 Task: Find the shortest route from Idaho Falls to Grand Teton National Park.
Action: Mouse moved to (258, 76)
Screenshot: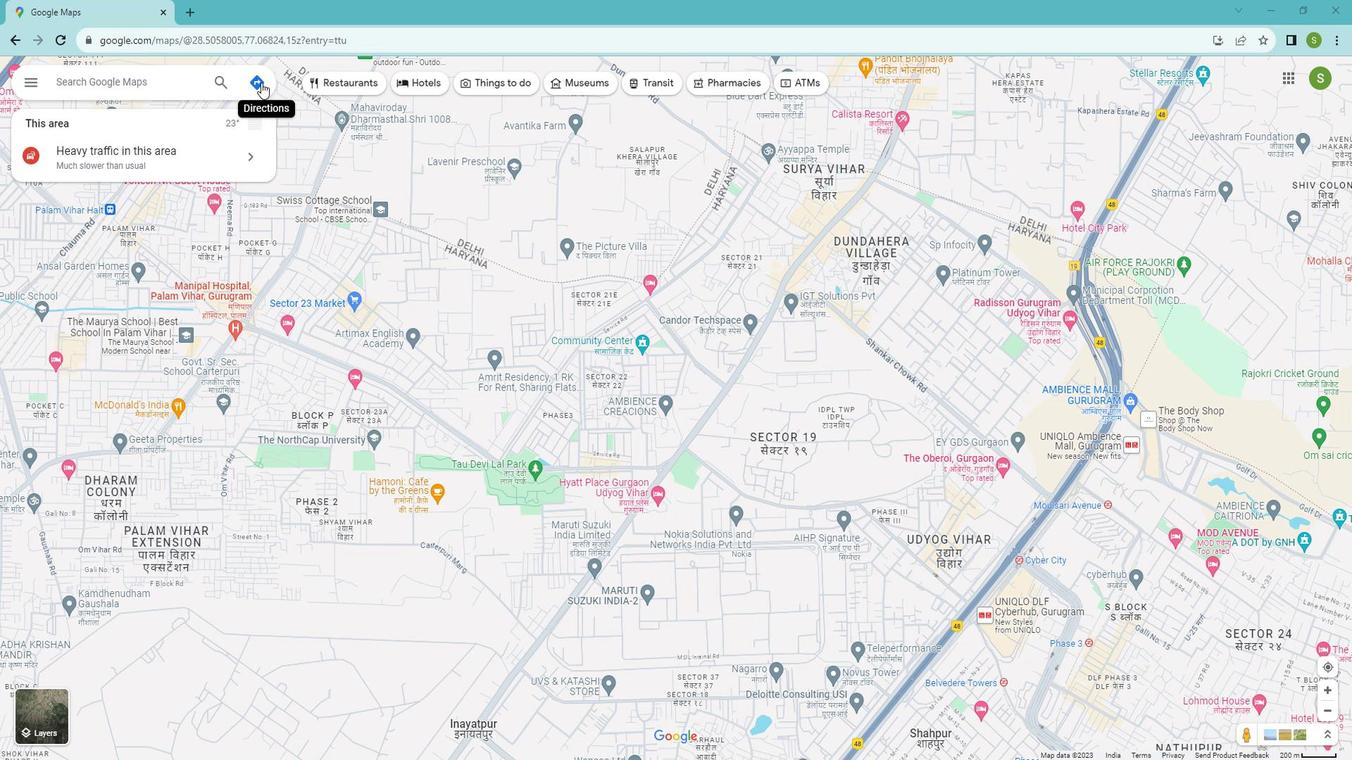 
Action: Mouse pressed left at (258, 76)
Screenshot: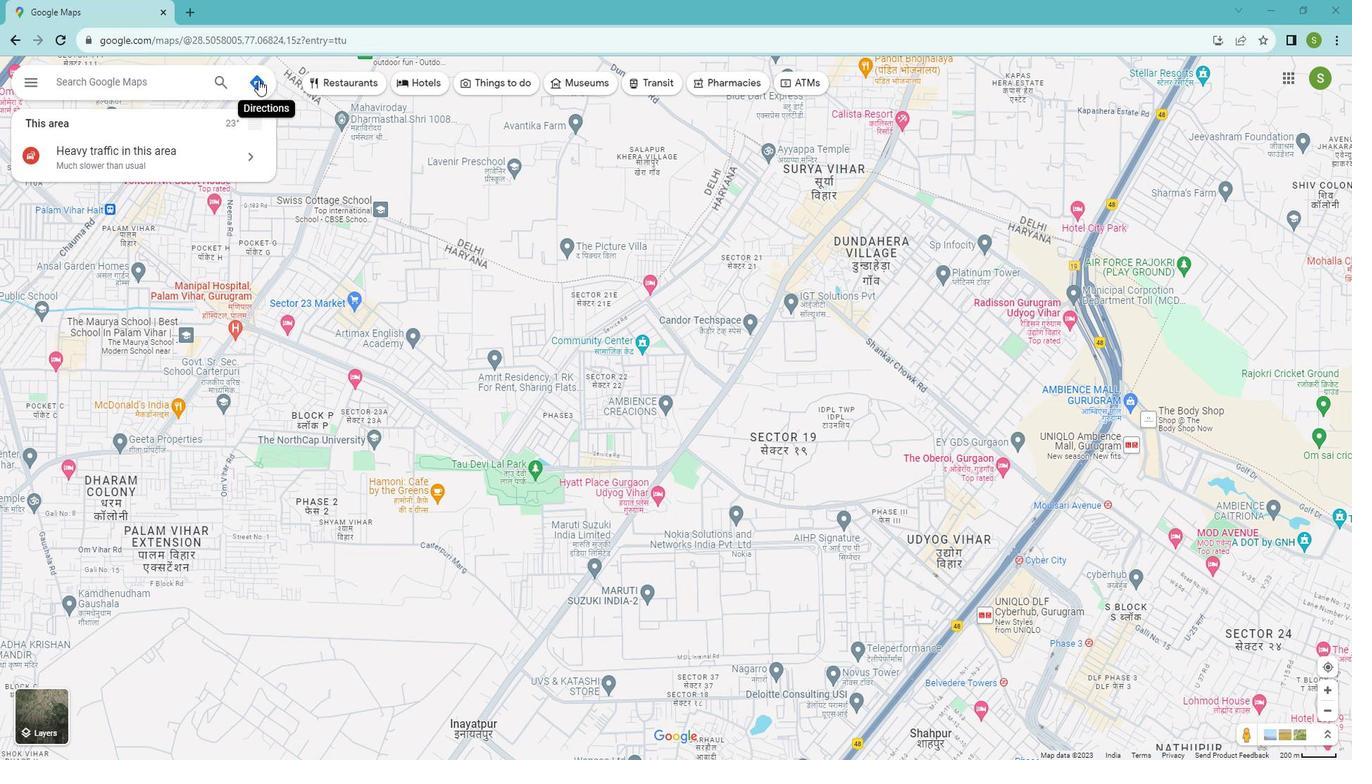 
Action: Mouse moved to (155, 121)
Screenshot: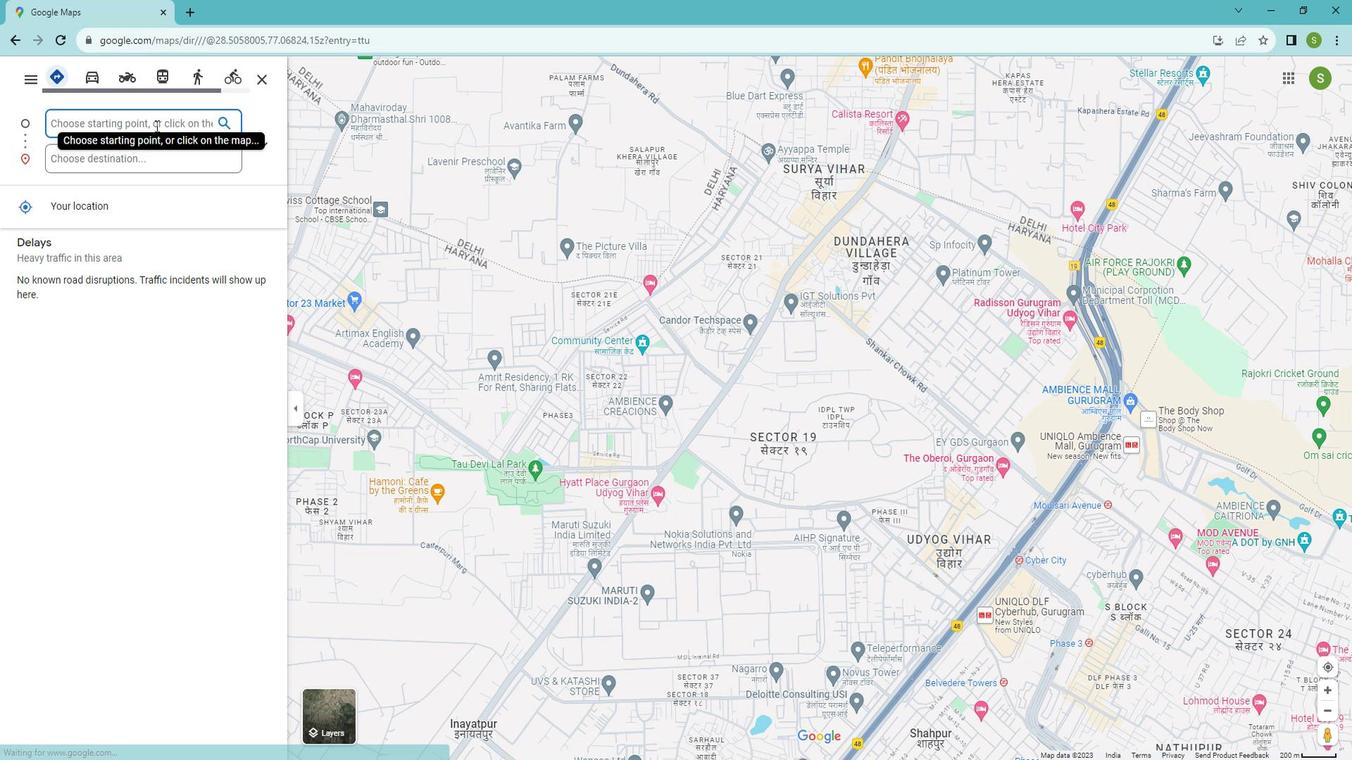
Action: Mouse pressed left at (155, 121)
Screenshot: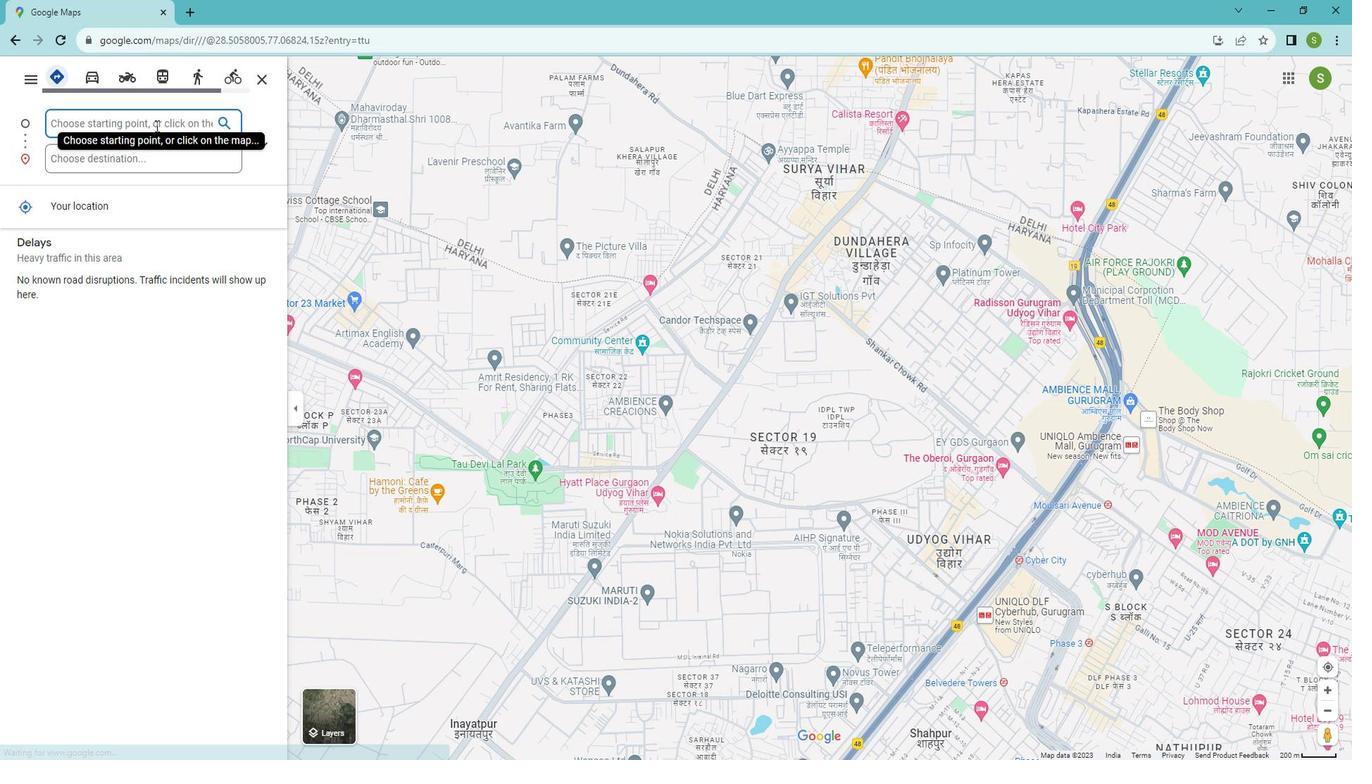 
Action: Mouse moved to (403, 44)
Screenshot: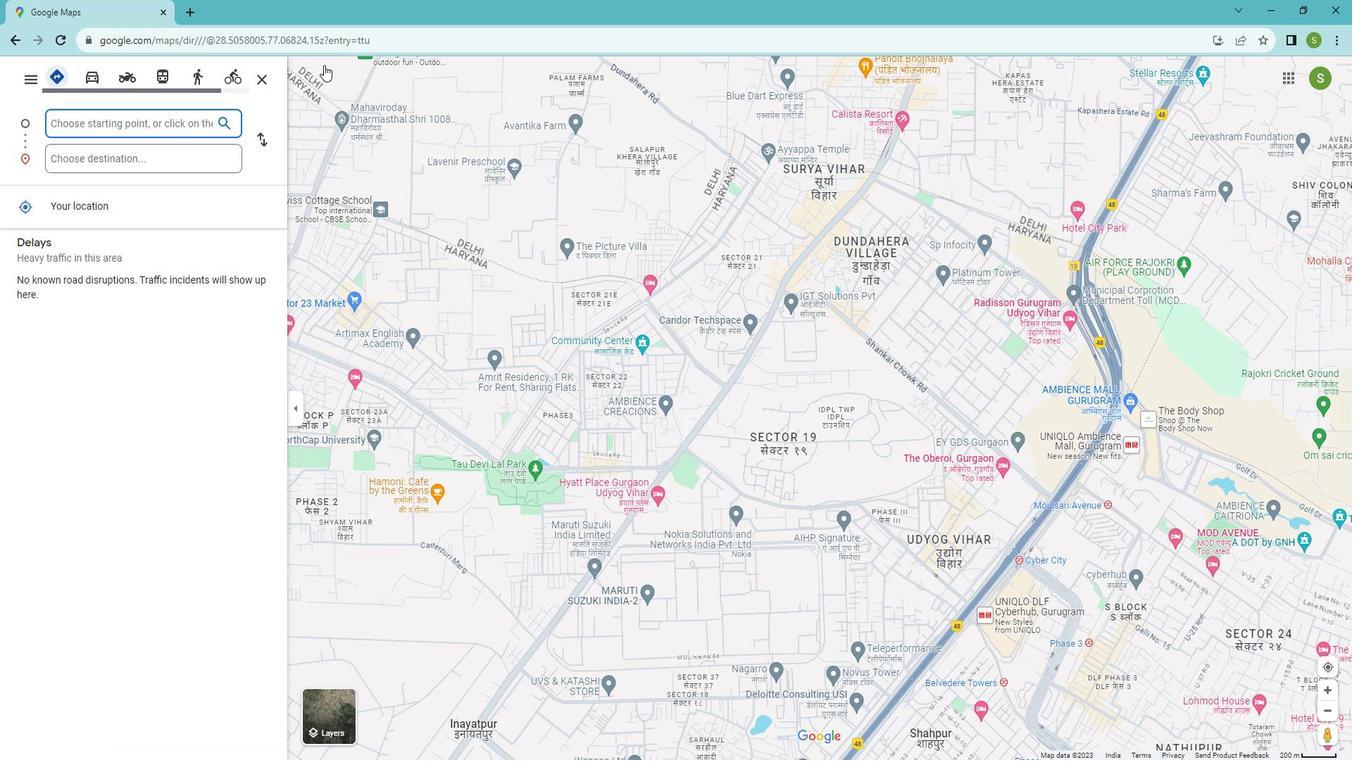 
Action: Key pressed <Key.shift><Key.shift><Key.shift><Key.shift><Key.shift><Key.shift><Key.shift><Key.shift><Key.shift><Key.shift><Key.shift>Ldaho
Screenshot: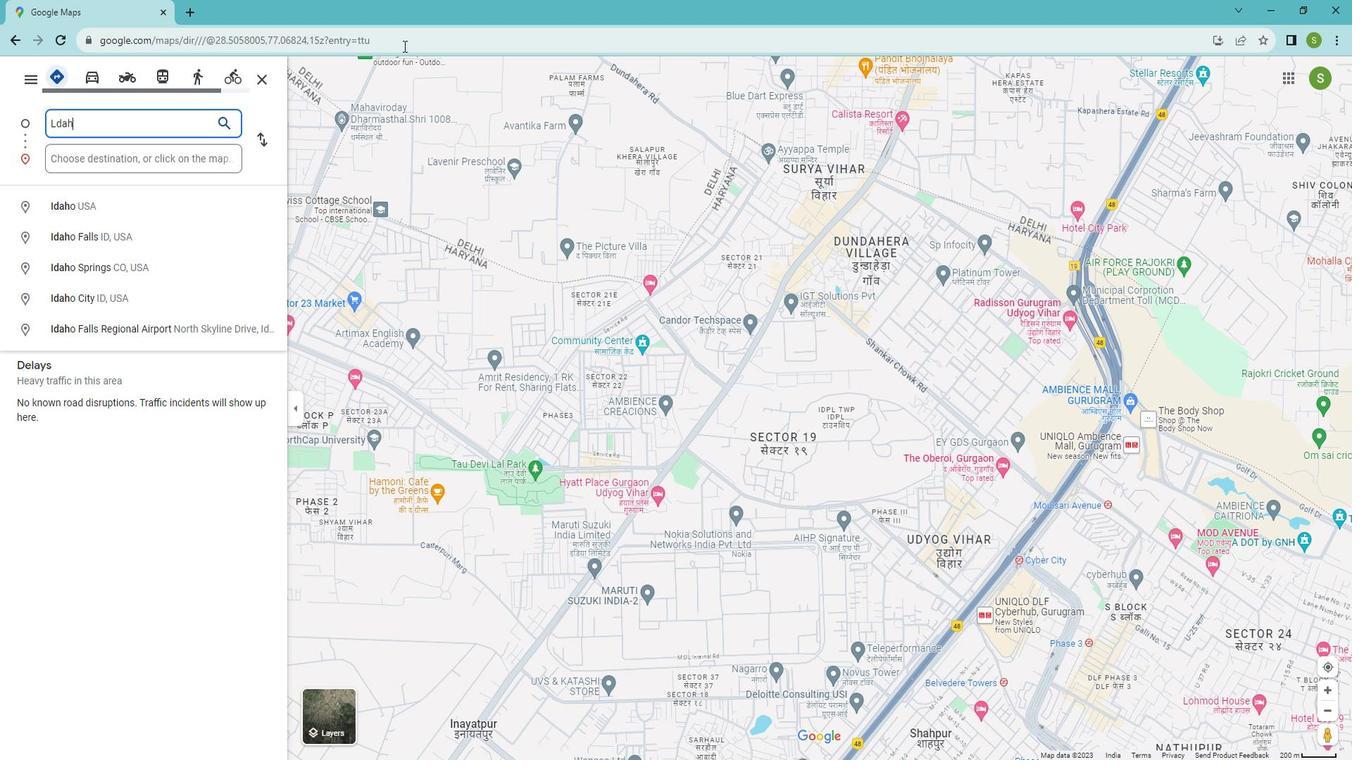 
Action: Mouse moved to (83, 192)
Screenshot: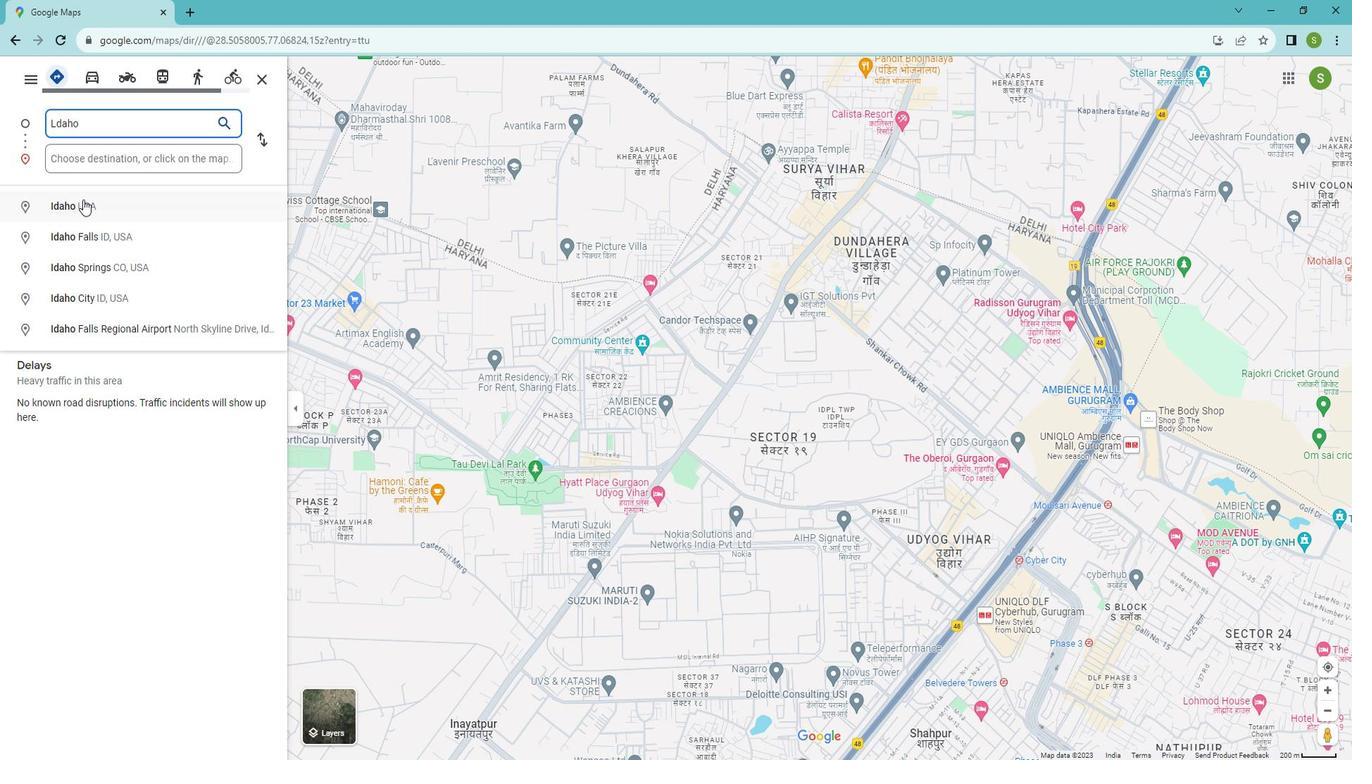 
Action: Mouse pressed left at (83, 192)
Screenshot: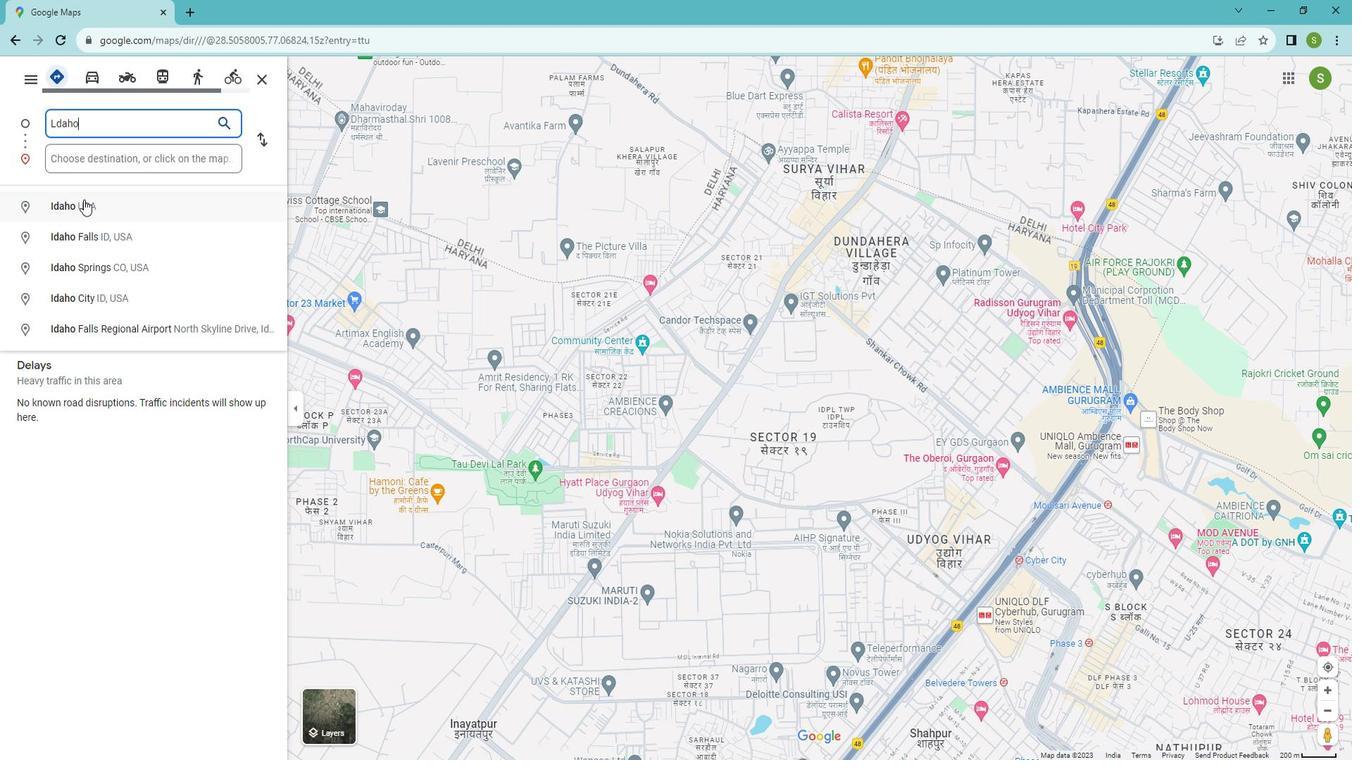 
Action: Mouse moved to (102, 155)
Screenshot: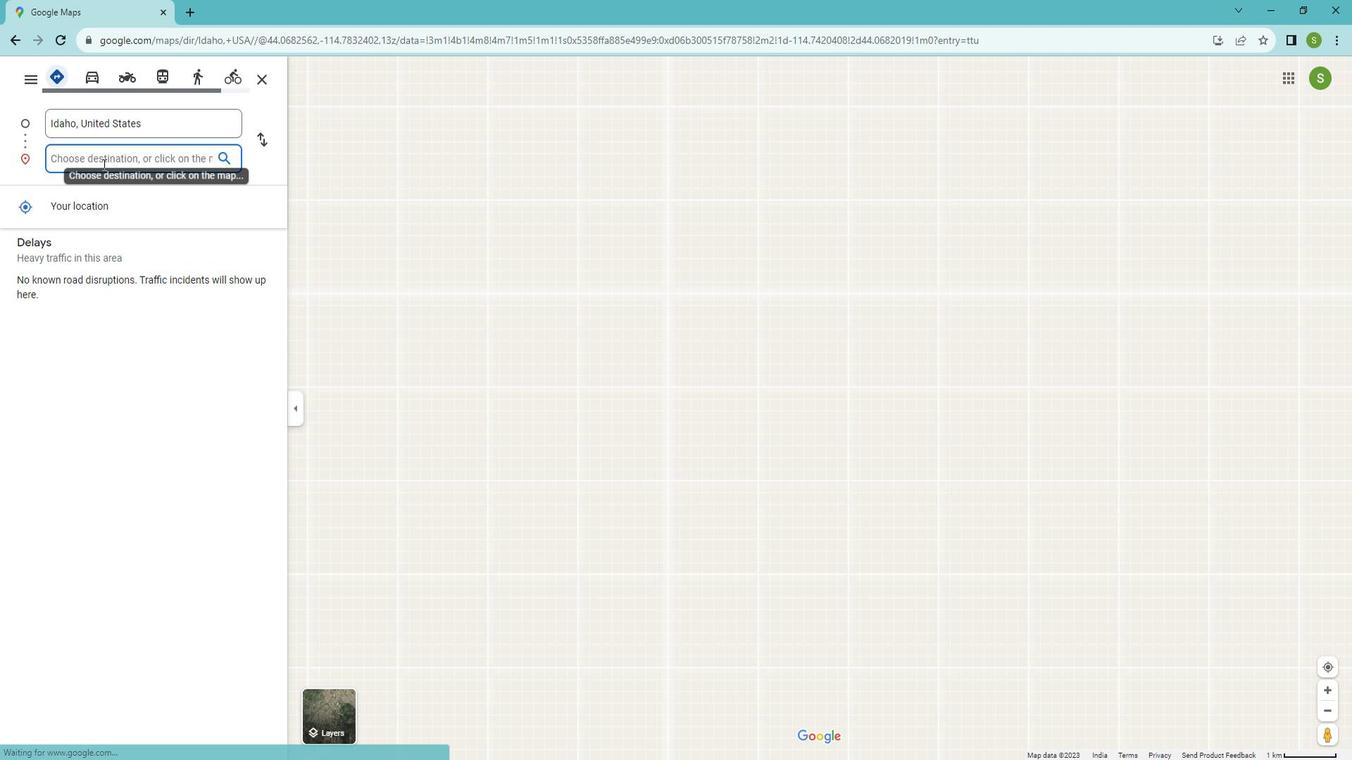 
Action: Mouse pressed left at (102, 155)
Screenshot: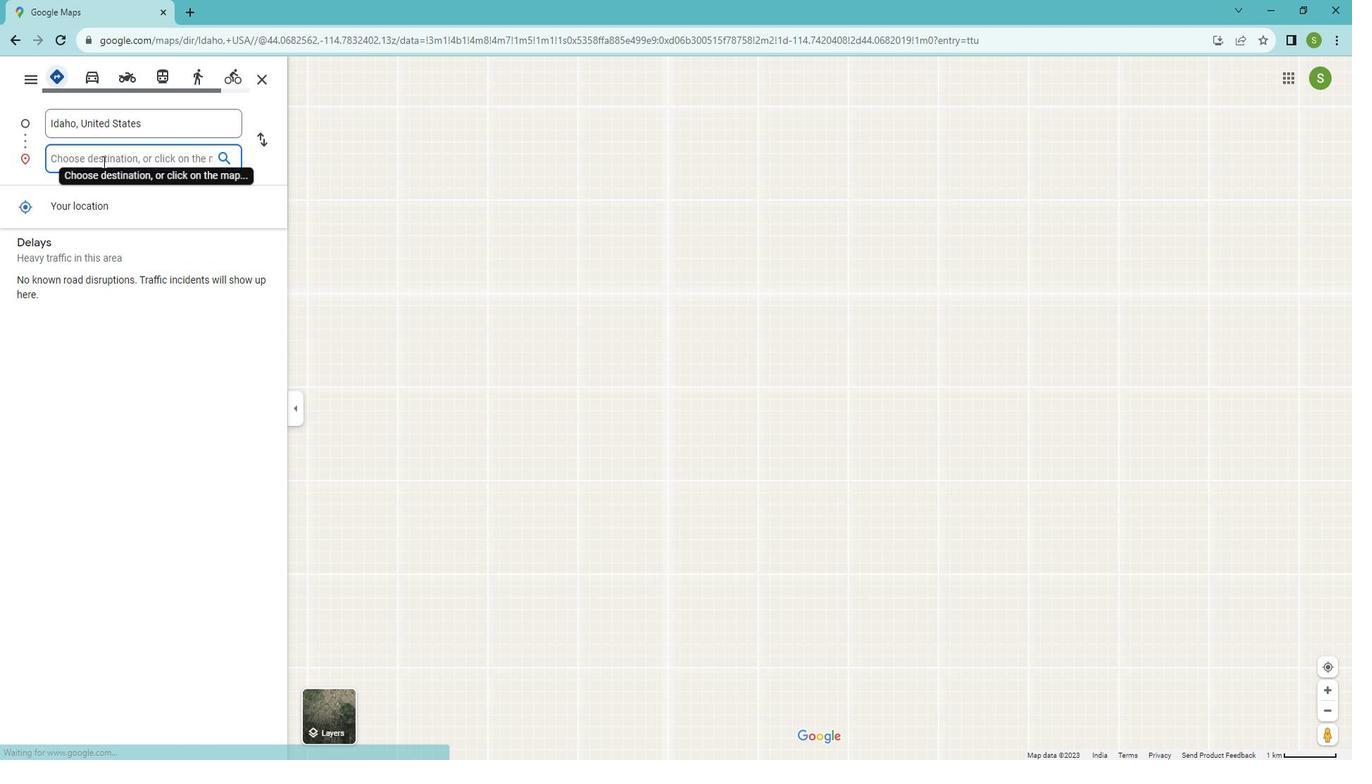 
Action: Mouse moved to (5, 116)
Screenshot: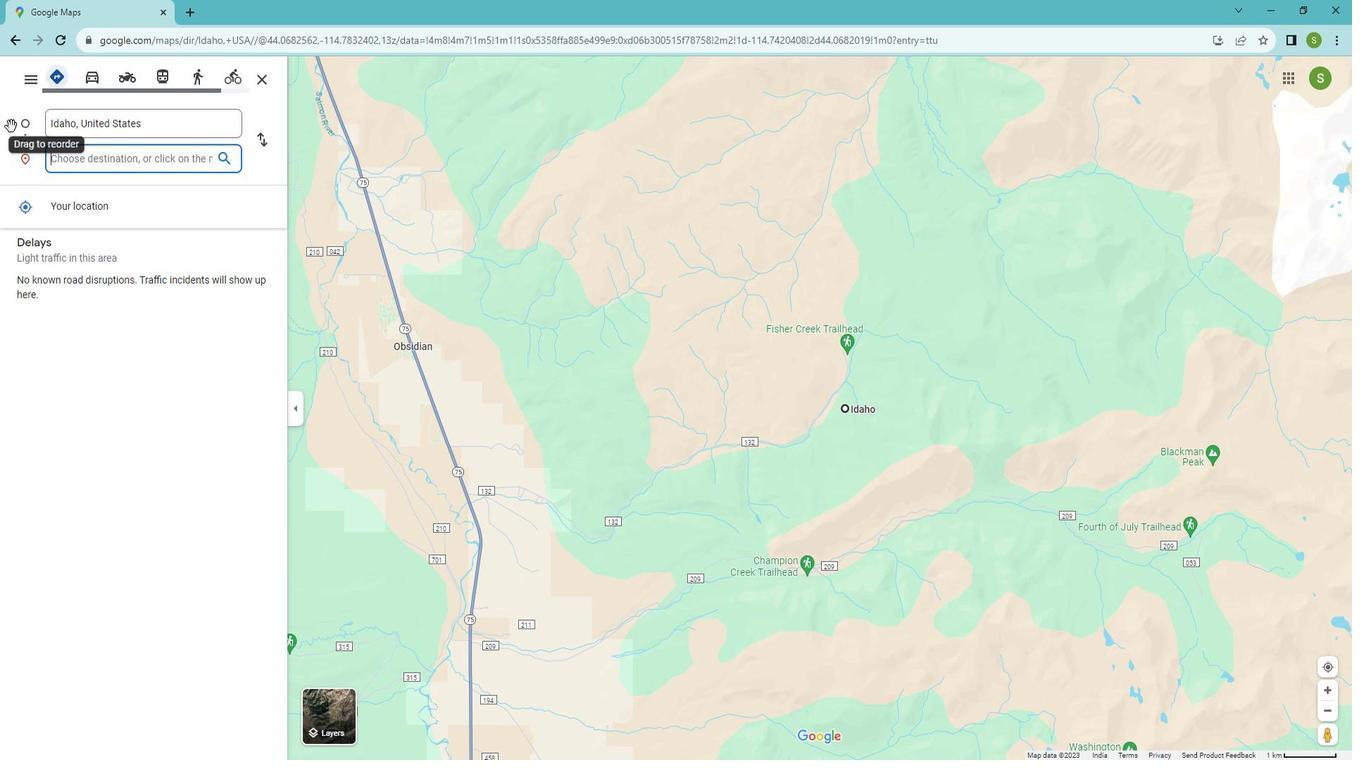 
Action: Key pressed <Key.shift>Grand<Key.space><Key.shift>Teton<Key.space><Key.shift>National<Key.space><Key.shift>Park<Key.enter>
Screenshot: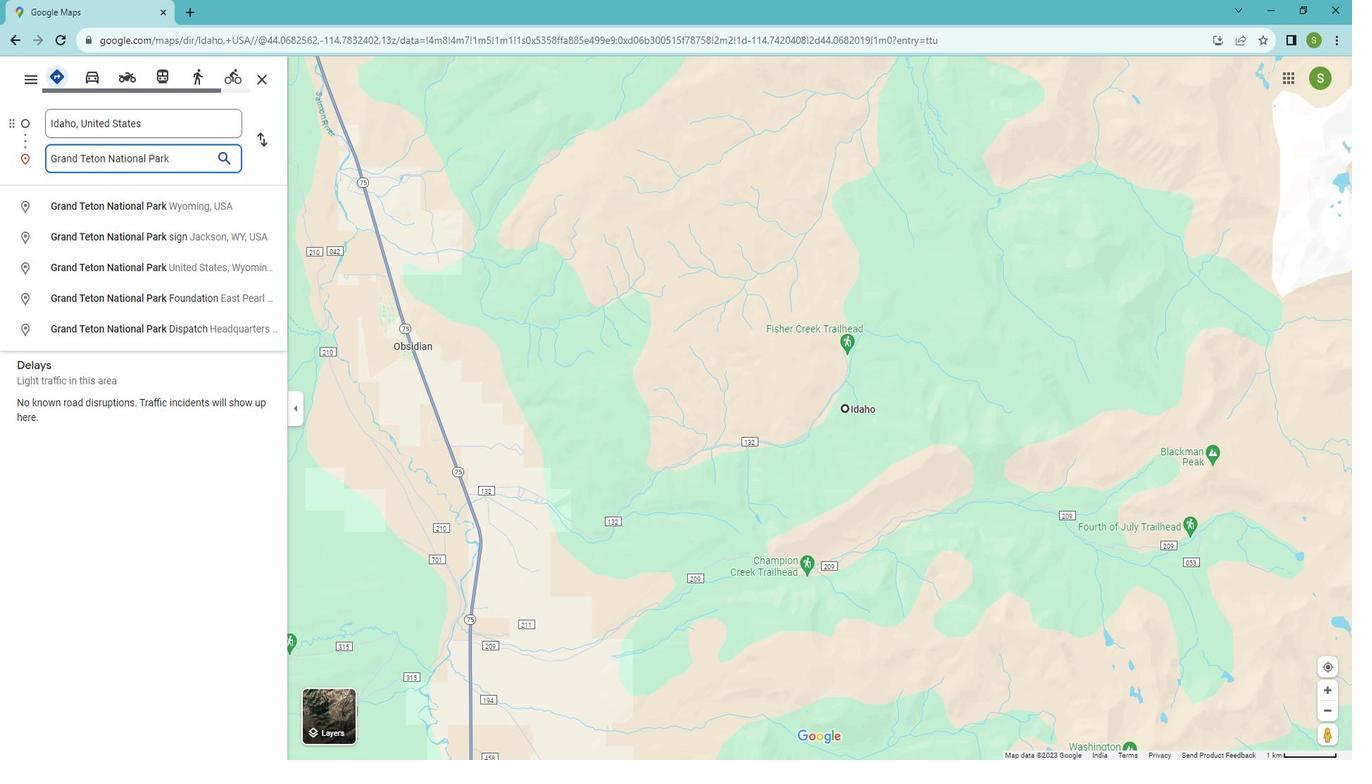 
Action: Mouse moved to (73, 371)
Screenshot: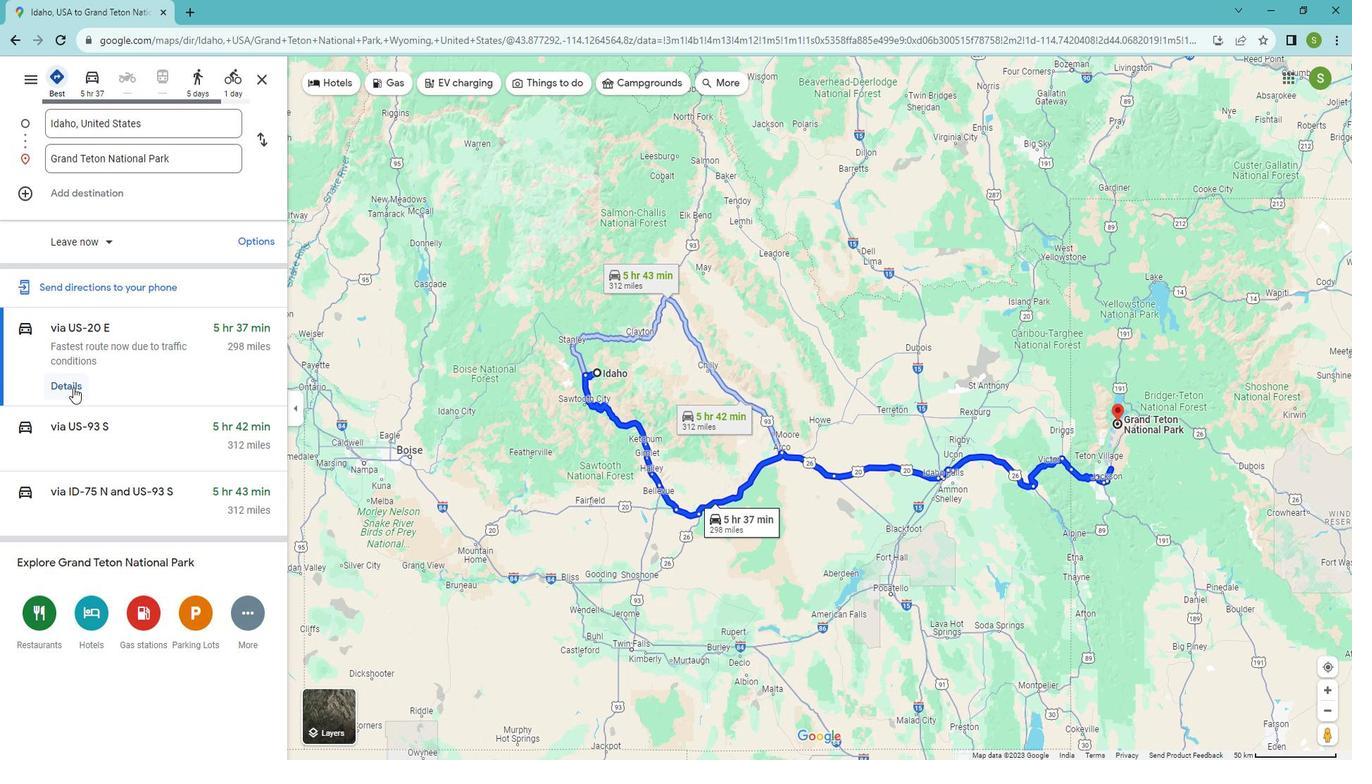 
Action: Mouse pressed left at (73, 371)
Screenshot: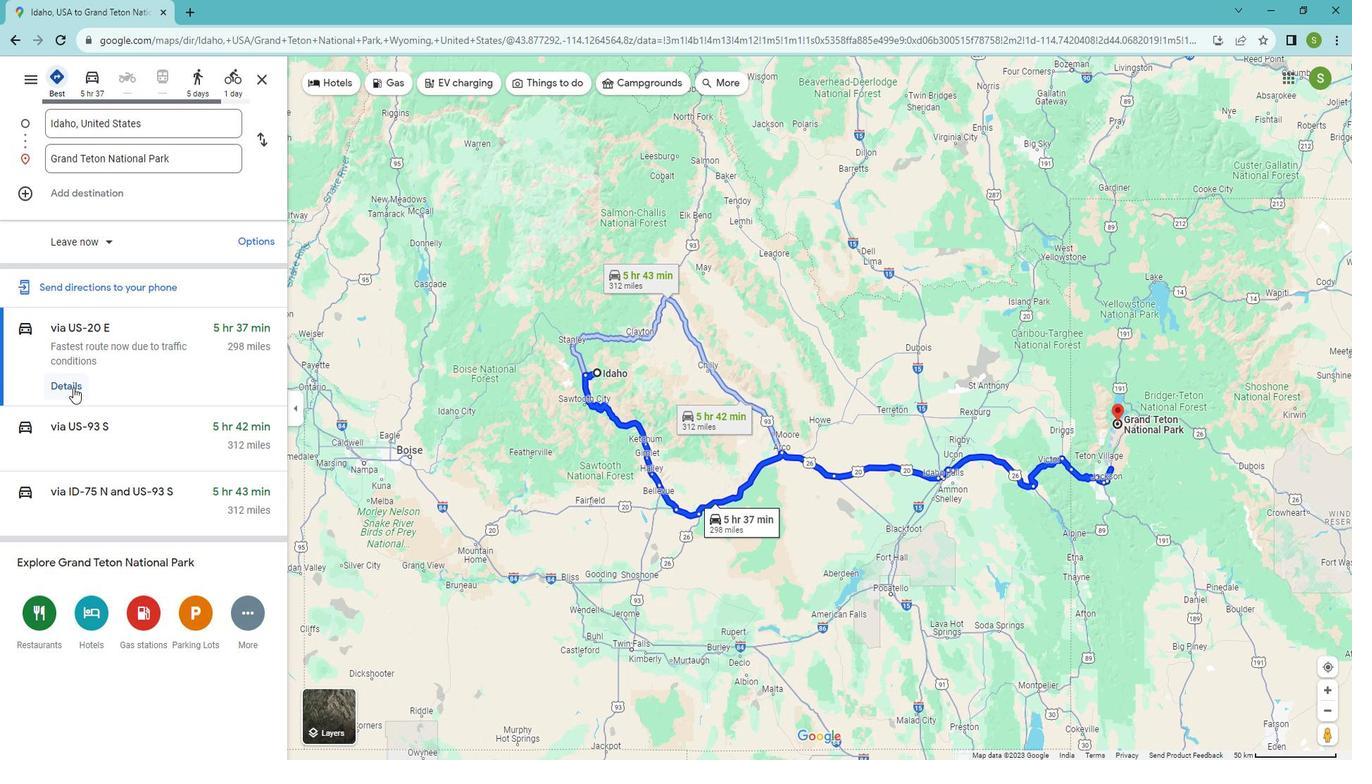 
Action: Mouse moved to (22, 73)
Screenshot: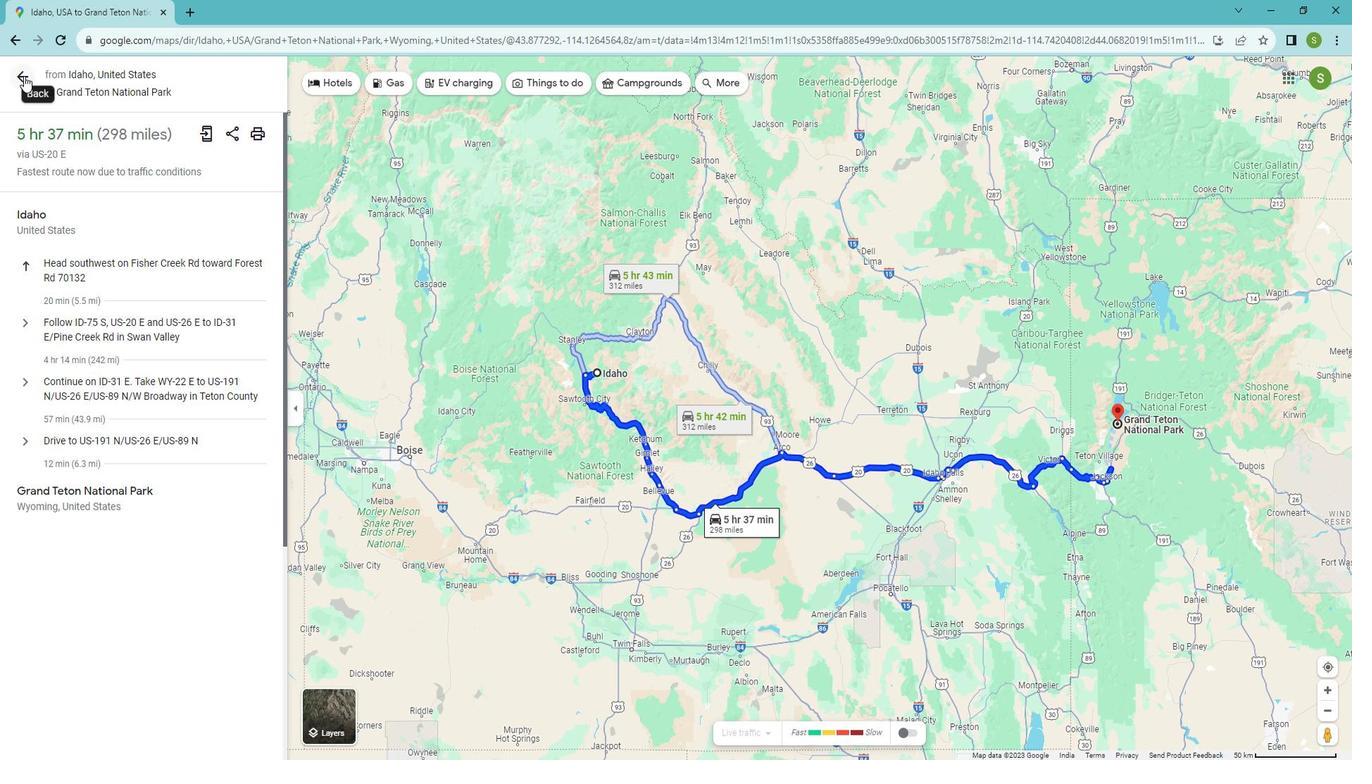 
Action: Mouse pressed left at (22, 73)
Screenshot: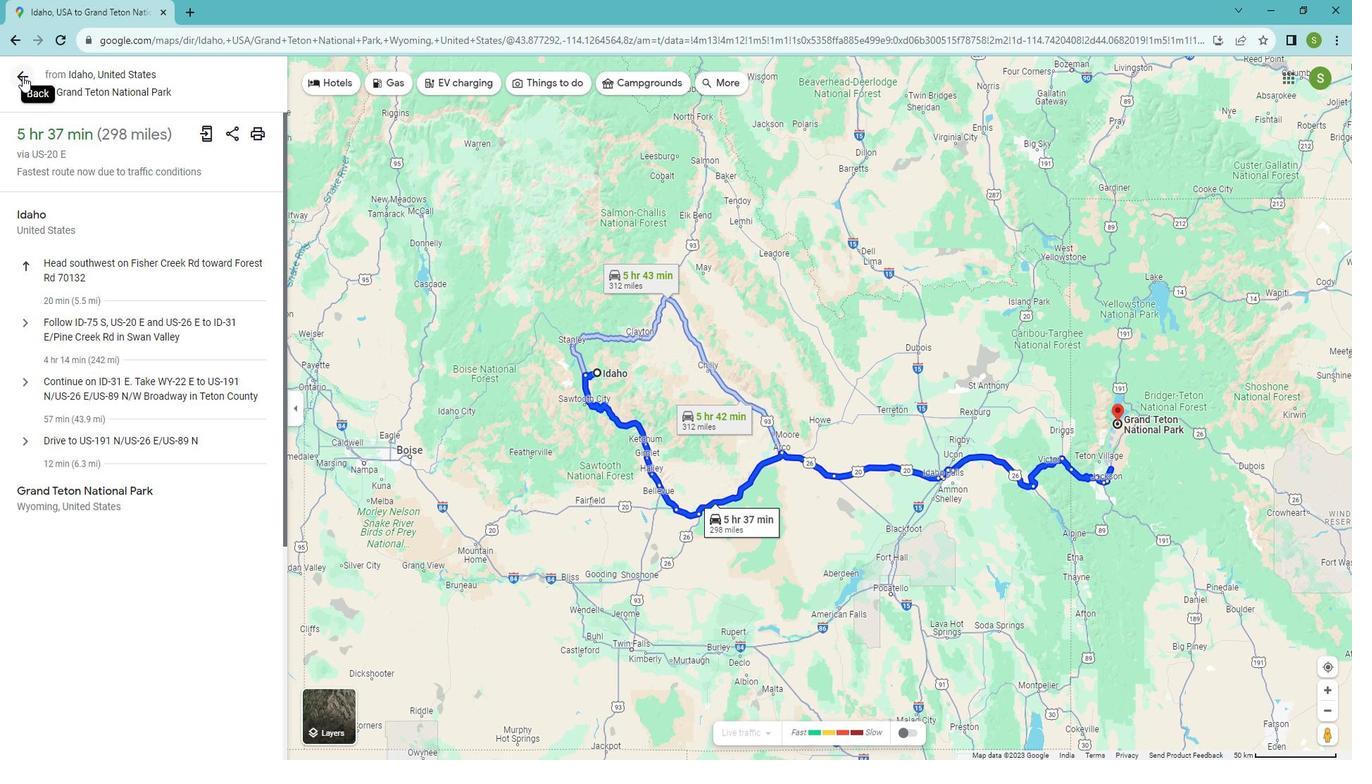 
Action: Mouse moved to (83, 81)
Screenshot: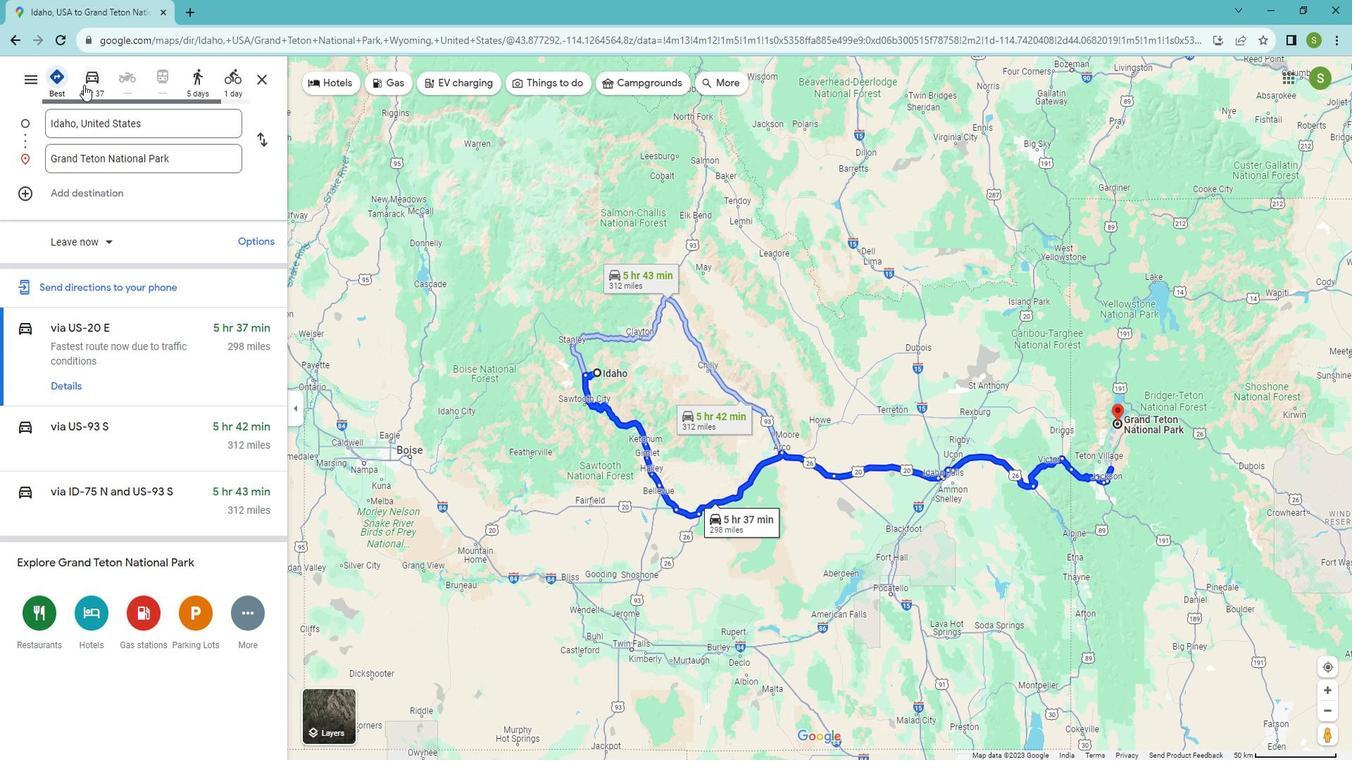 
Action: Mouse pressed left at (83, 81)
Screenshot: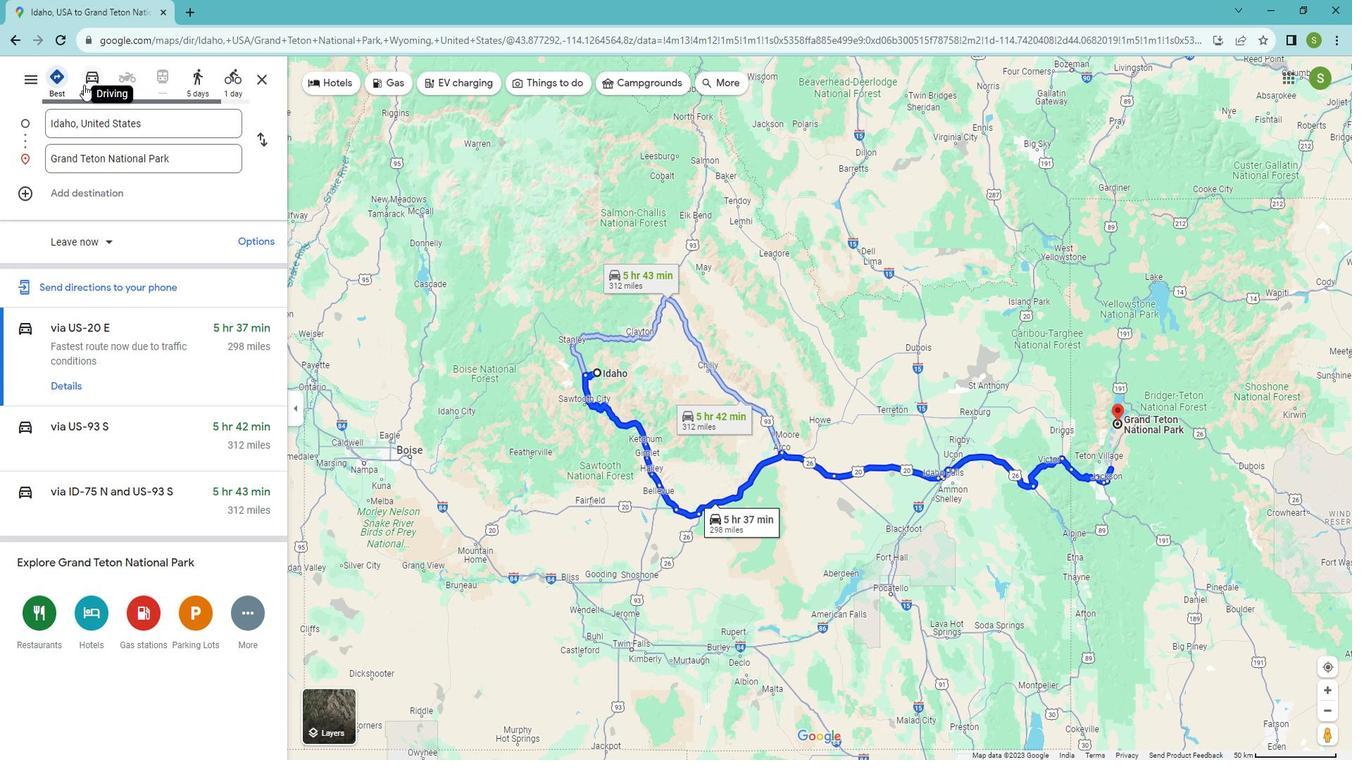 
Action: Mouse moved to (66, 371)
Screenshot: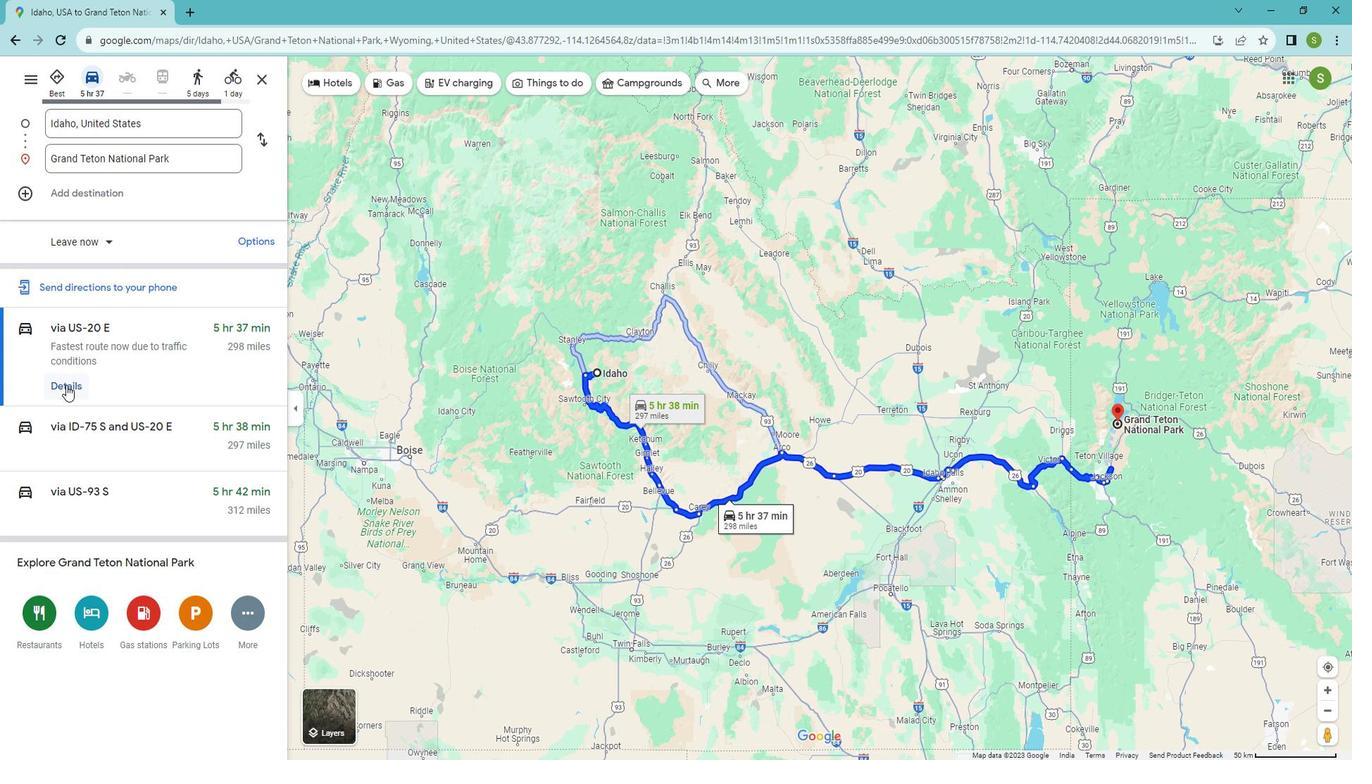 
Action: Mouse pressed left at (66, 371)
Screenshot: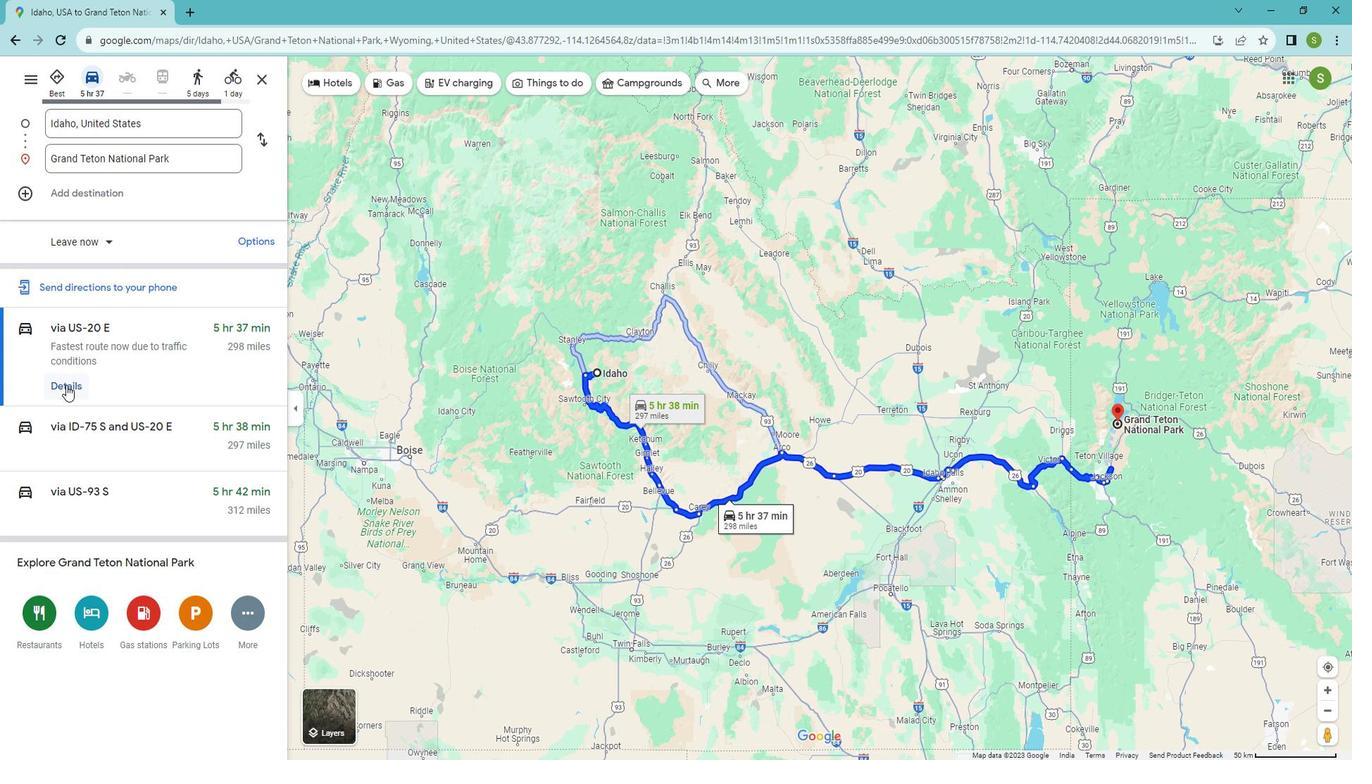 
Action: Mouse moved to (18, 67)
Screenshot: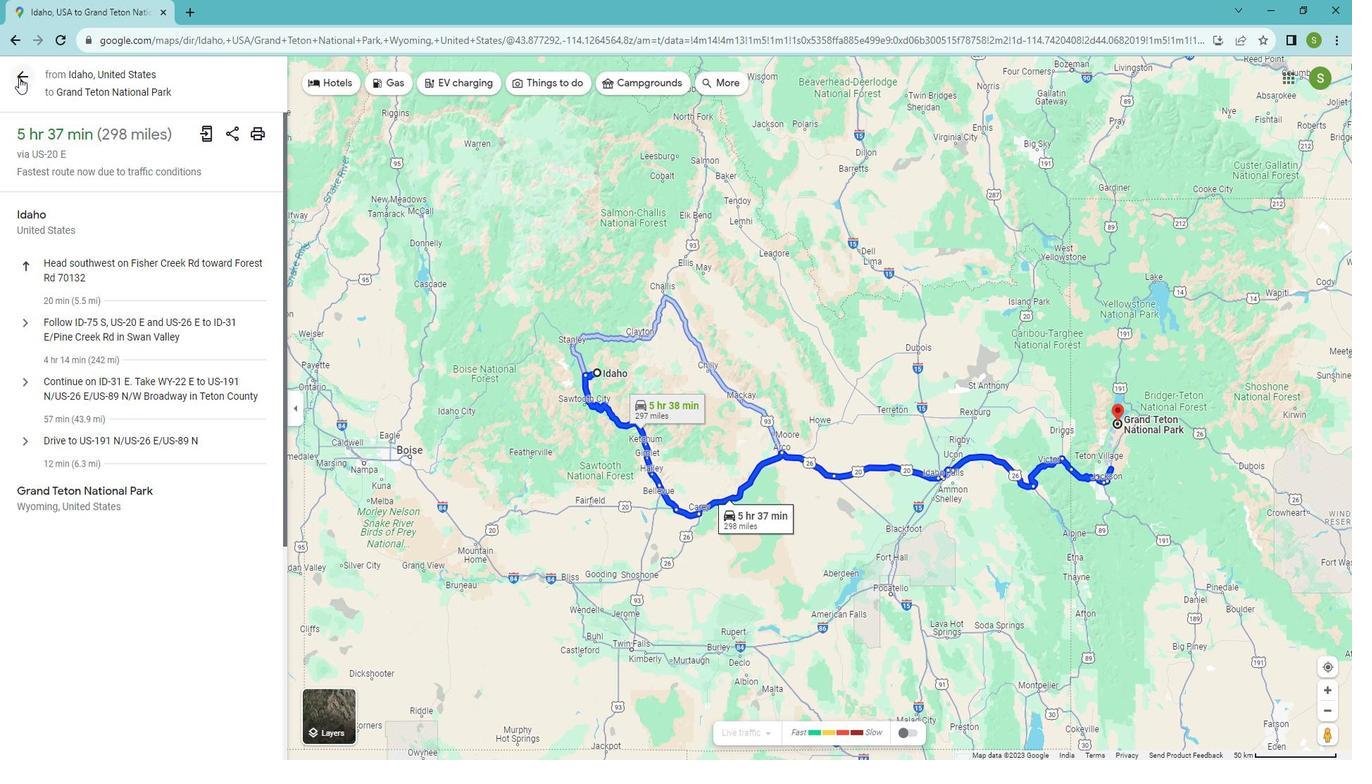 
Action: Mouse pressed left at (18, 67)
Screenshot: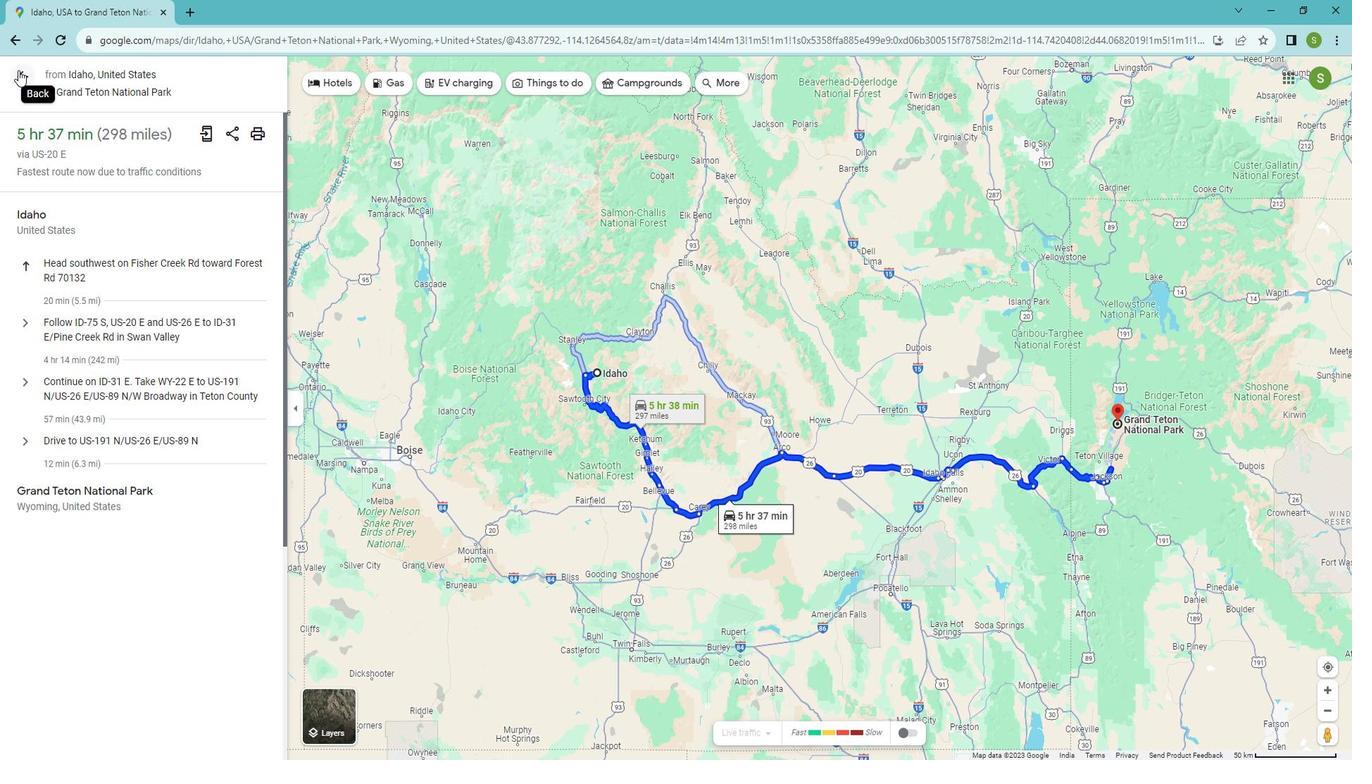 
Action: Mouse moved to (200, 76)
Screenshot: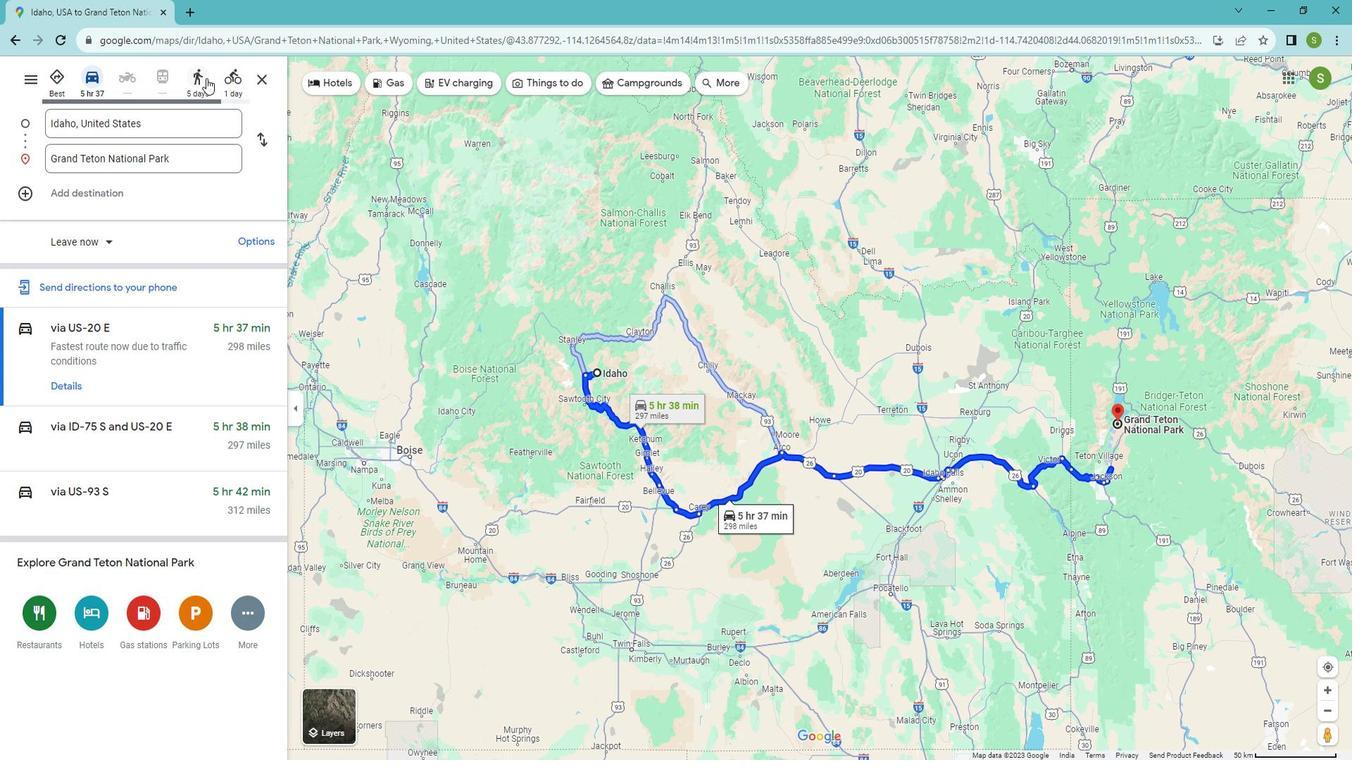 
Action: Mouse pressed left at (200, 76)
Screenshot: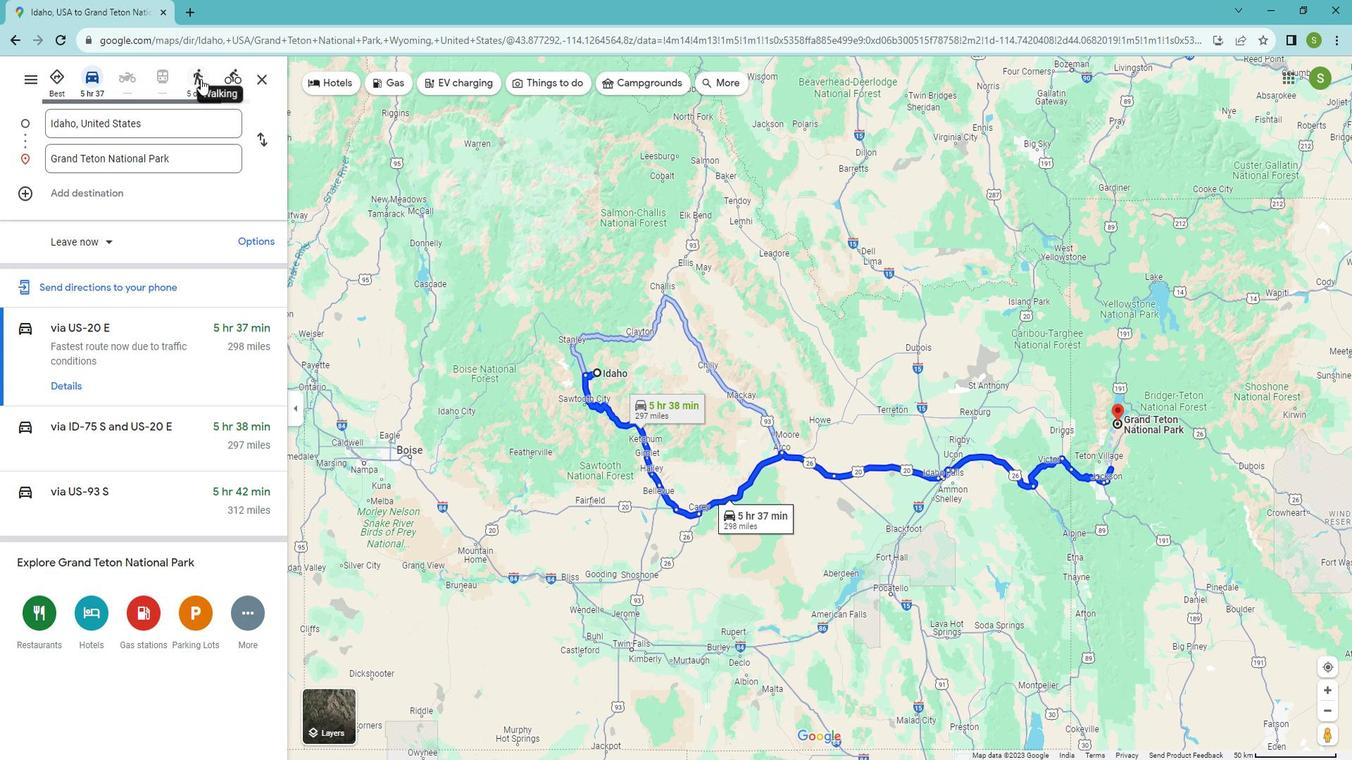 
Action: Mouse moved to (69, 372)
Screenshot: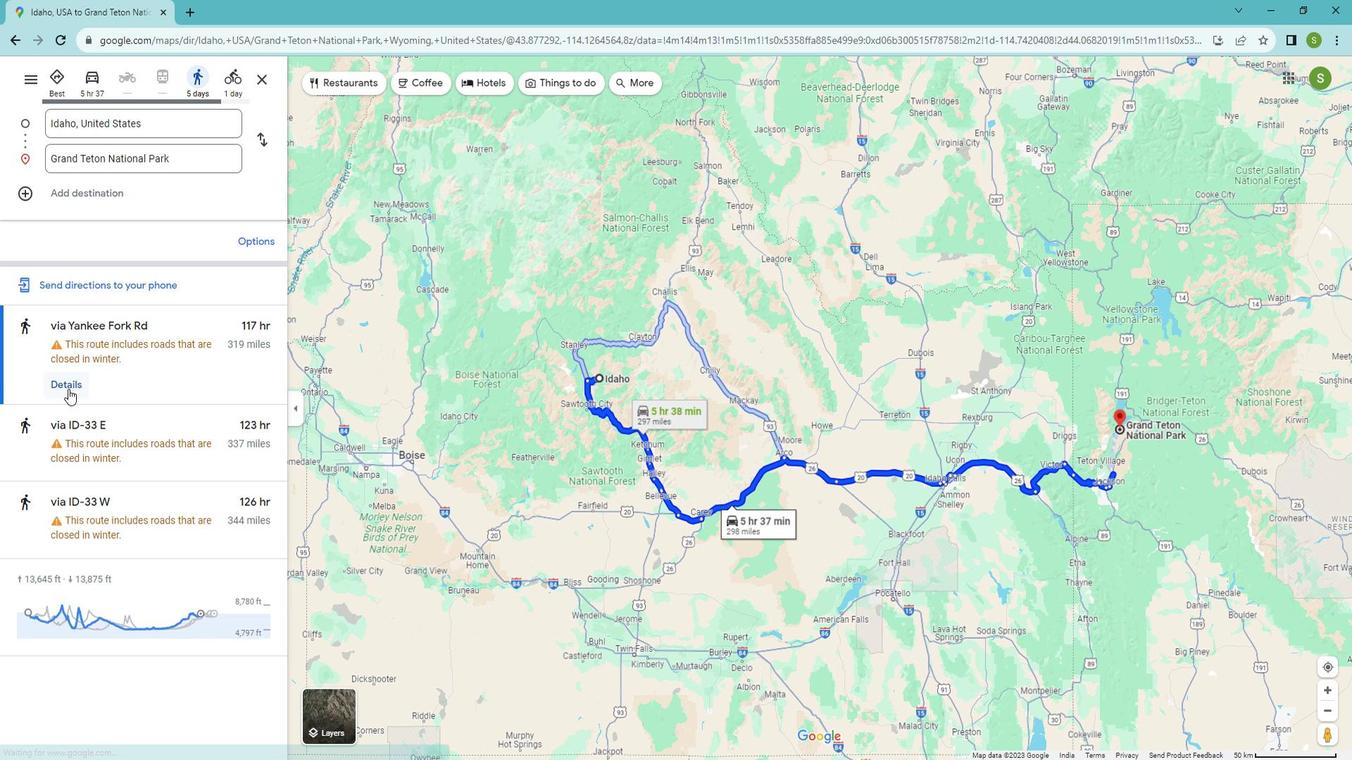 
Action: Mouse pressed left at (69, 372)
Screenshot: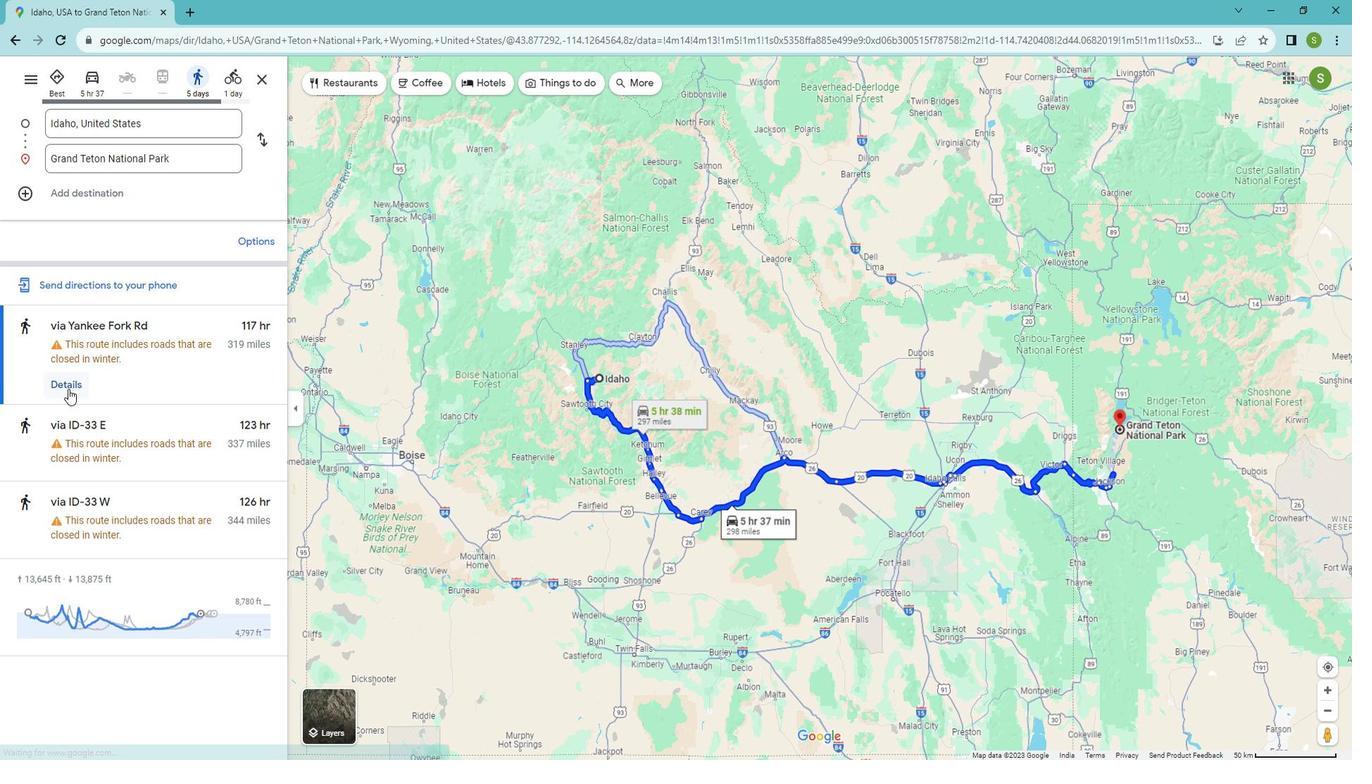 
Action: Mouse moved to (85, 348)
Screenshot: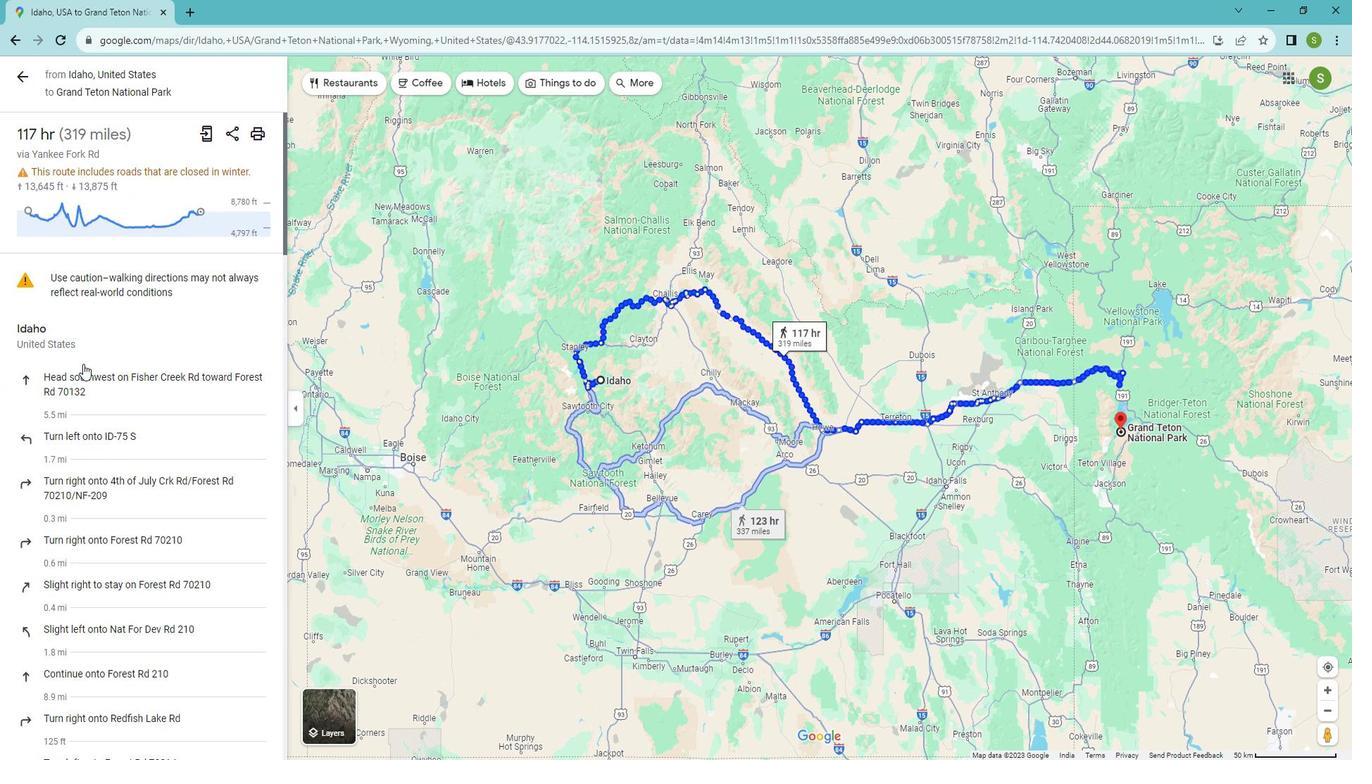 
Action: Mouse scrolled (85, 347) with delta (0, 0)
Screenshot: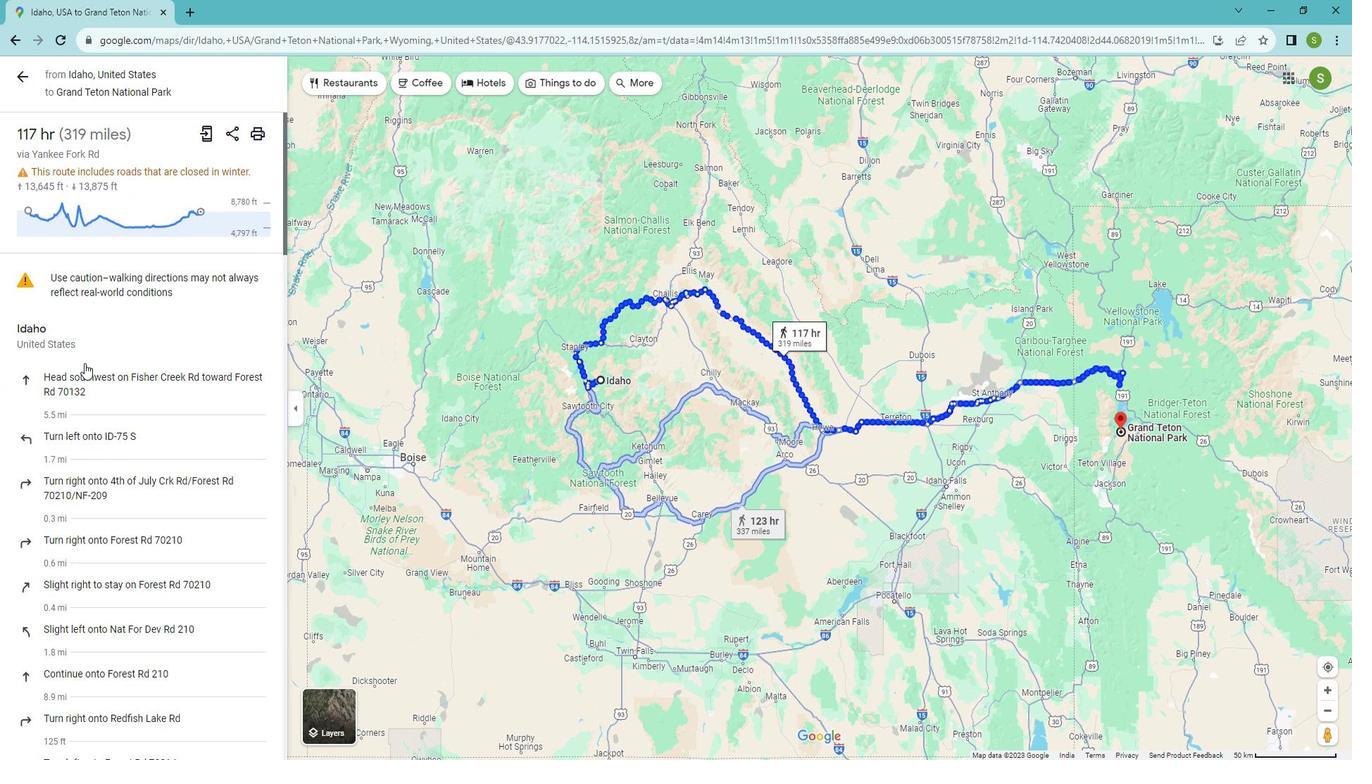 
Action: Mouse scrolled (85, 347) with delta (0, 0)
Screenshot: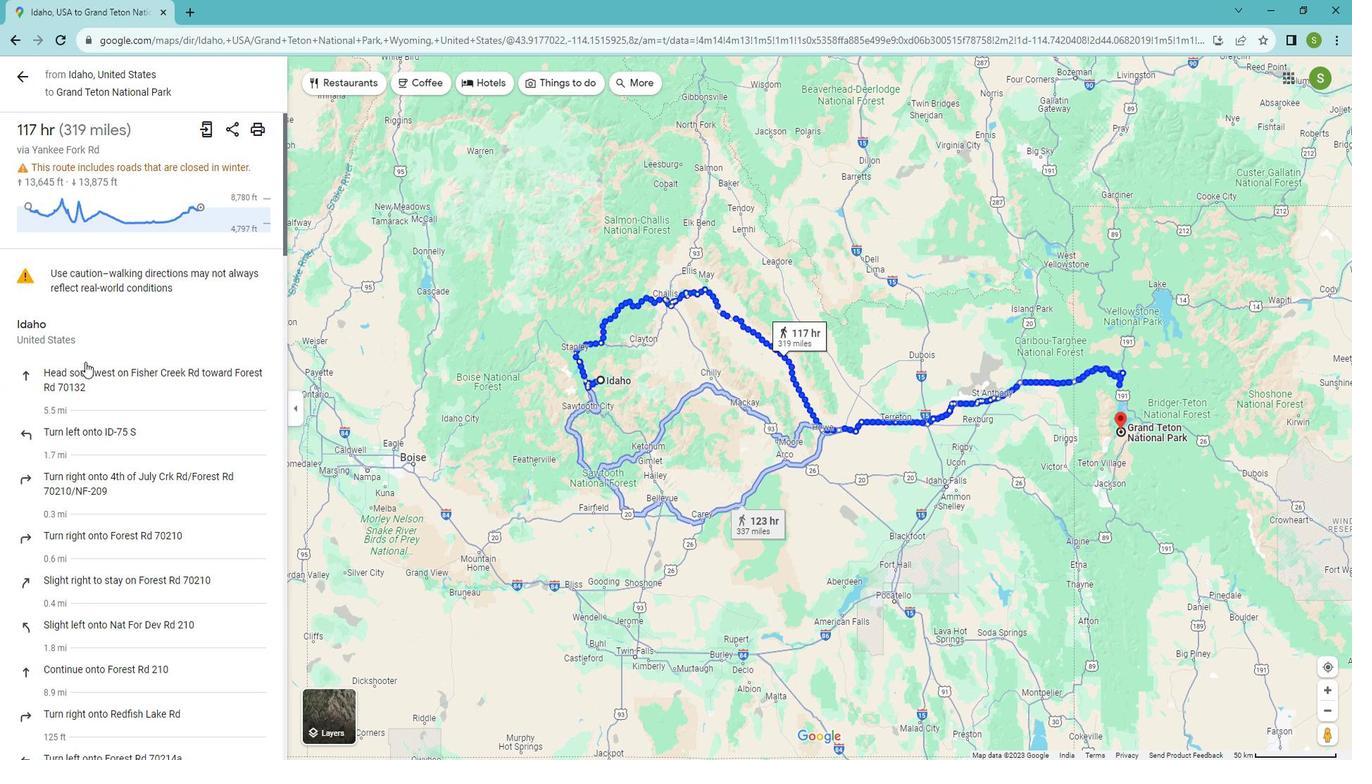 
Action: Mouse scrolled (85, 347) with delta (0, 0)
Screenshot: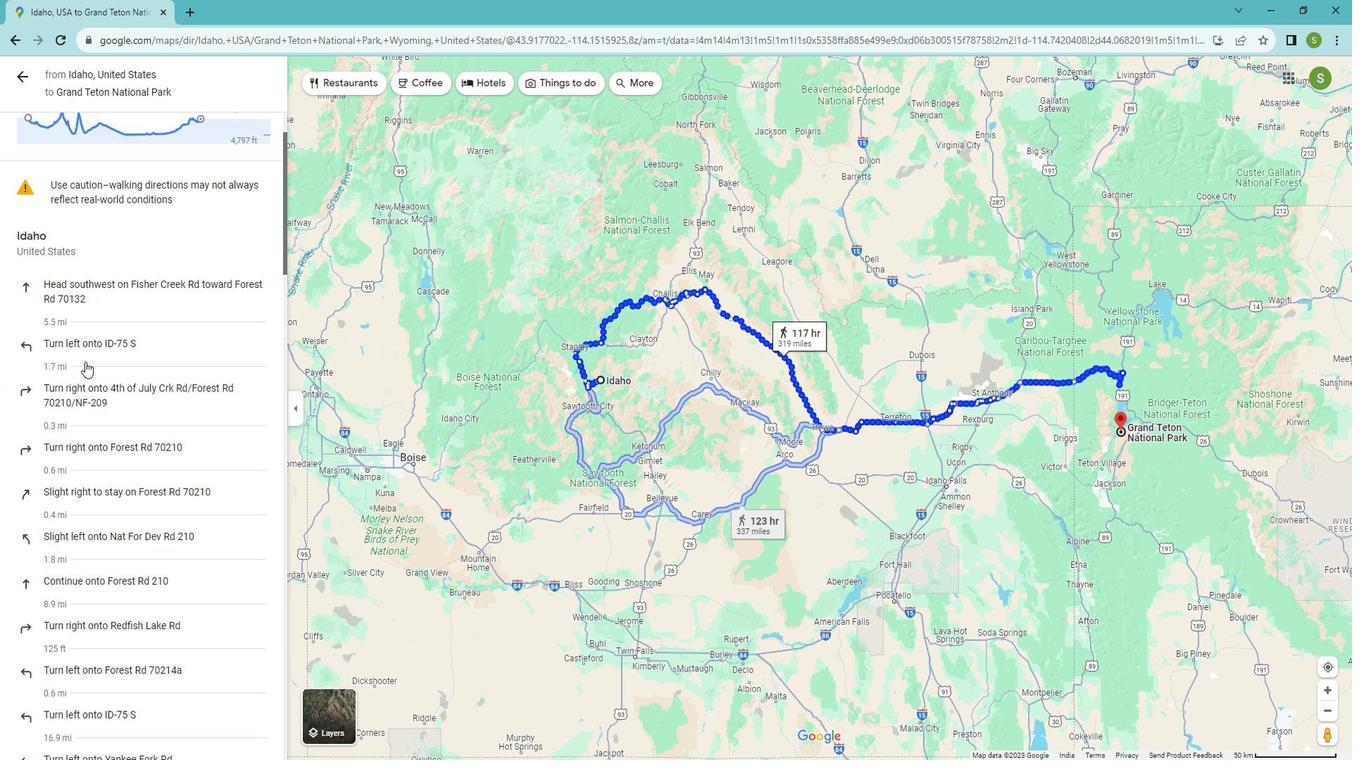 
Action: Mouse scrolled (85, 347) with delta (0, 0)
Screenshot: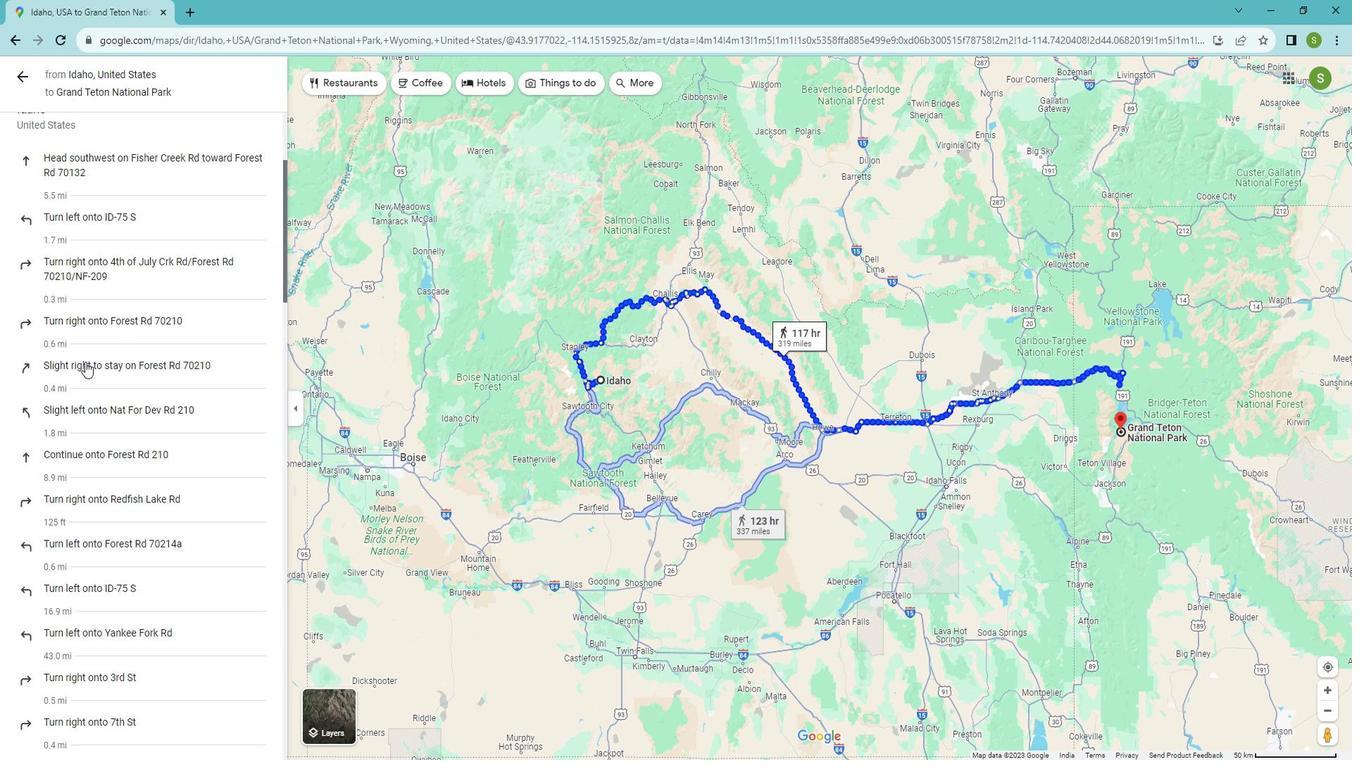 
Action: Mouse scrolled (85, 347) with delta (0, 0)
Screenshot: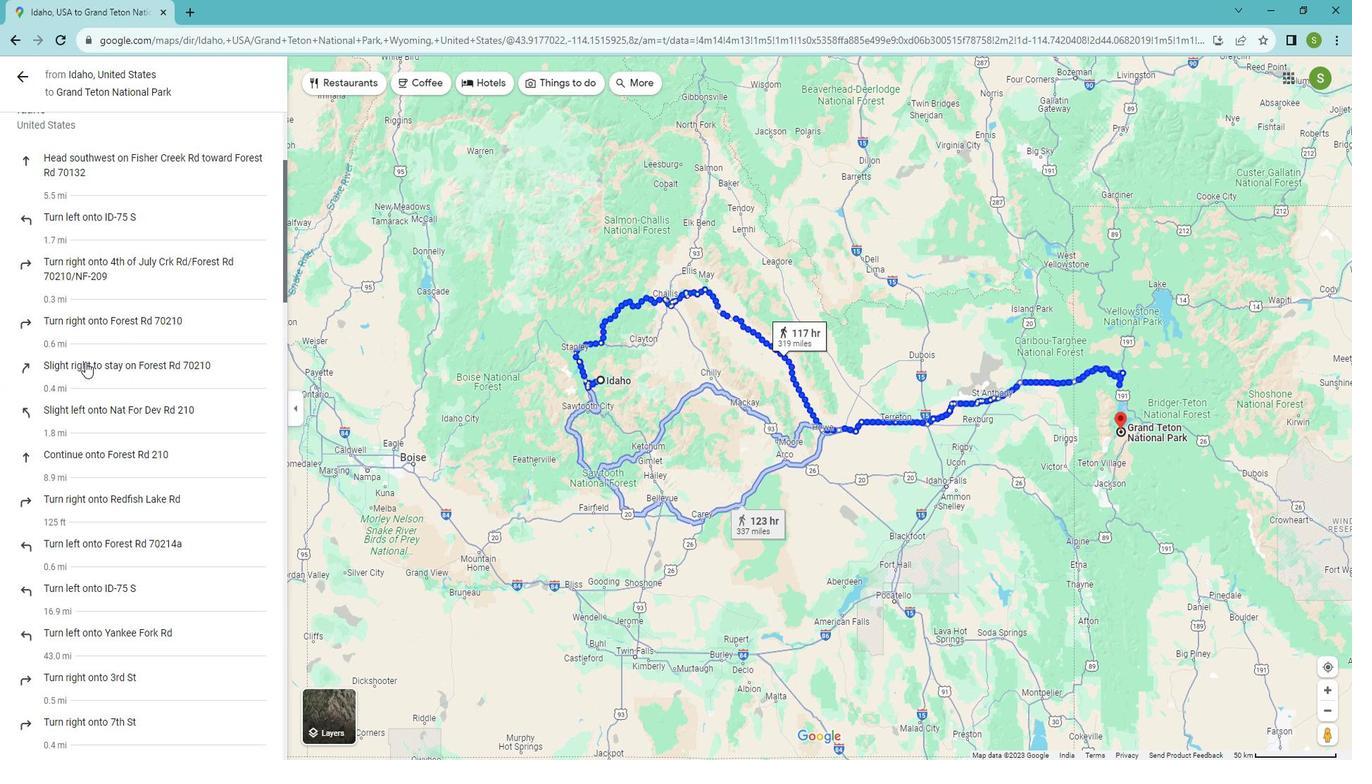 
Action: Mouse scrolled (85, 347) with delta (0, 0)
Screenshot: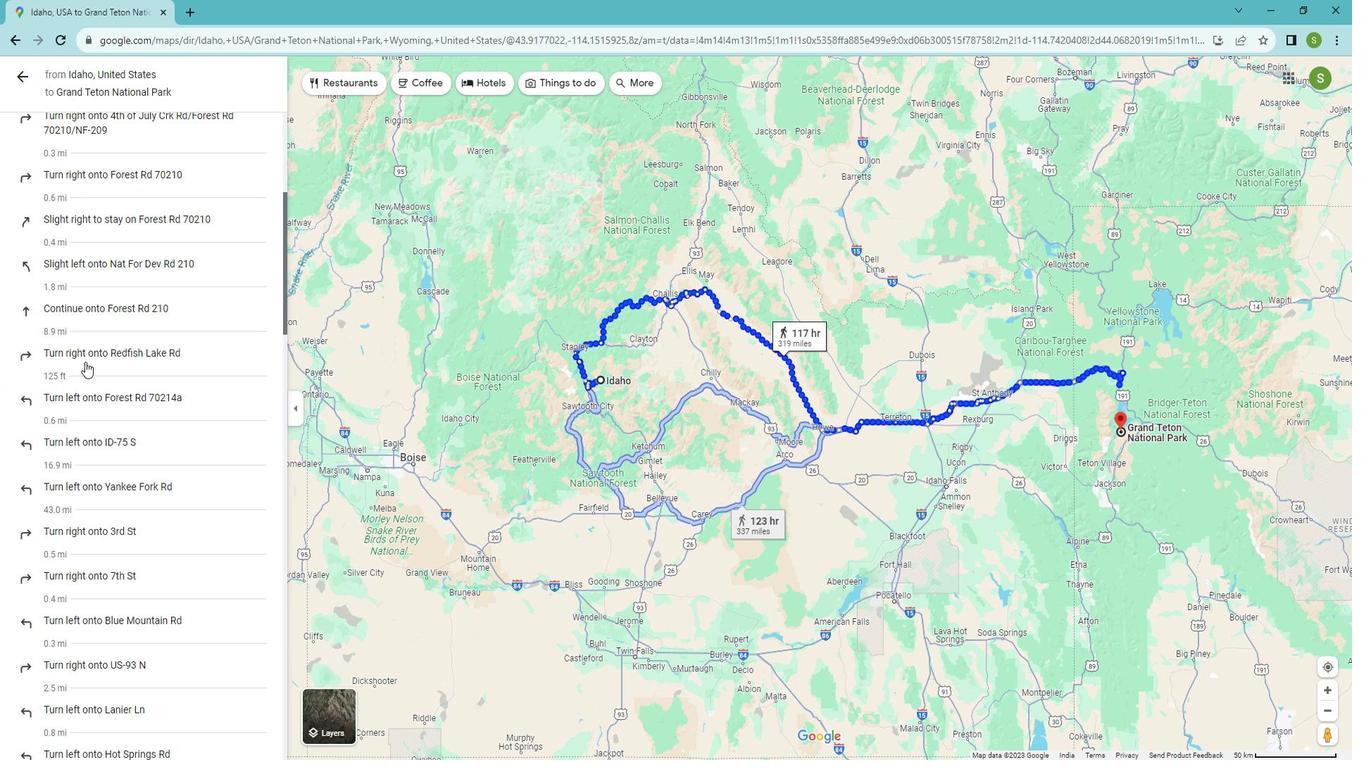 
Action: Mouse scrolled (85, 347) with delta (0, 0)
Screenshot: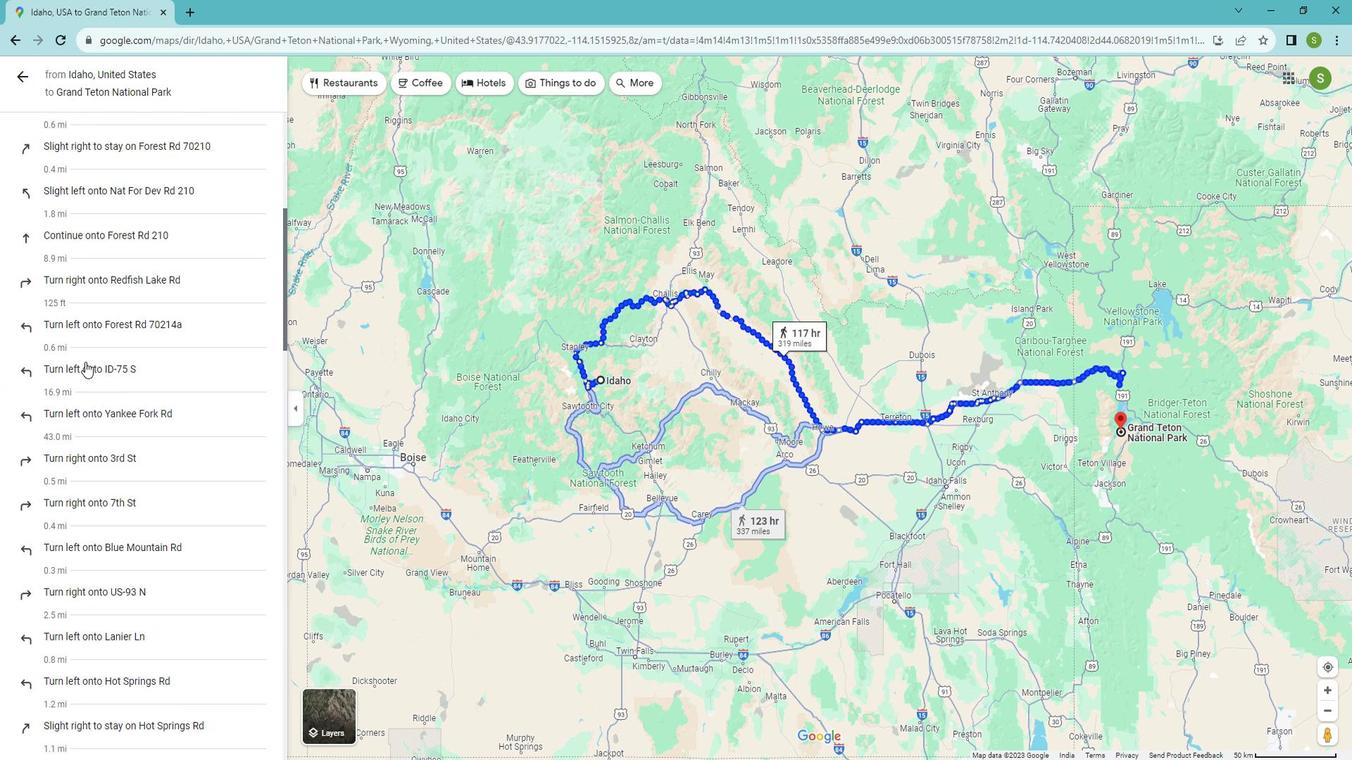 
Action: Mouse scrolled (85, 347) with delta (0, 0)
Screenshot: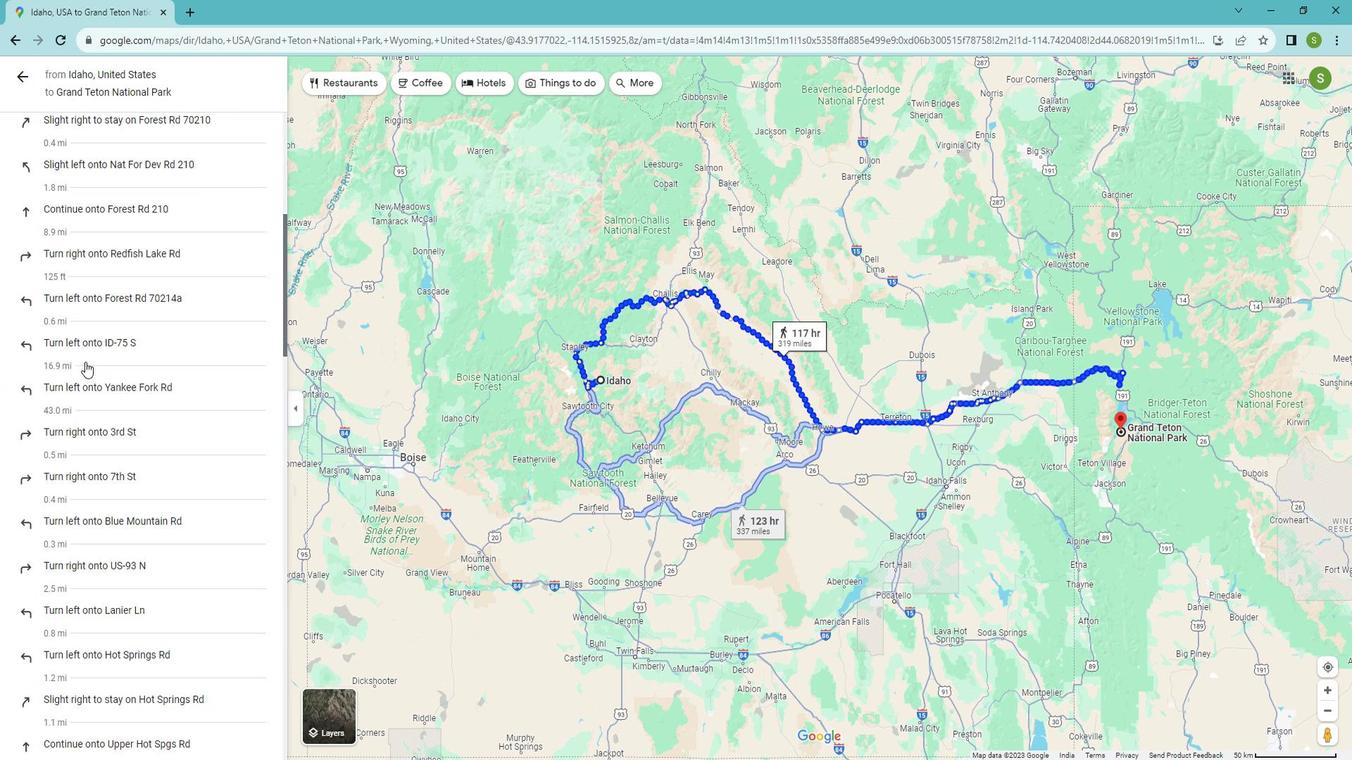 
Action: Mouse scrolled (85, 347) with delta (0, 0)
Screenshot: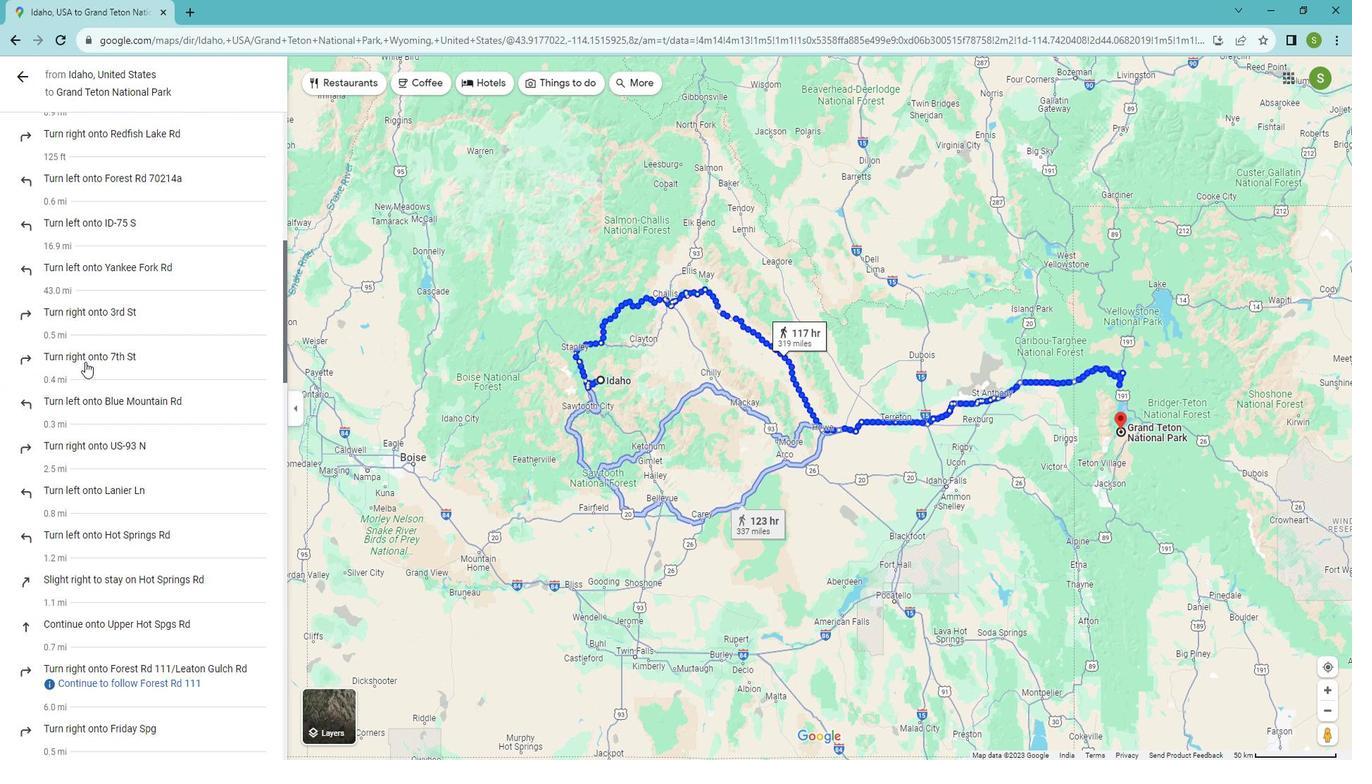 
Action: Mouse scrolled (85, 347) with delta (0, 0)
Screenshot: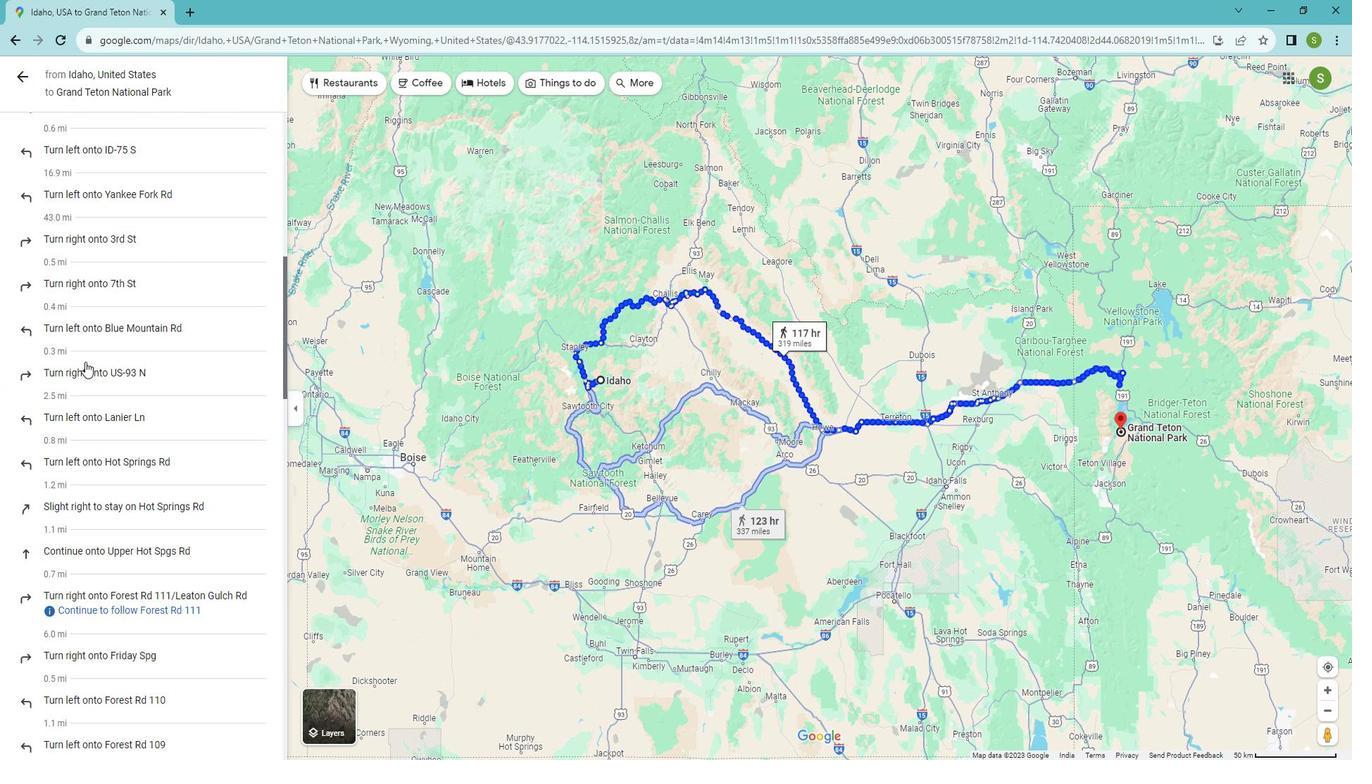 
Action: Mouse scrolled (85, 347) with delta (0, 0)
Screenshot: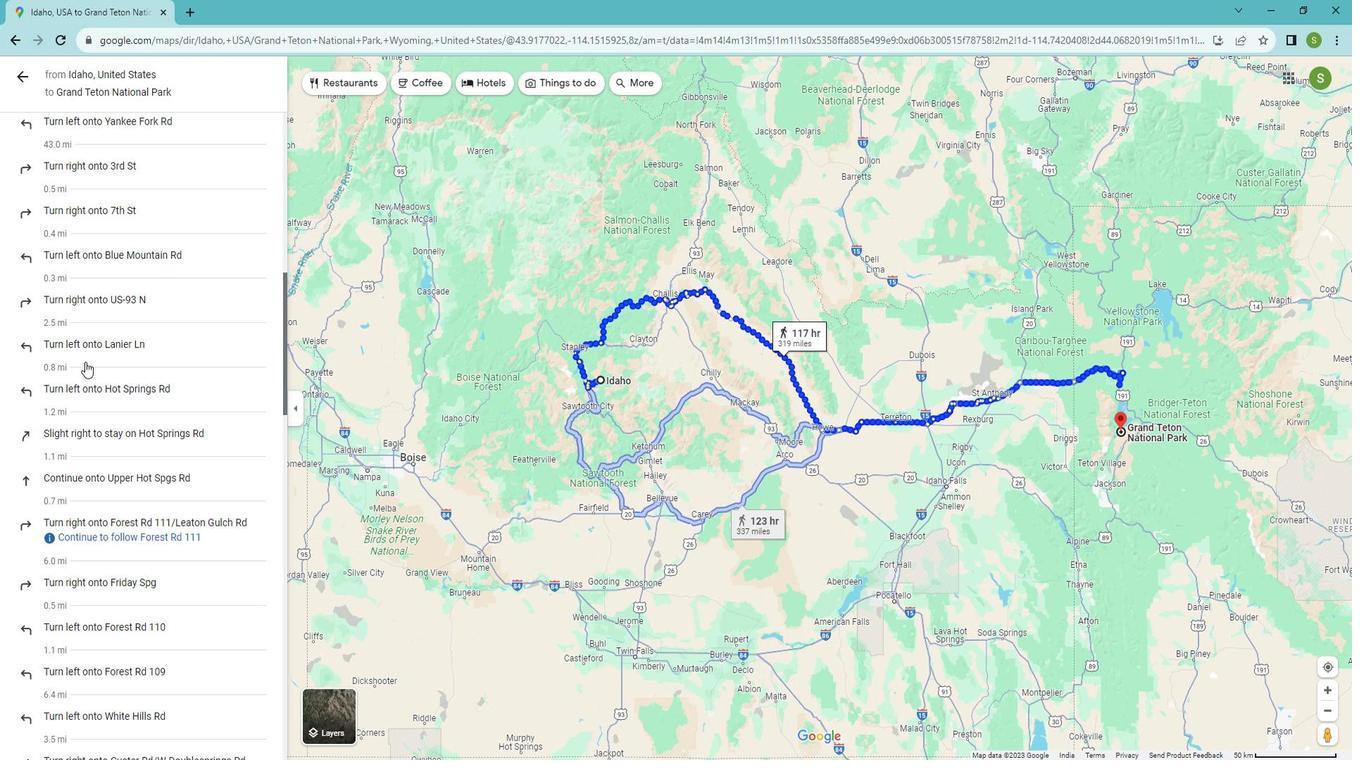 
Action: Mouse moved to (85, 348)
Screenshot: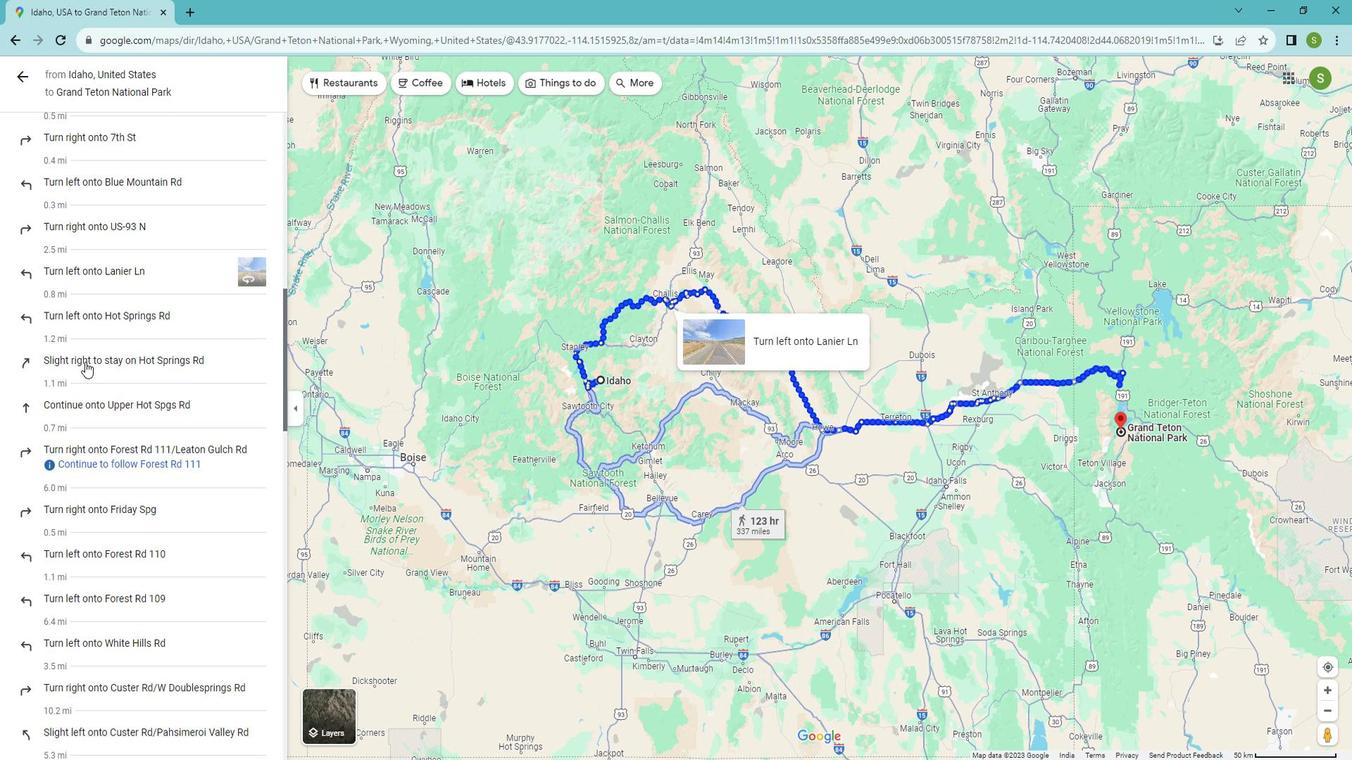 
Action: Mouse scrolled (85, 347) with delta (0, 0)
Screenshot: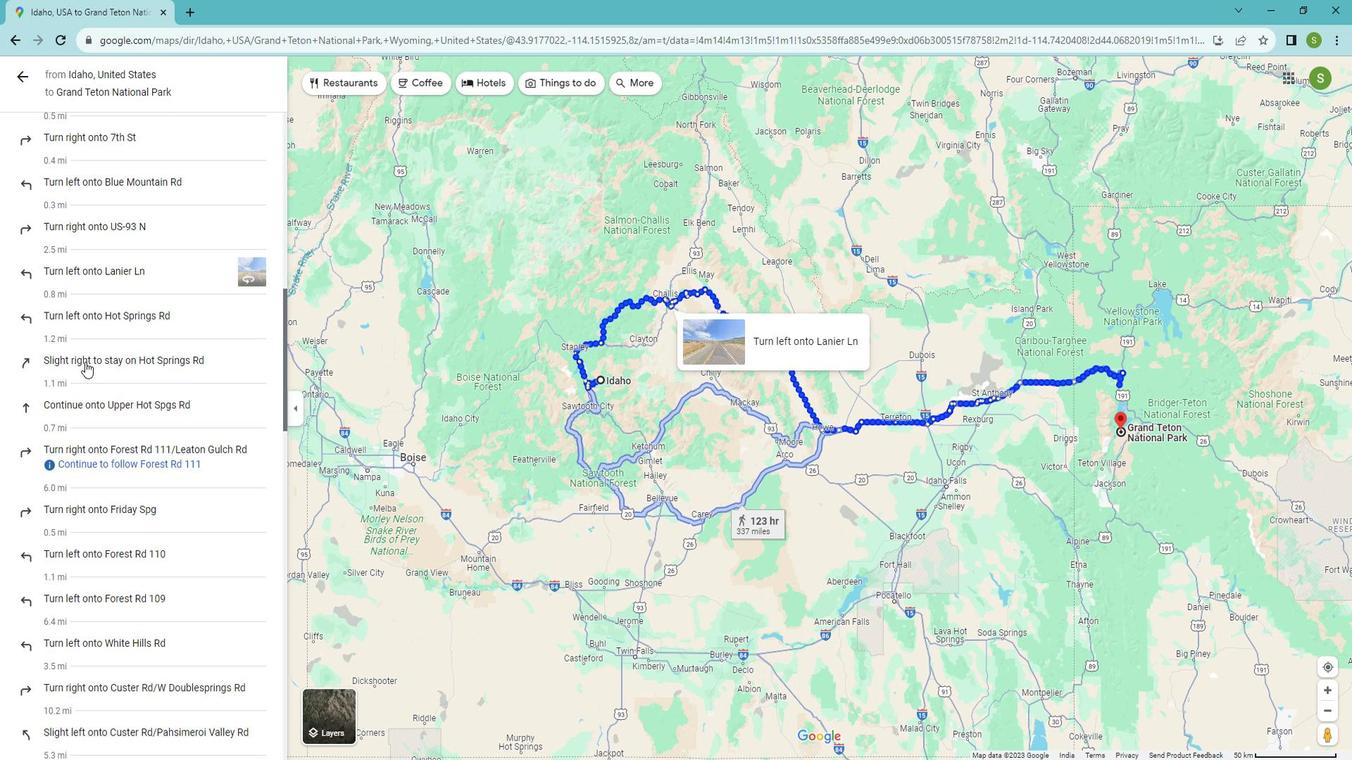 
Action: Mouse scrolled (85, 347) with delta (0, 0)
Screenshot: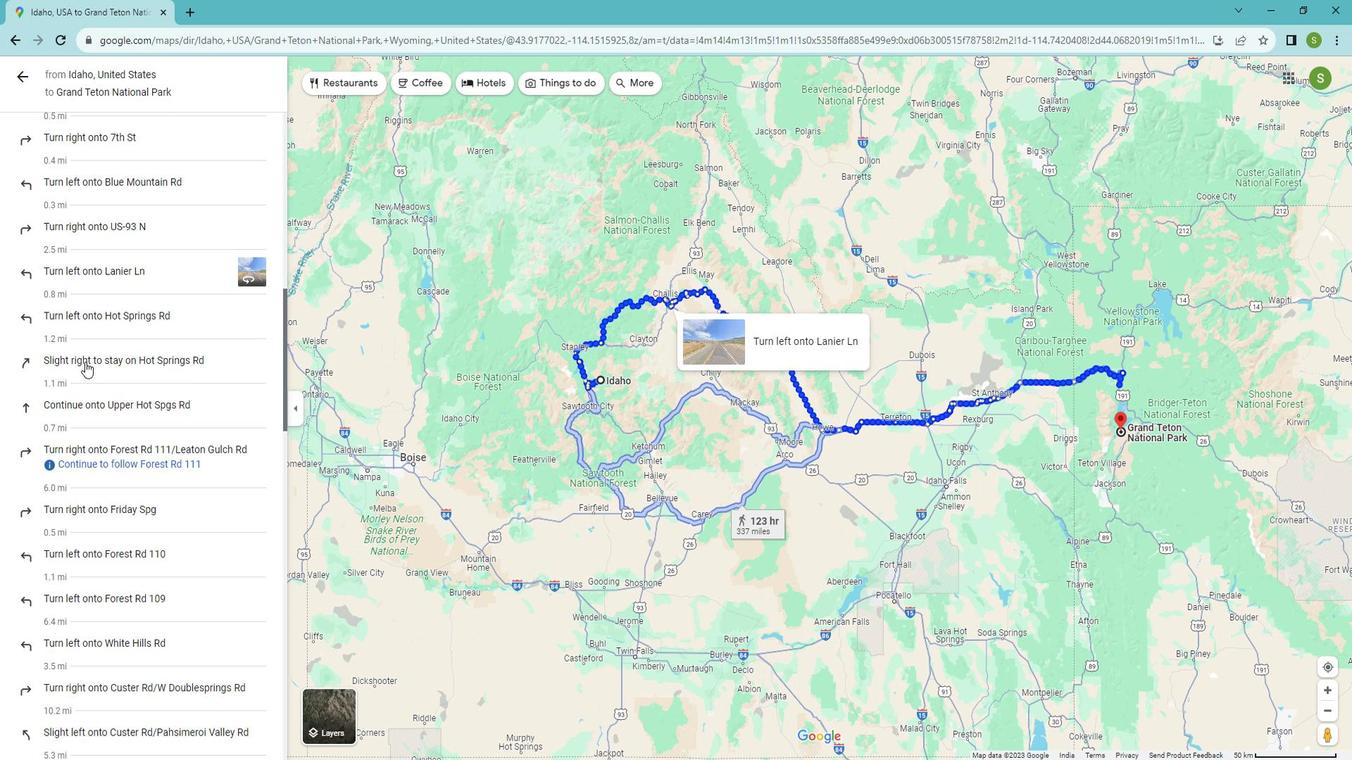 
Action: Mouse scrolled (85, 347) with delta (0, 0)
Screenshot: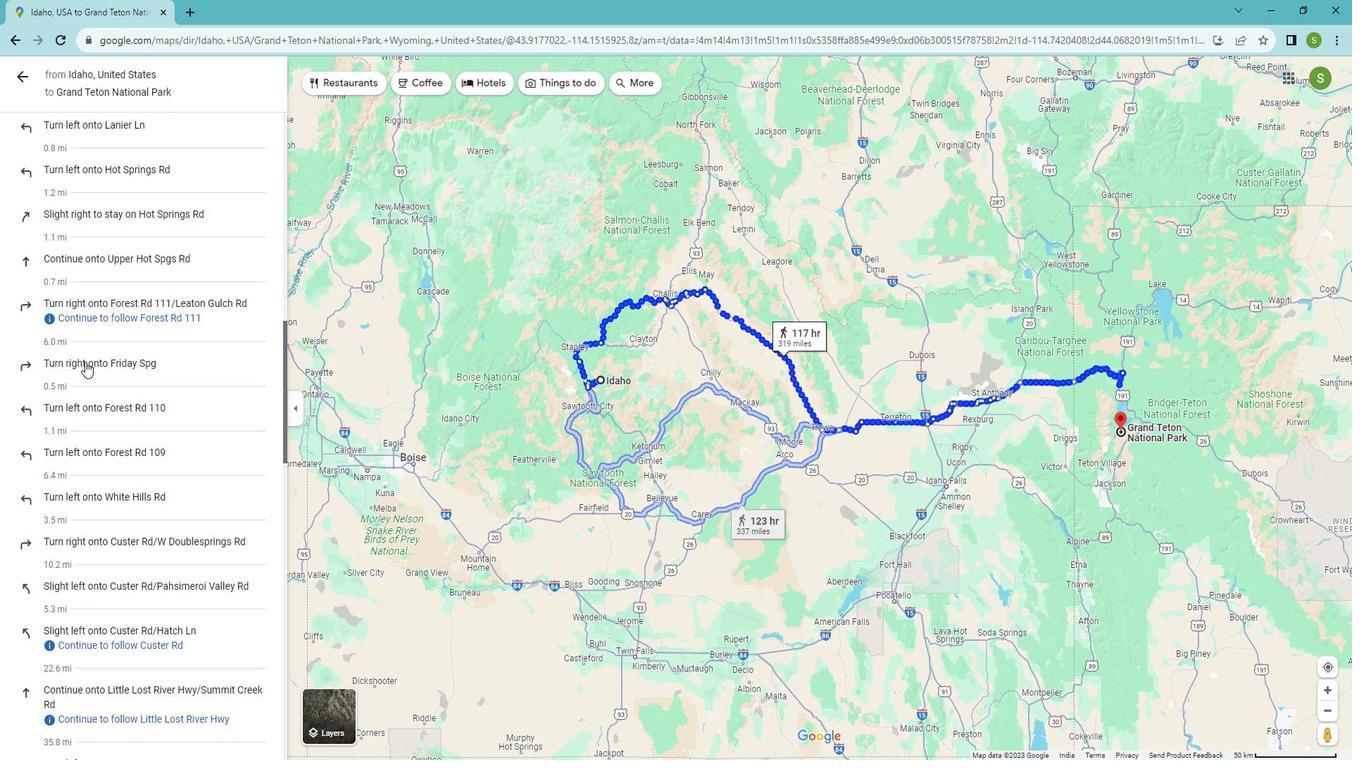 
Action: Mouse moved to (85, 349)
Screenshot: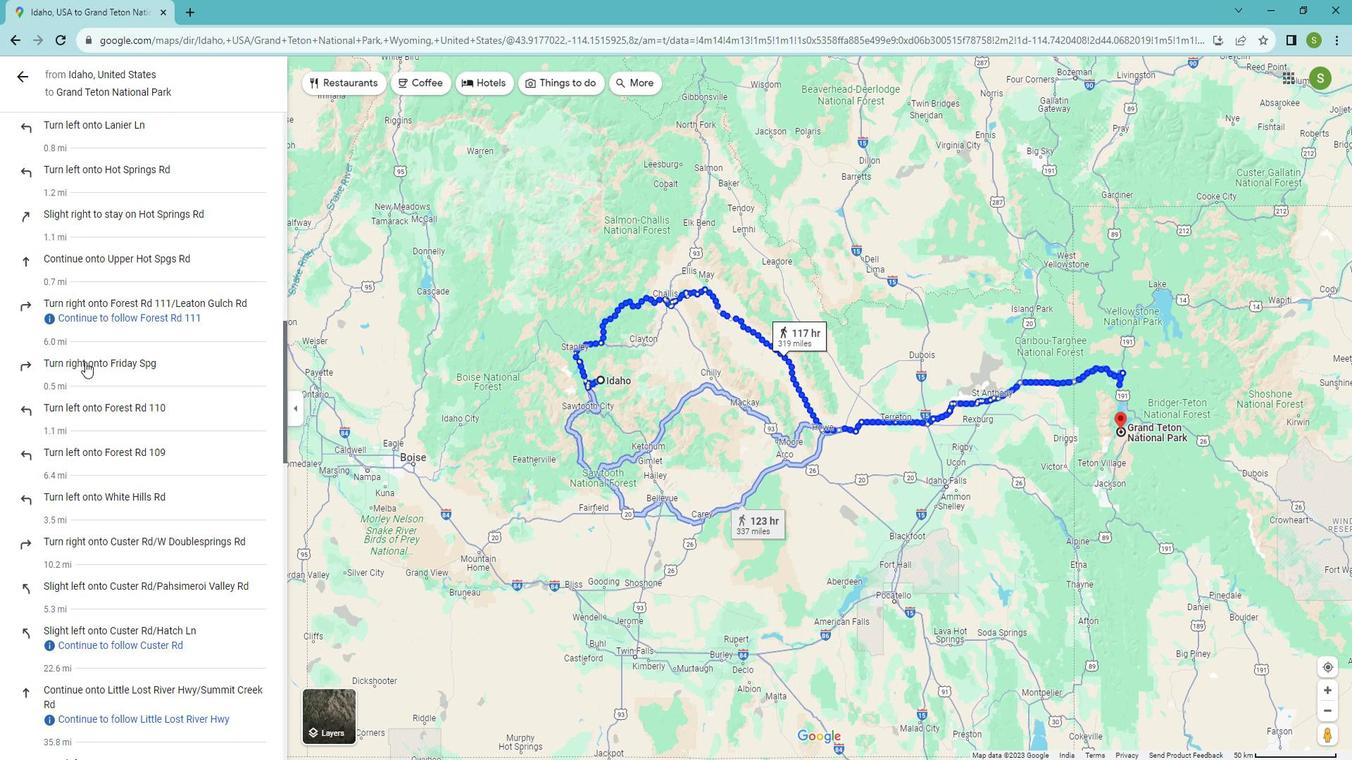 
Action: Mouse scrolled (85, 348) with delta (0, 0)
Screenshot: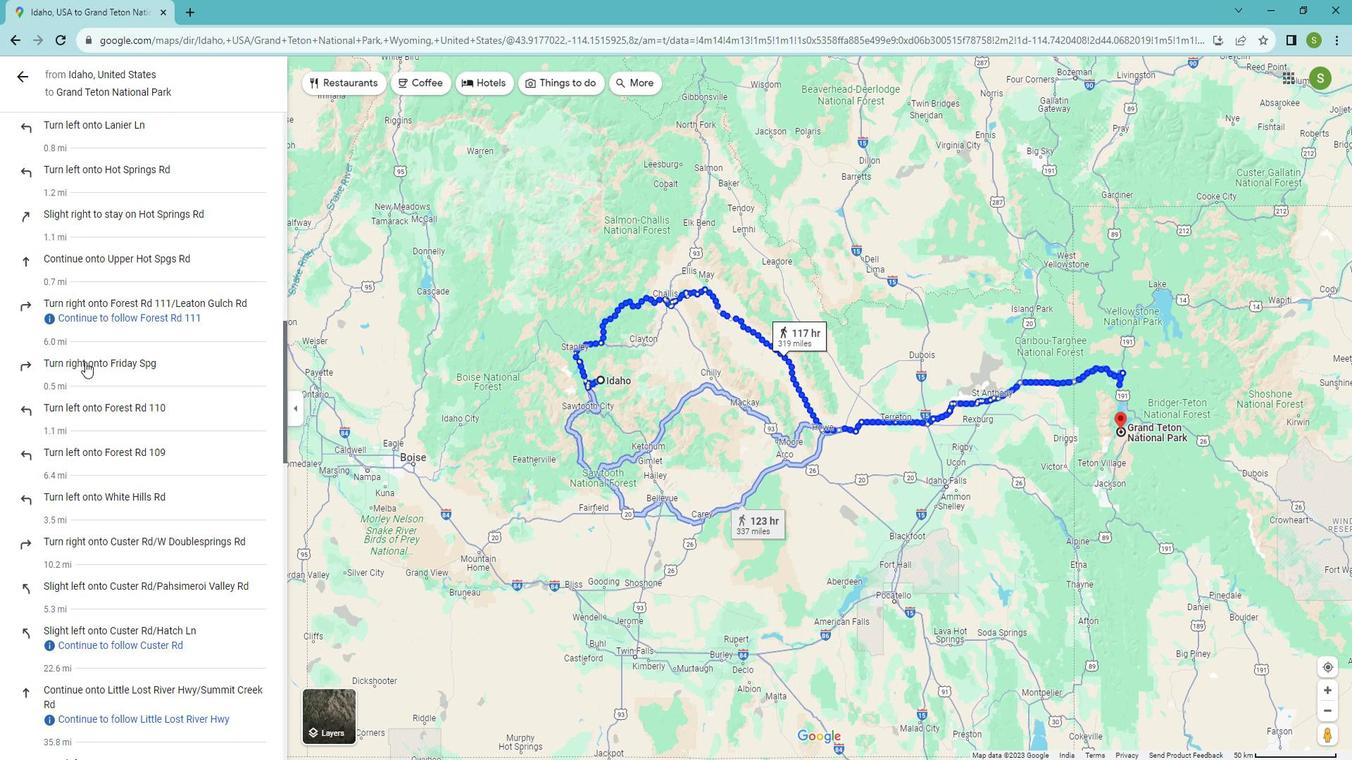 
Action: Mouse scrolled (85, 348) with delta (0, 0)
Screenshot: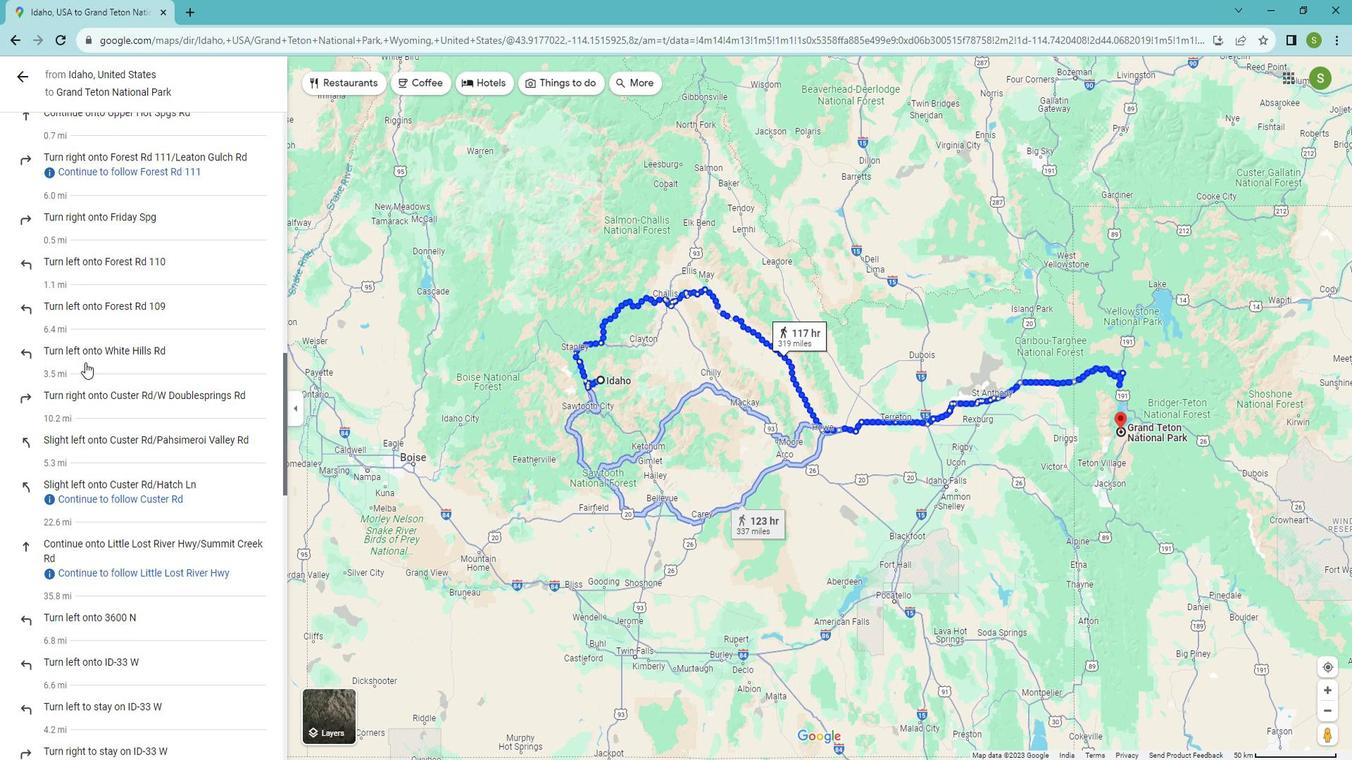 
Action: Mouse scrolled (85, 348) with delta (0, 0)
Screenshot: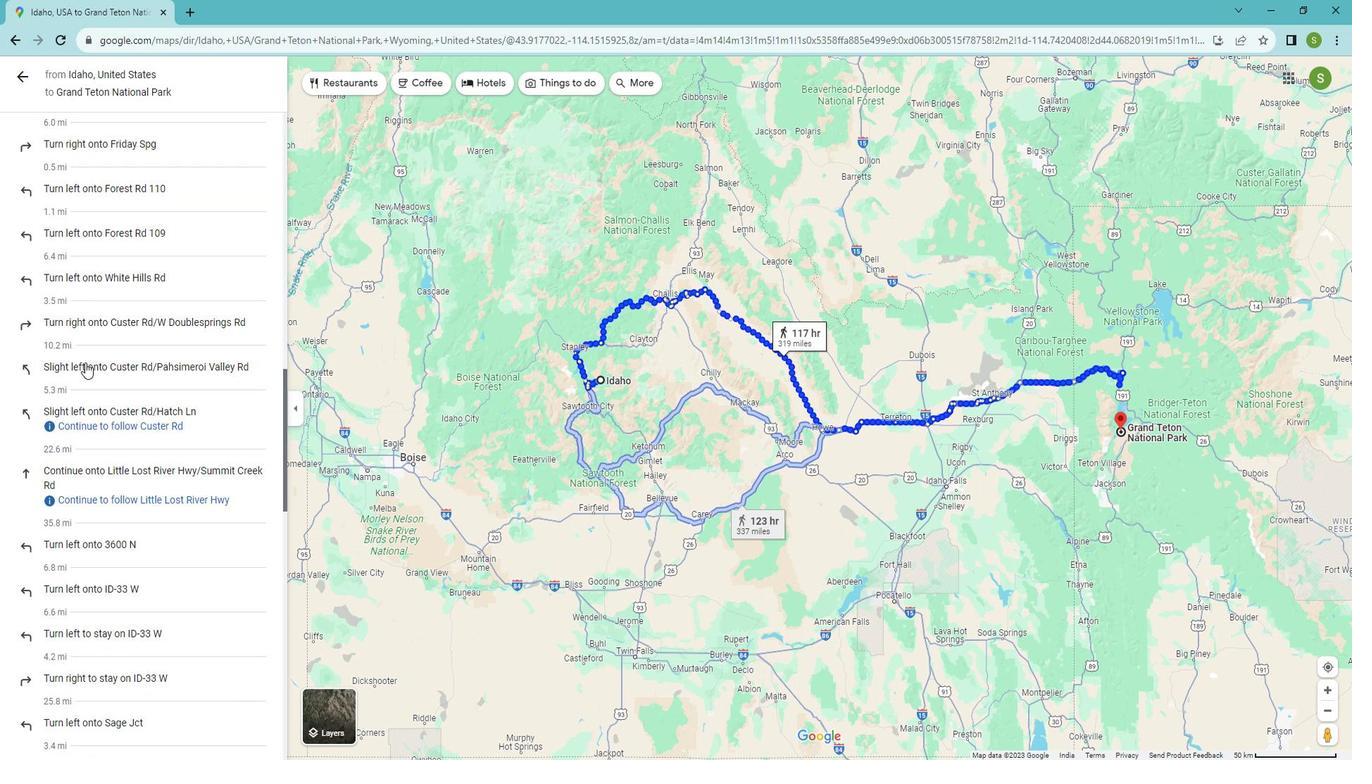 
Action: Mouse scrolled (85, 348) with delta (0, 0)
Screenshot: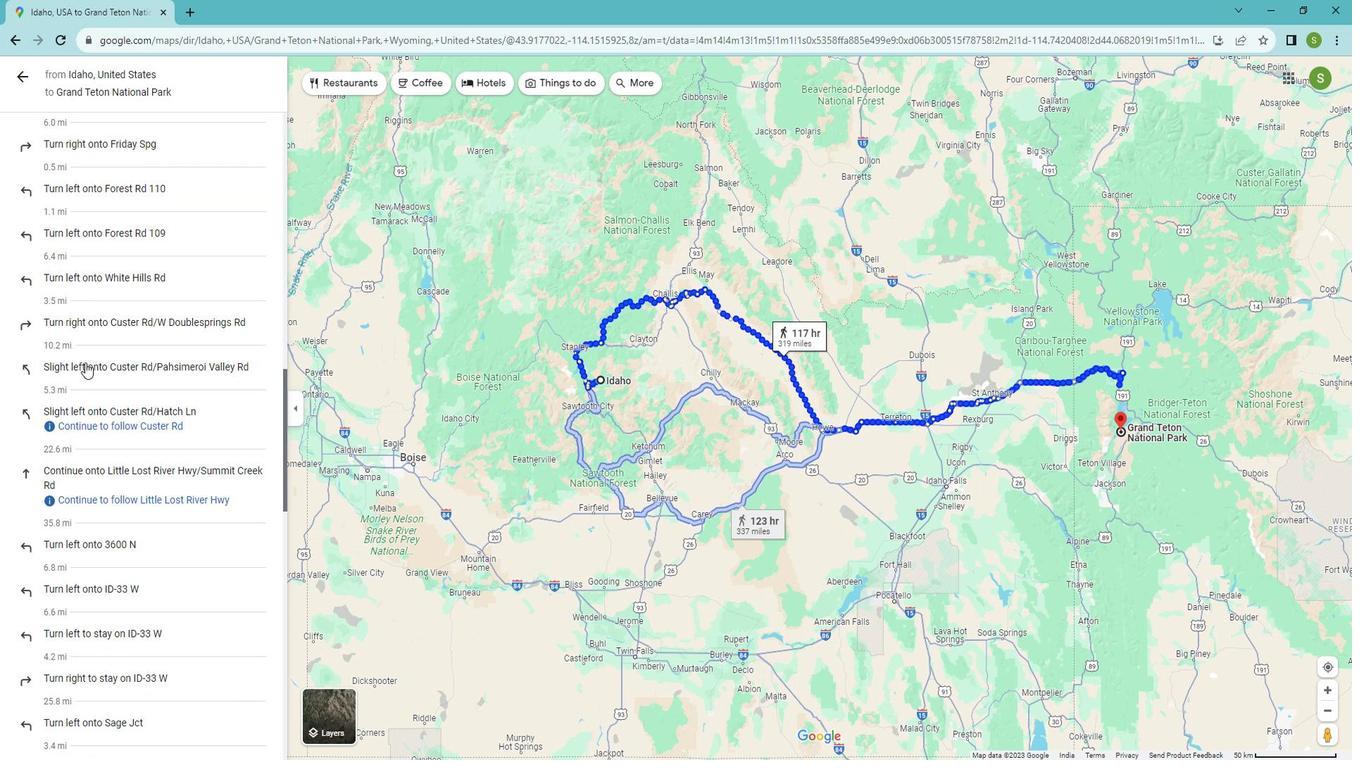
Action: Mouse scrolled (85, 348) with delta (0, 0)
Screenshot: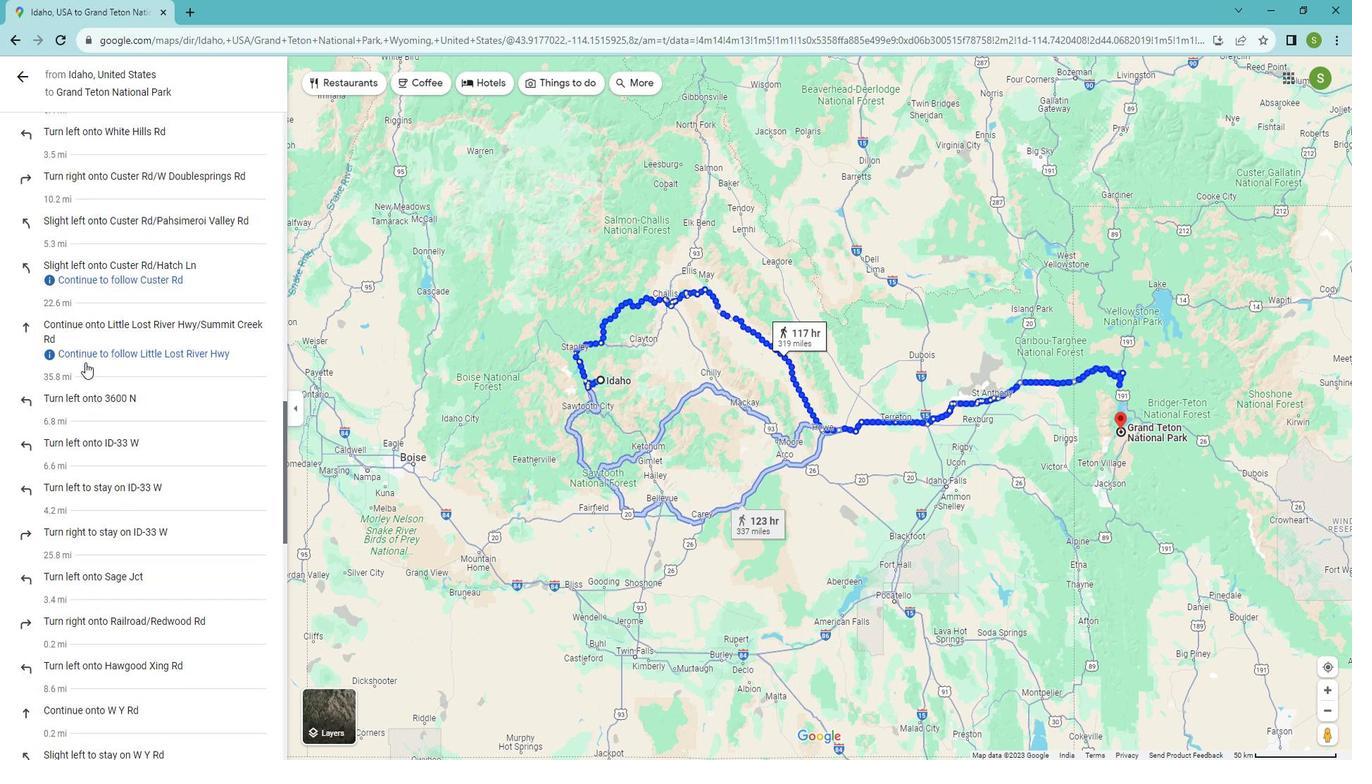
Action: Mouse scrolled (85, 348) with delta (0, 0)
Screenshot: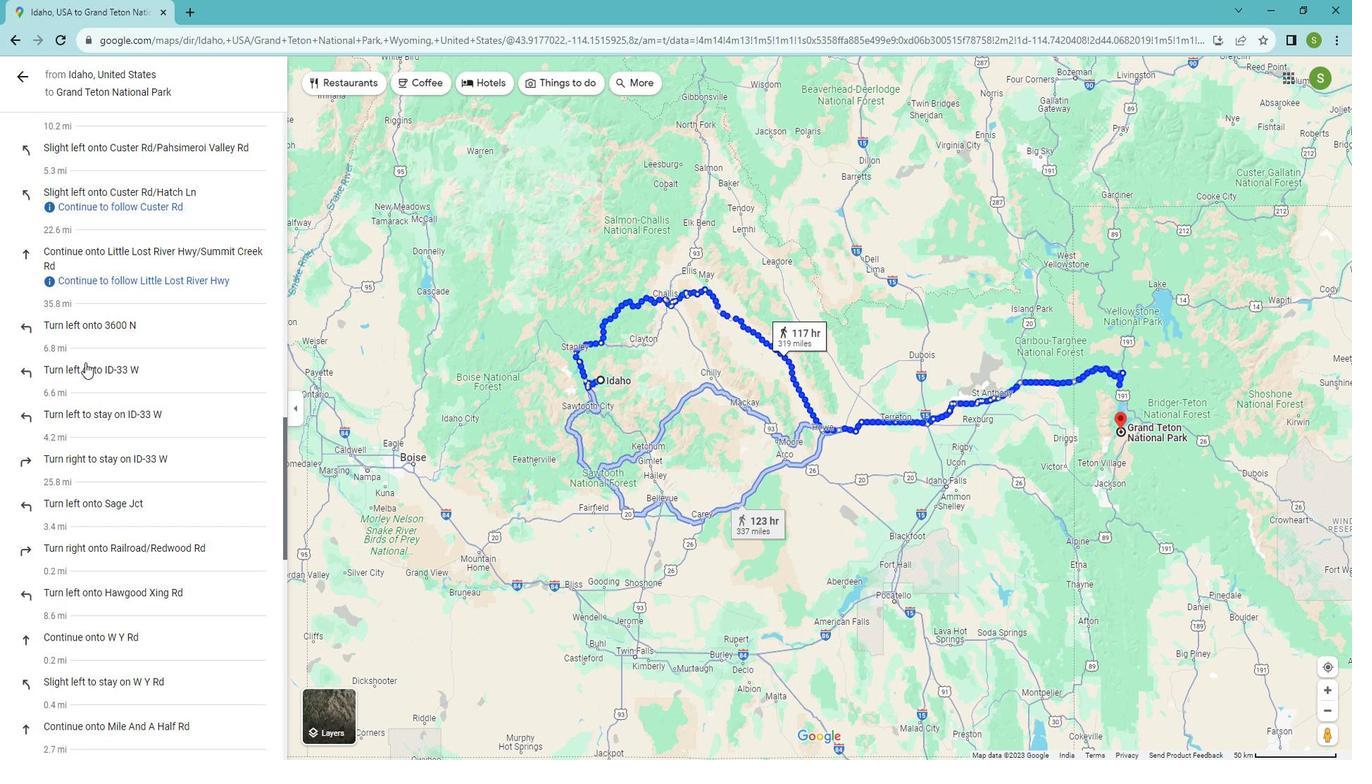 
Action: Mouse scrolled (85, 348) with delta (0, 0)
Screenshot: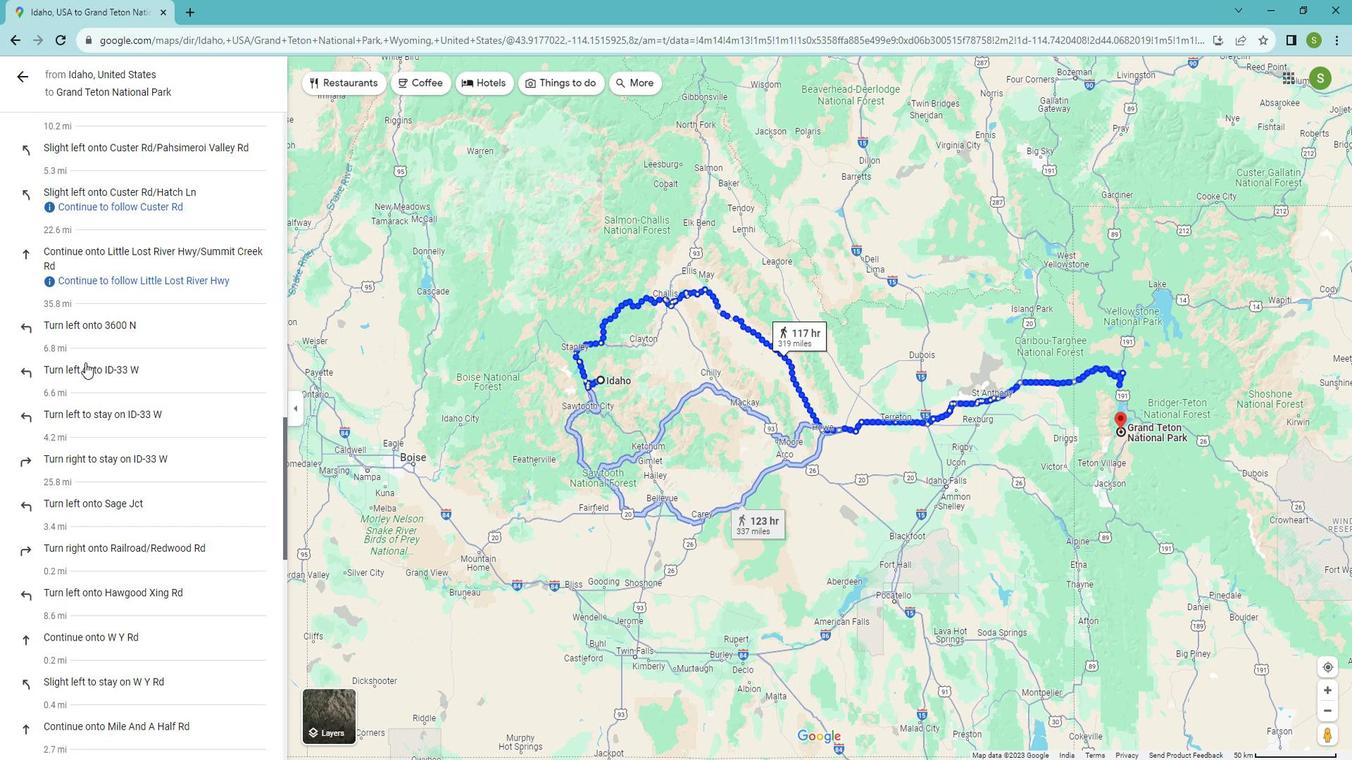 
Action: Mouse scrolled (85, 348) with delta (0, 0)
Screenshot: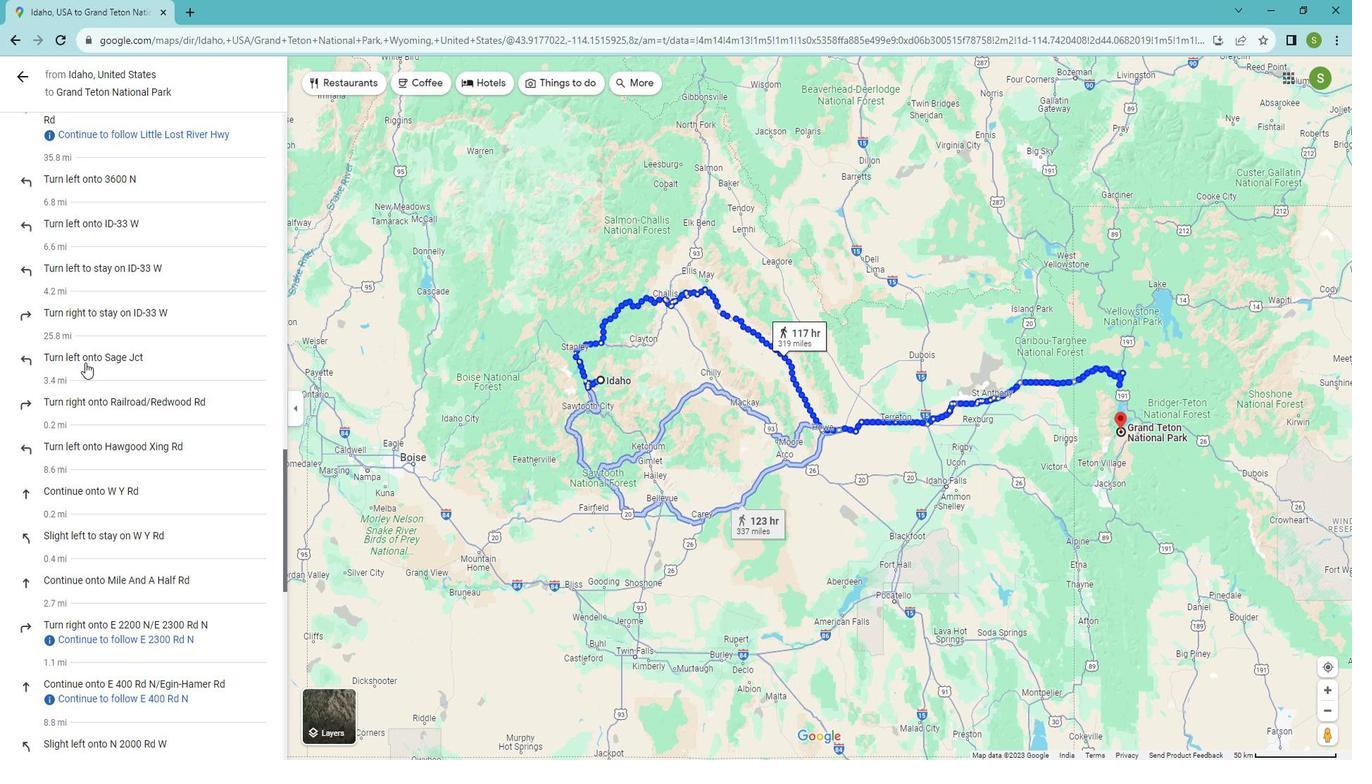 
Action: Mouse scrolled (85, 348) with delta (0, 0)
Screenshot: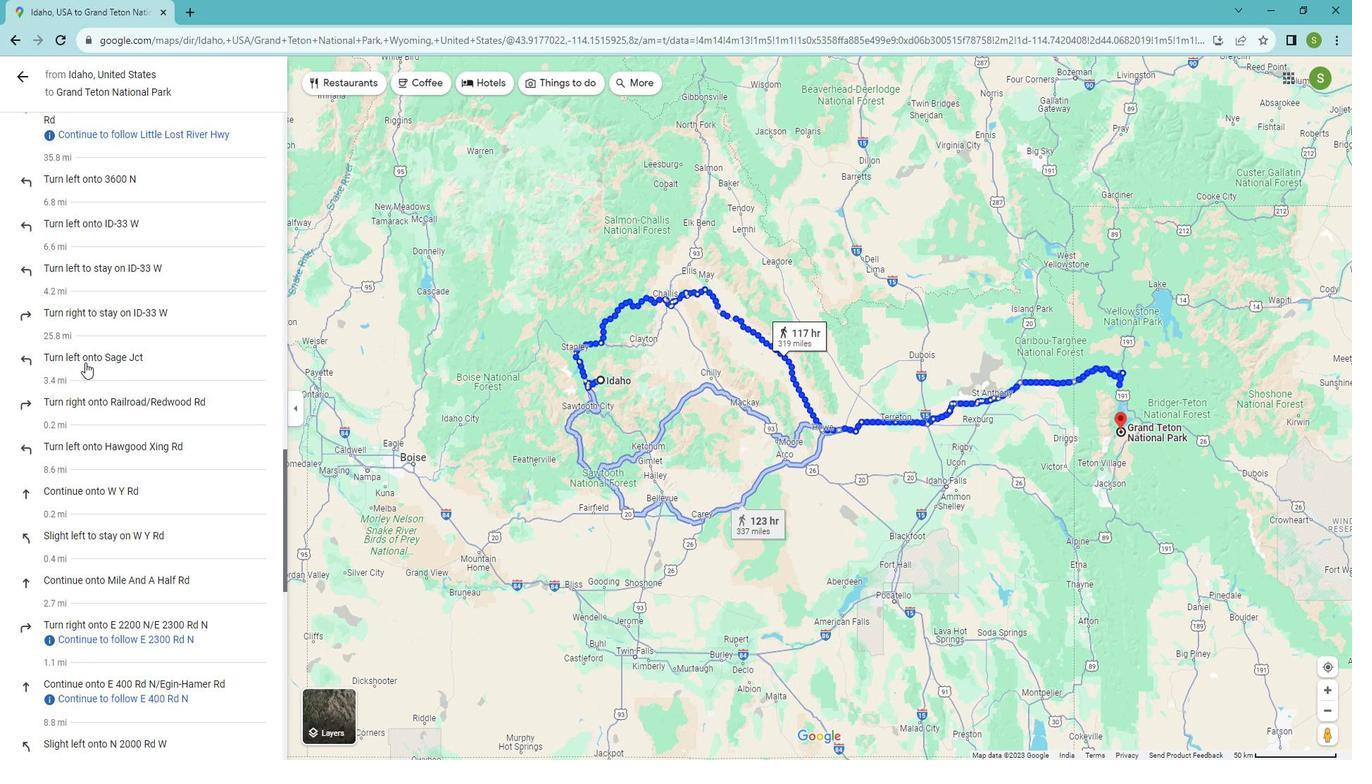 
Action: Mouse scrolled (85, 348) with delta (0, 0)
Screenshot: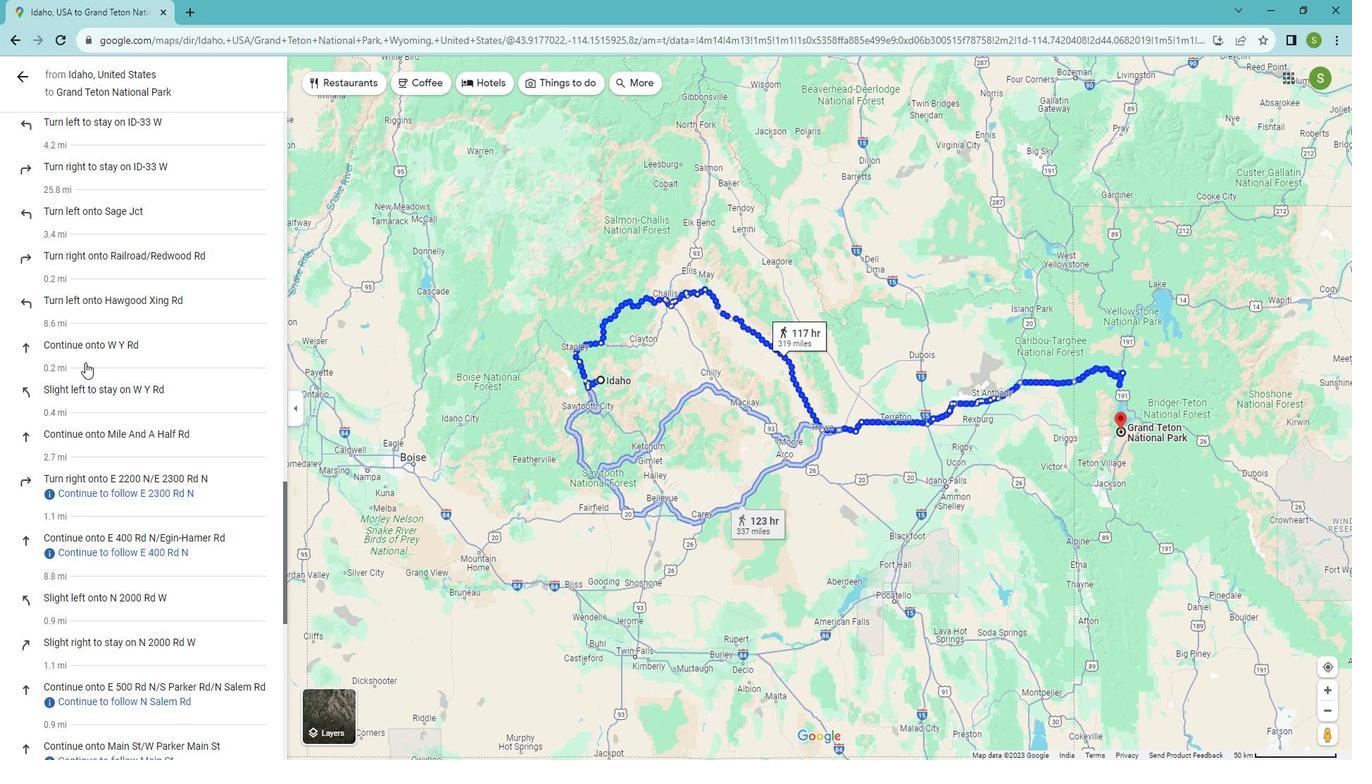 
Action: Mouse moved to (83, 349)
Screenshot: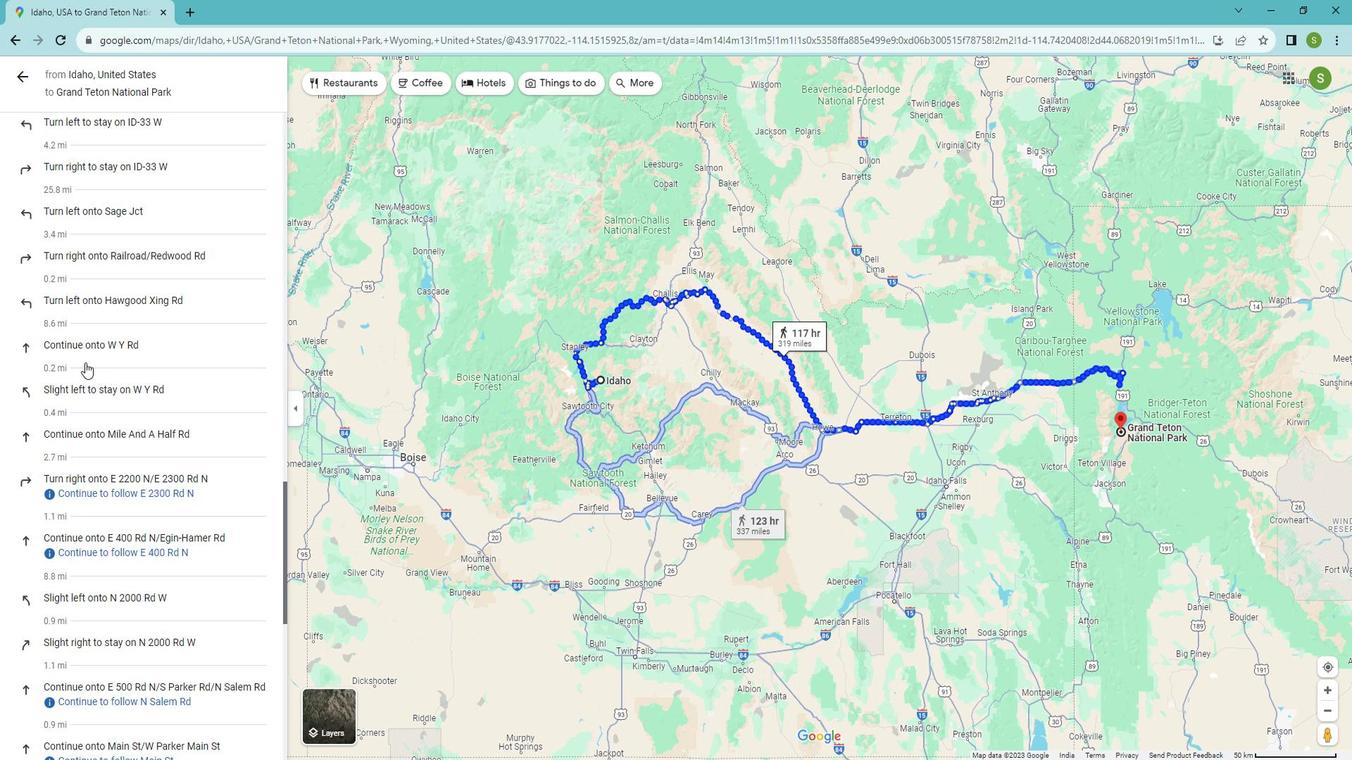 
Action: Mouse scrolled (83, 348) with delta (0, 0)
Screenshot: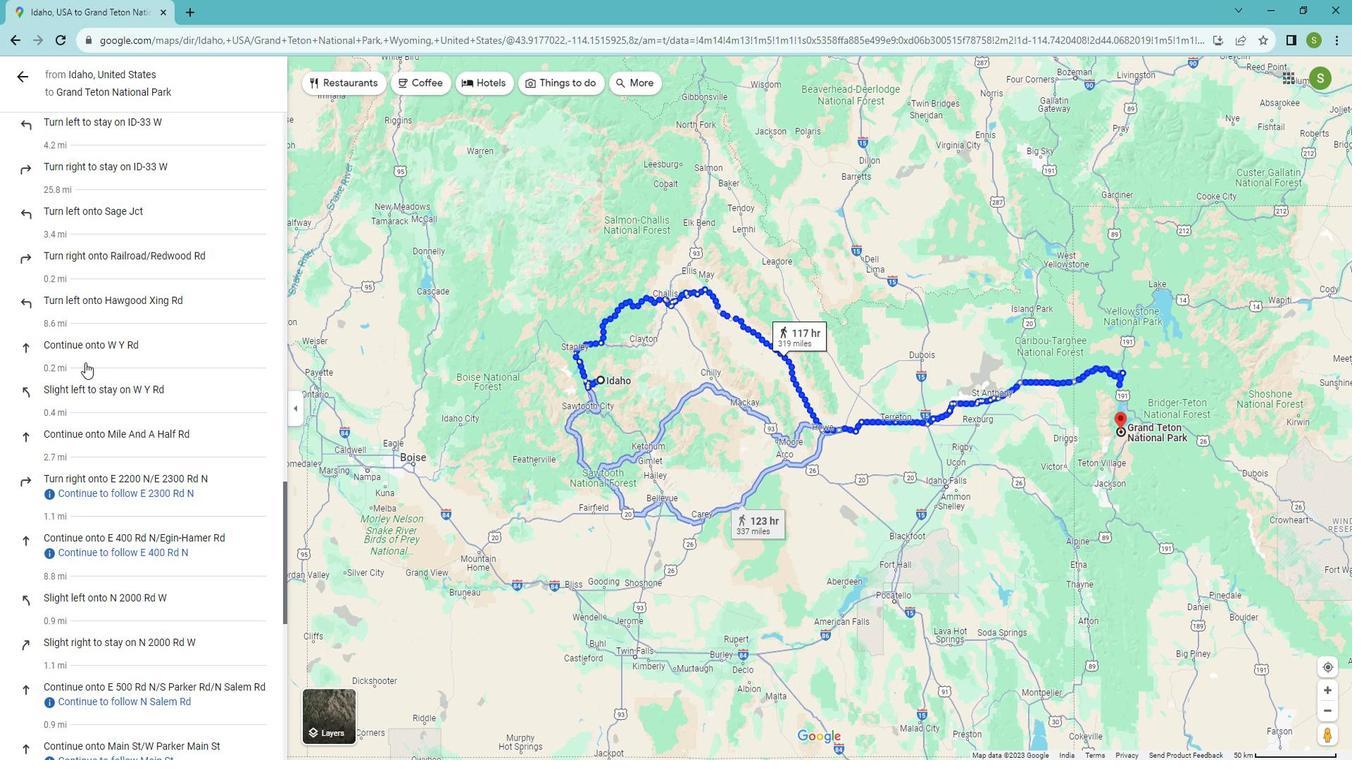 
Action: Mouse scrolled (83, 348) with delta (0, 0)
Screenshot: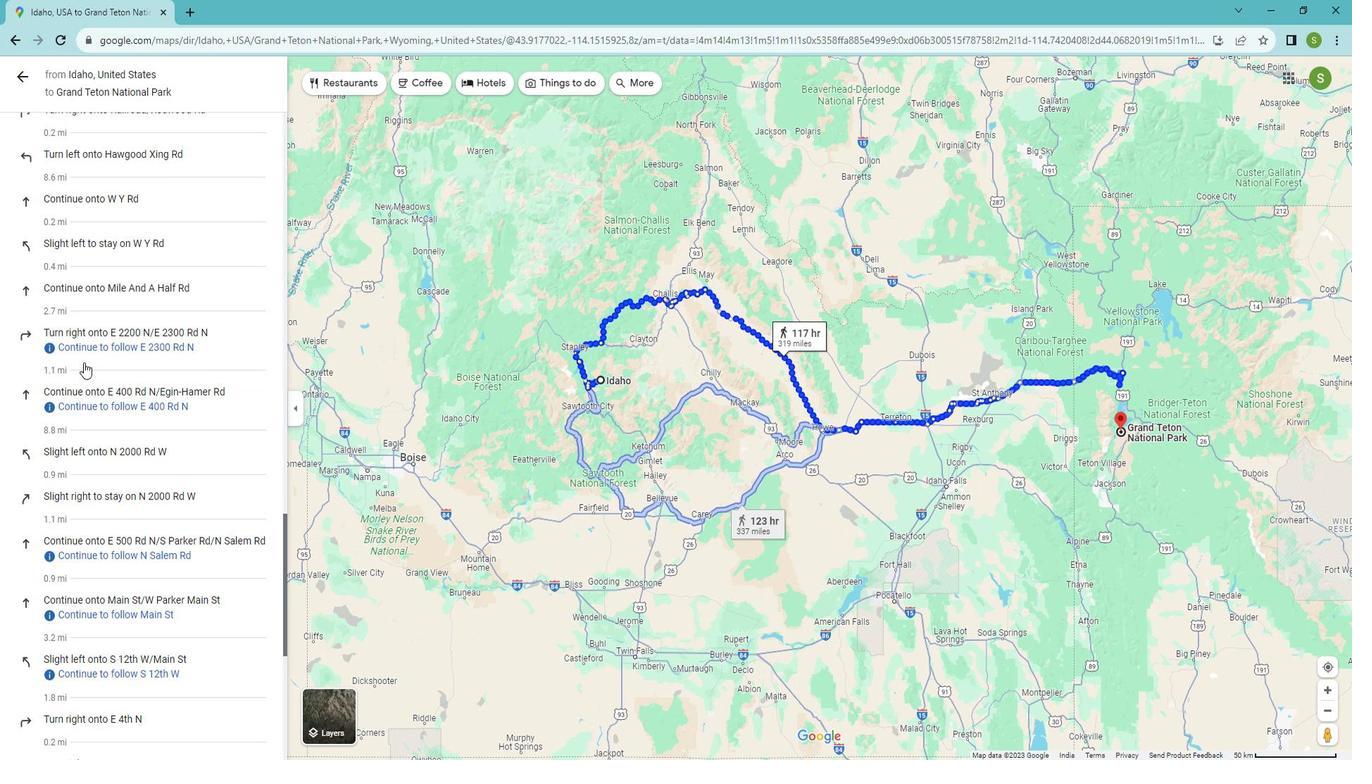 
Action: Mouse moved to (83, 350)
Screenshot: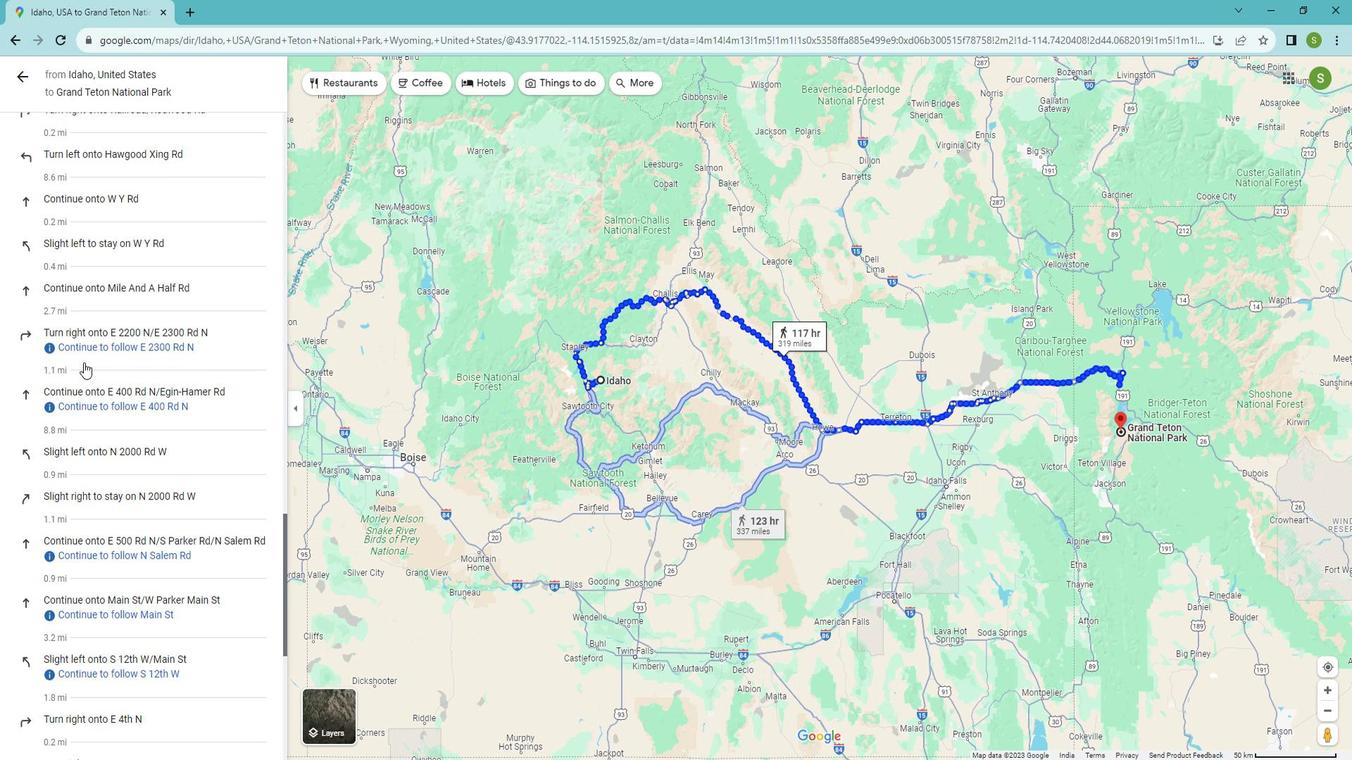 
Action: Mouse scrolled (83, 349) with delta (0, 0)
Screenshot: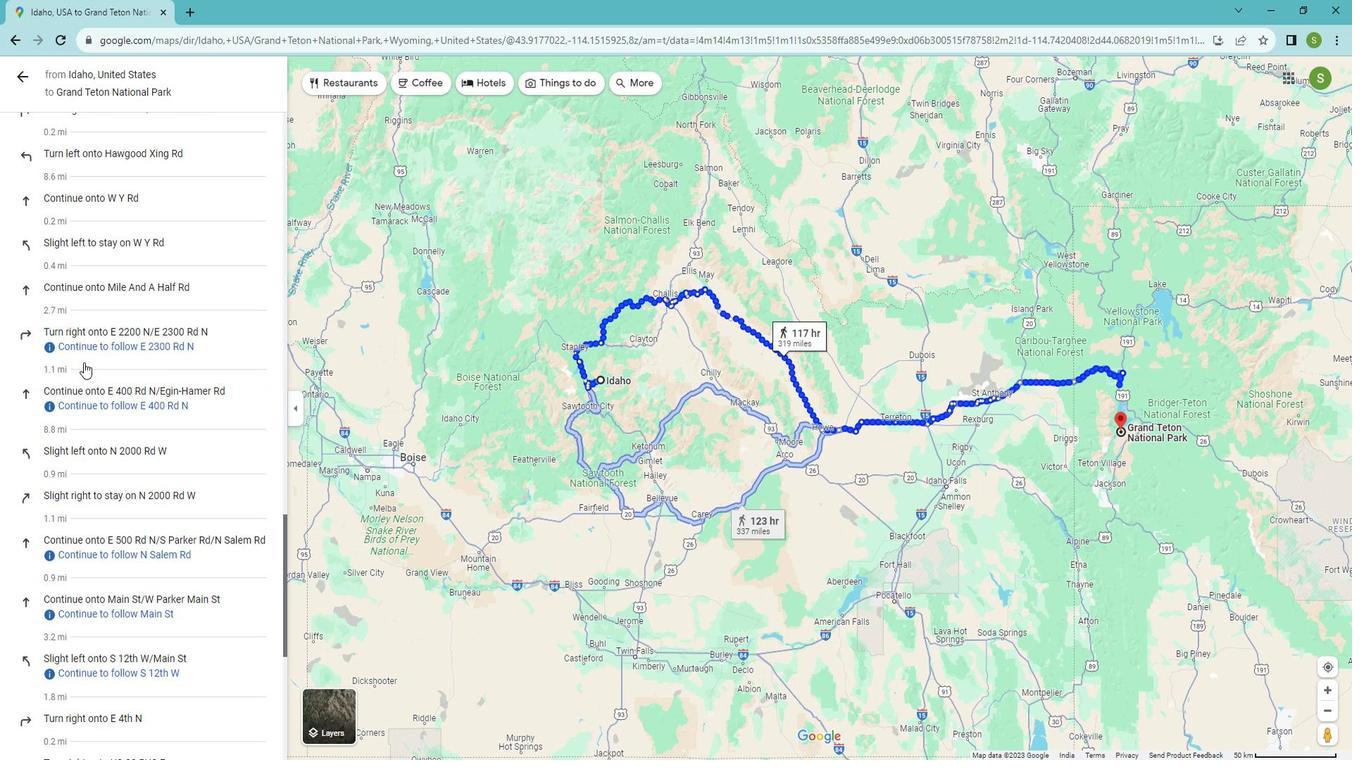 
Action: Mouse scrolled (83, 349) with delta (0, 0)
Screenshot: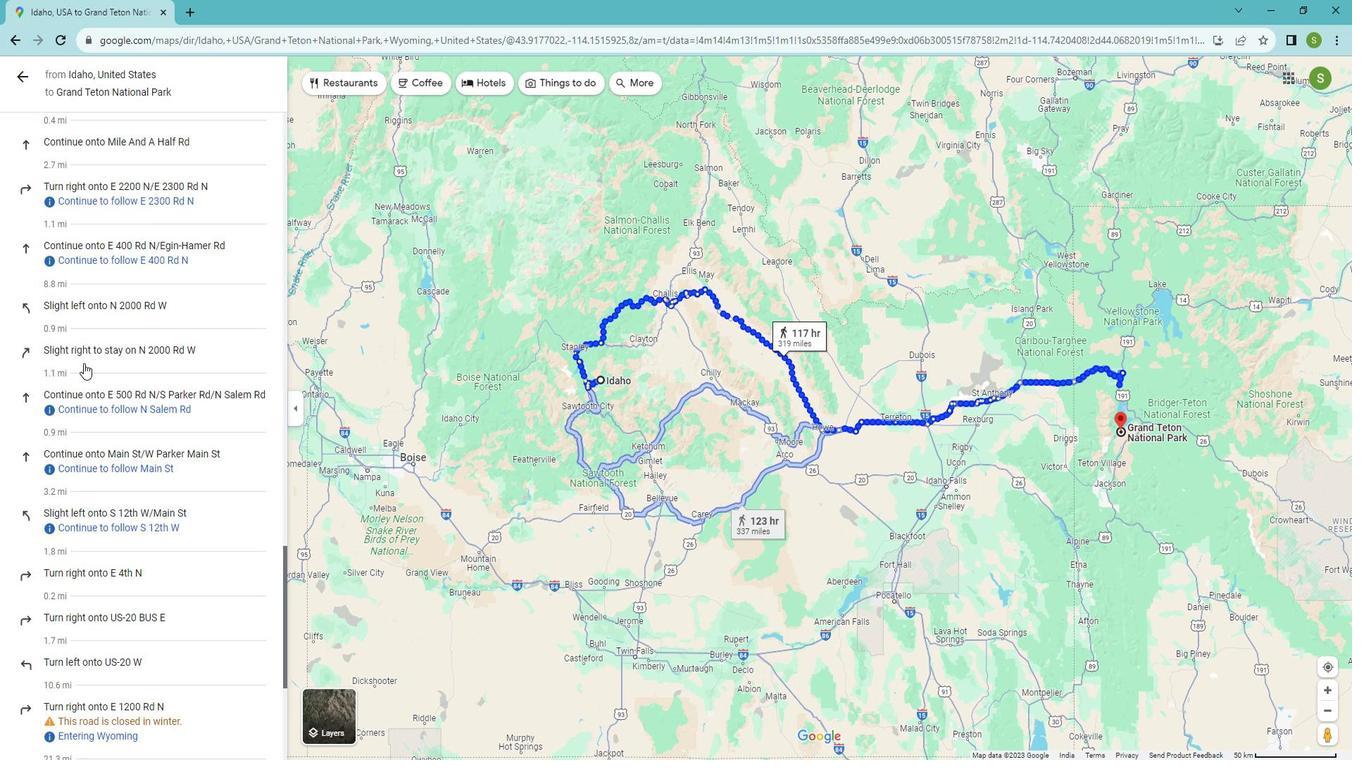
Action: Mouse scrolled (83, 349) with delta (0, 0)
Screenshot: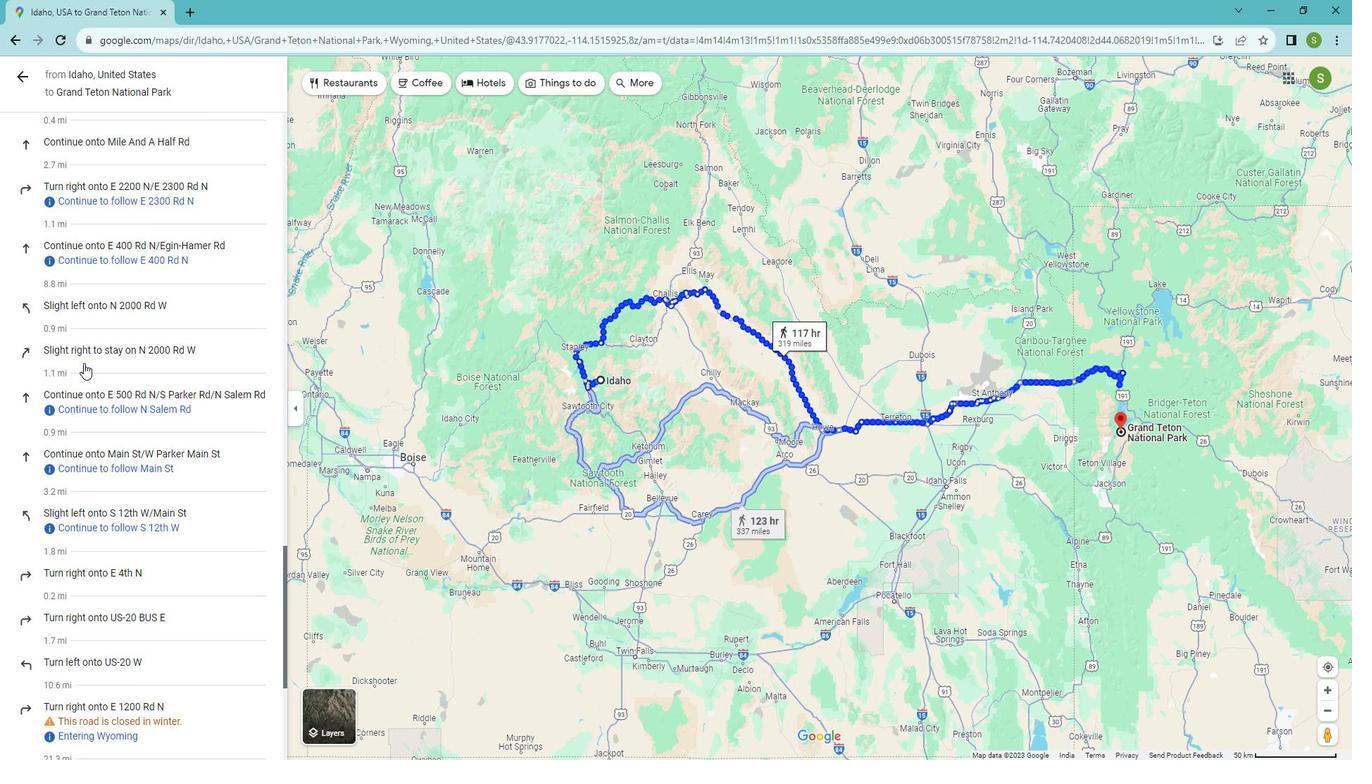
Action: Mouse scrolled (83, 349) with delta (0, 0)
Screenshot: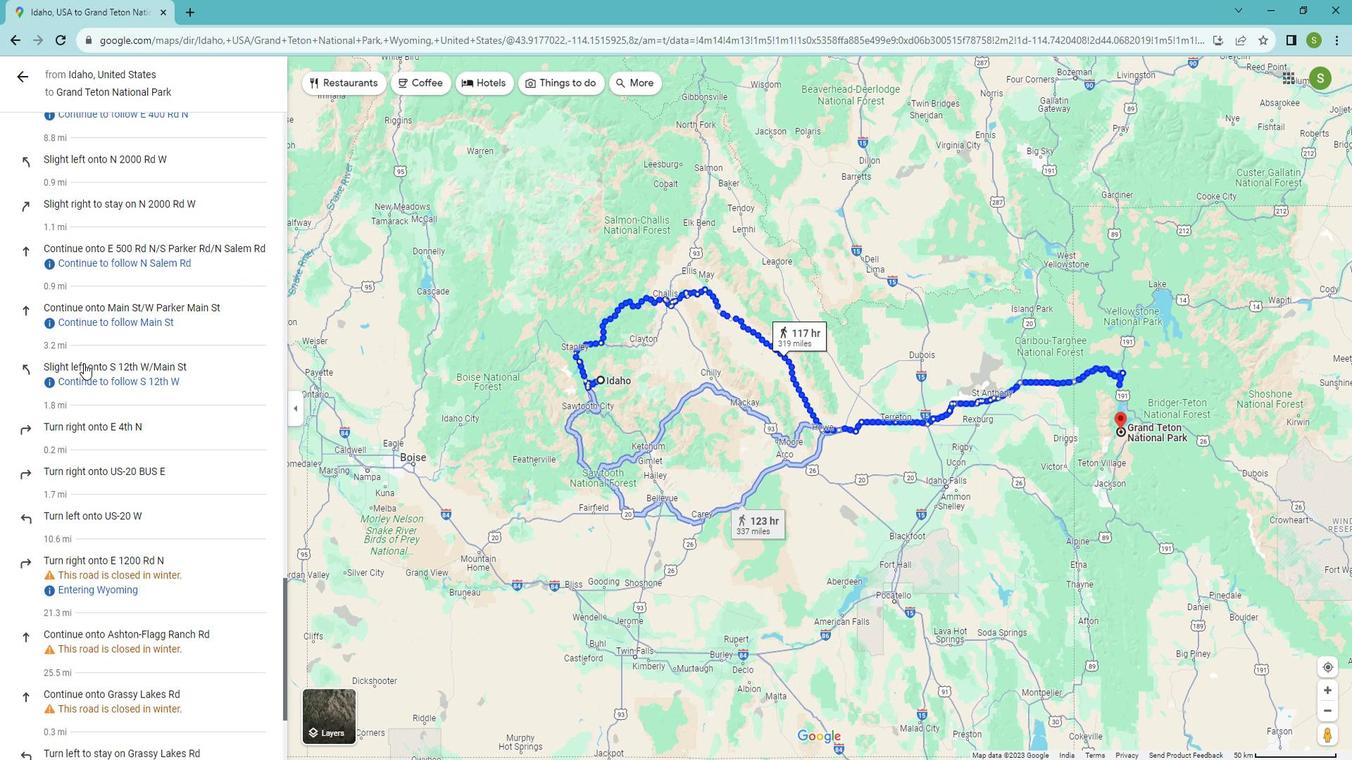 
Action: Mouse scrolled (83, 349) with delta (0, 0)
Screenshot: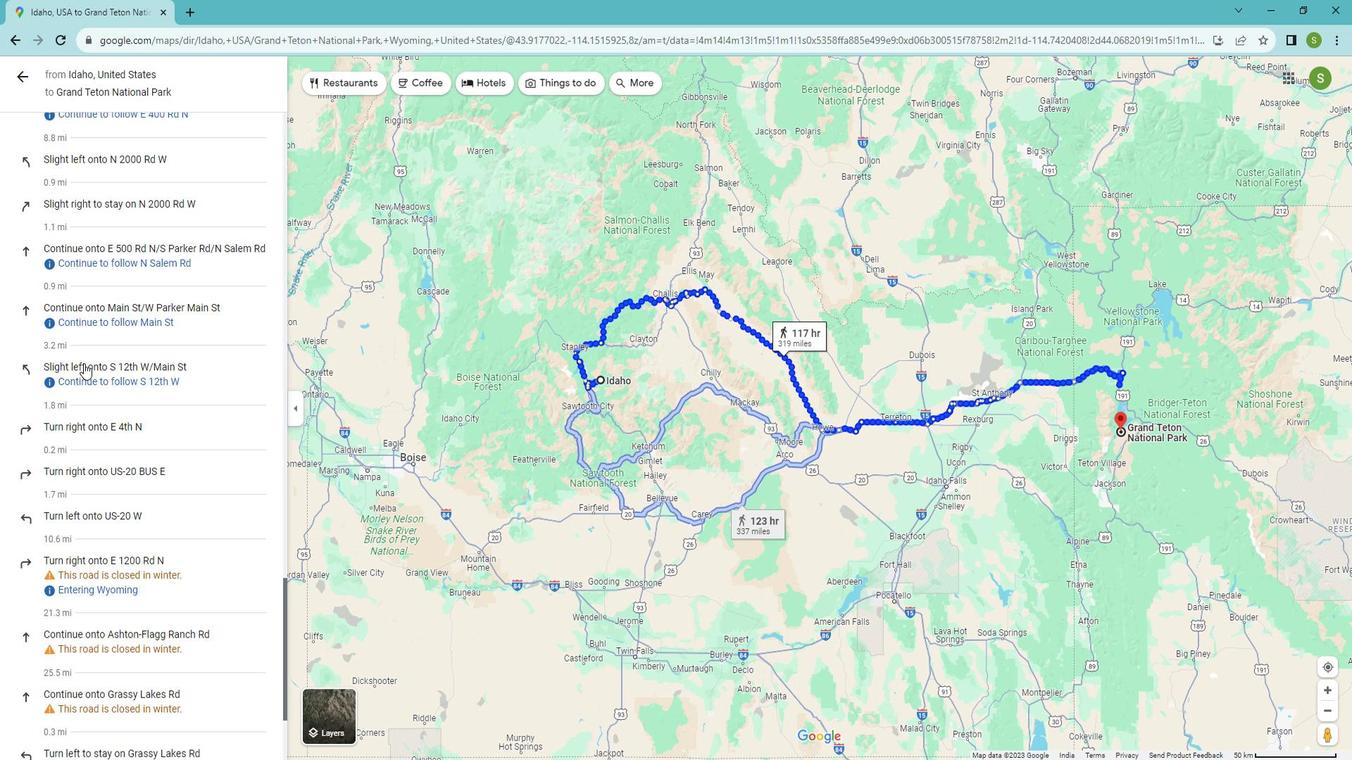 
Action: Mouse scrolled (83, 349) with delta (0, 0)
Screenshot: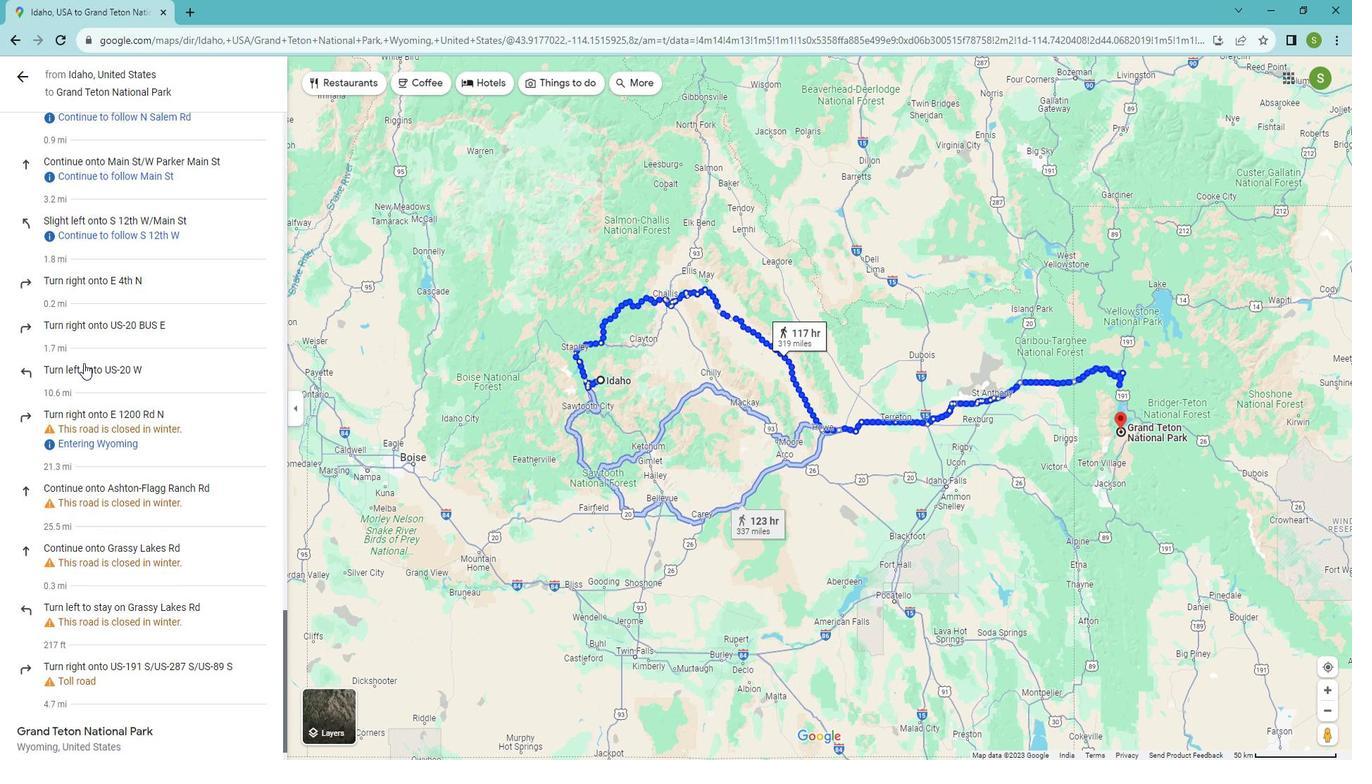 
Action: Mouse scrolled (83, 349) with delta (0, 0)
Screenshot: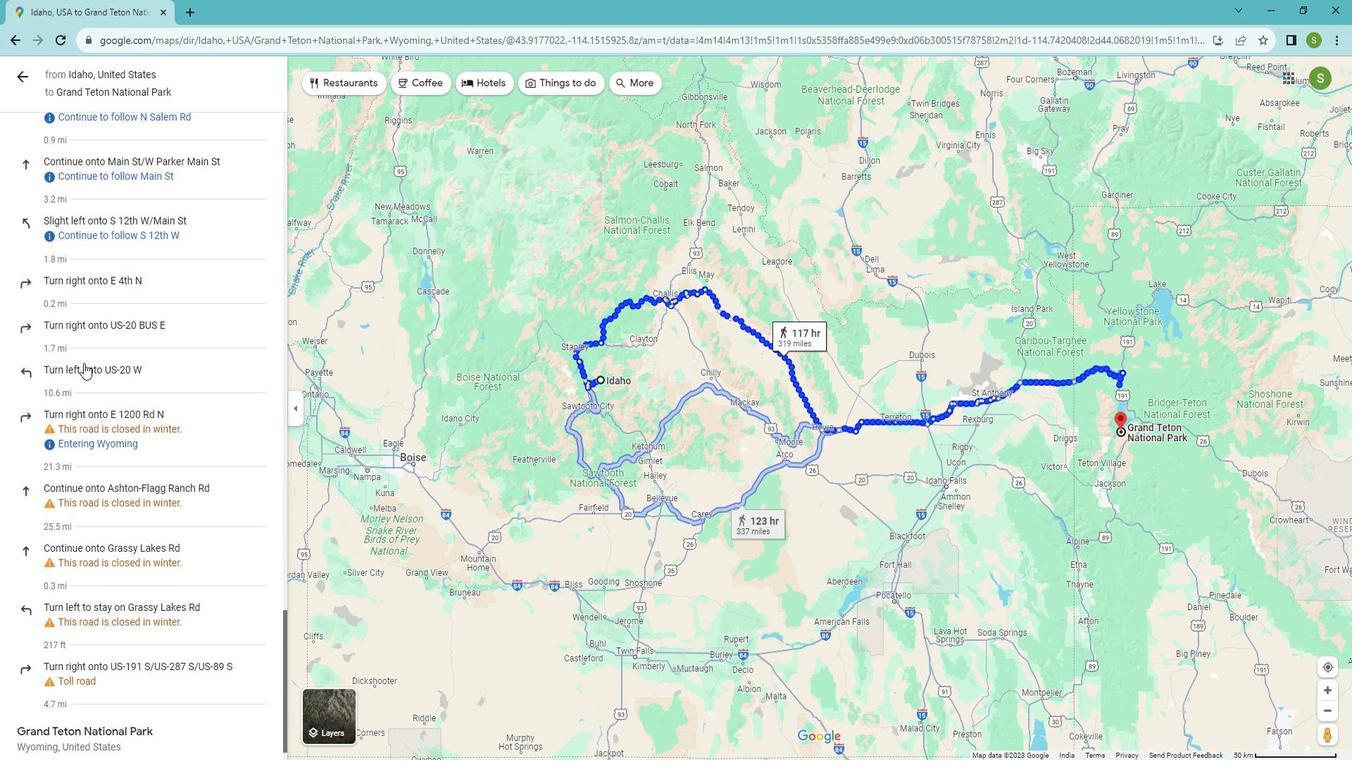 
Action: Mouse scrolled (83, 349) with delta (0, 0)
Screenshot: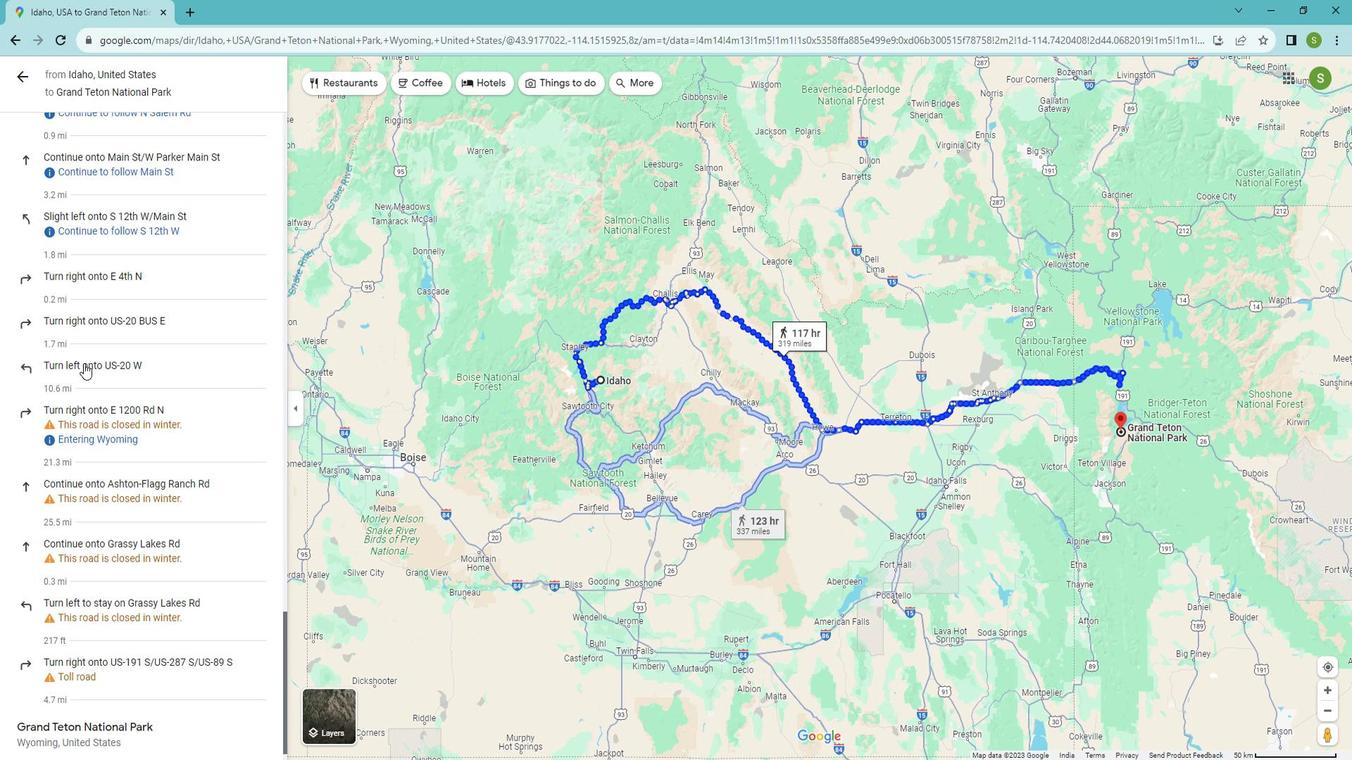 
Action: Mouse moved to (19, 76)
Screenshot: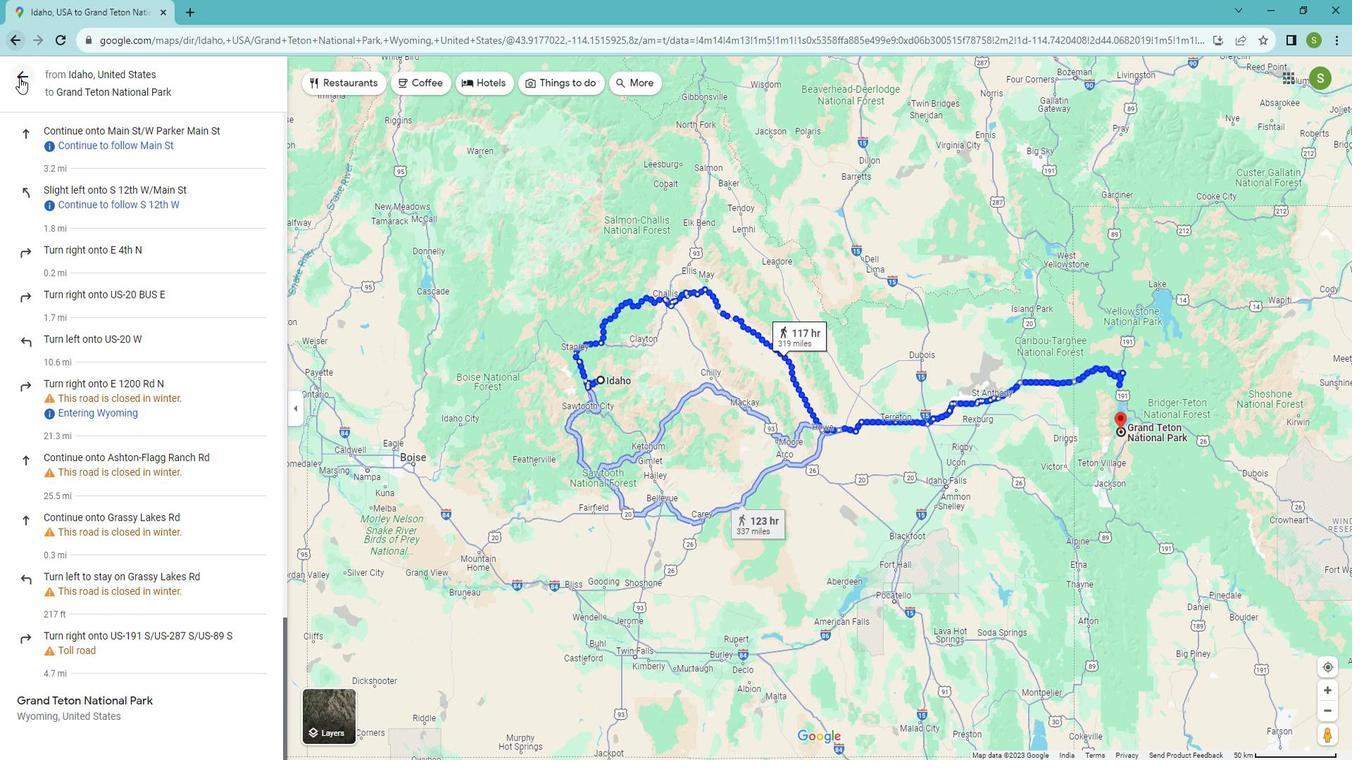 
Action: Mouse pressed left at (19, 76)
Screenshot: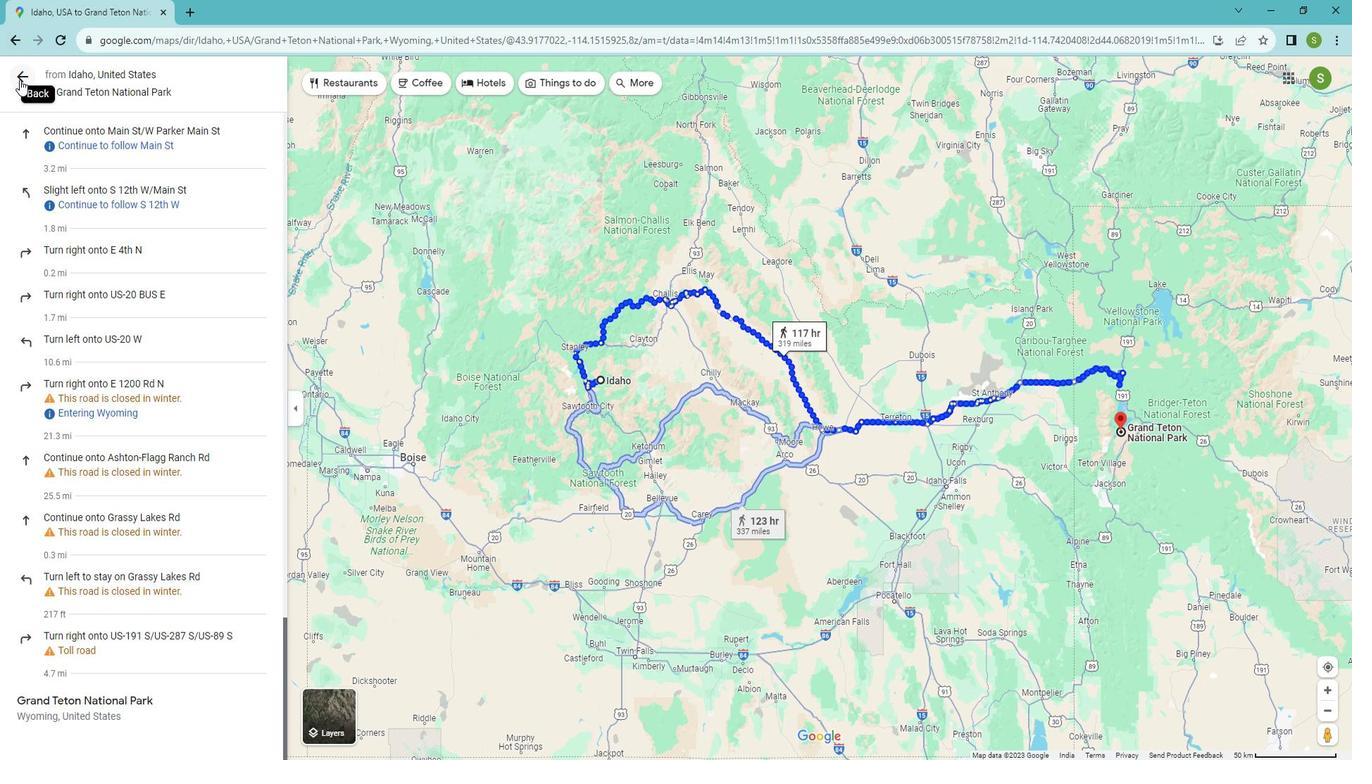 
Action: Mouse moved to (228, 76)
Screenshot: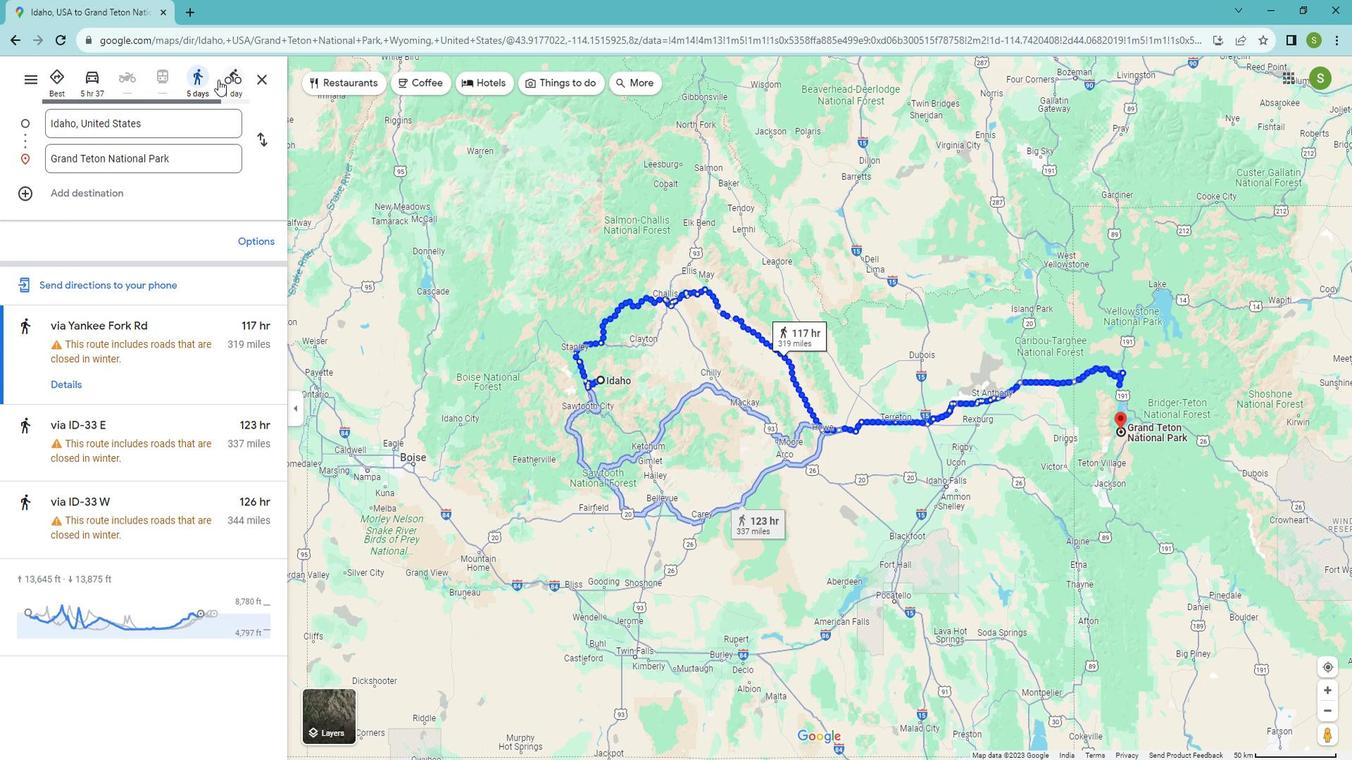 
Action: Mouse pressed left at (228, 76)
Screenshot: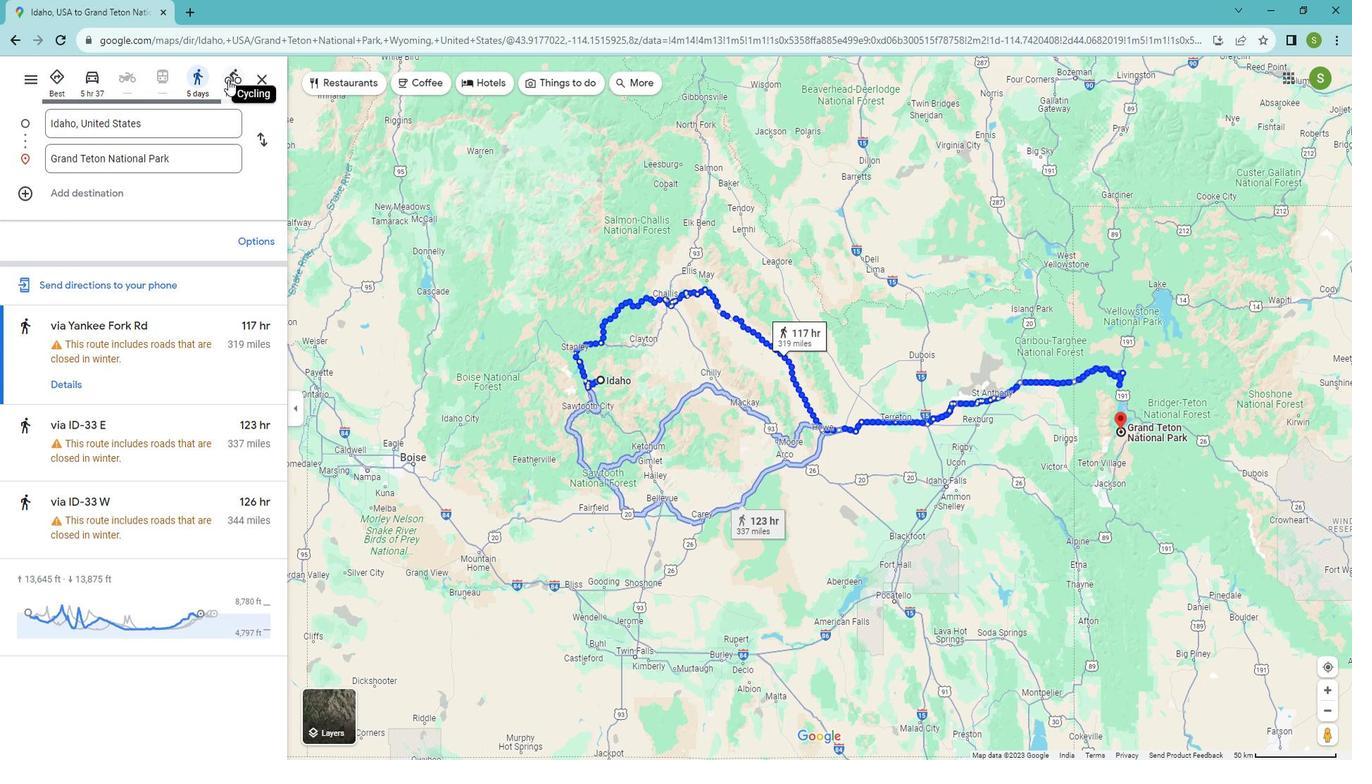 
Action: Mouse moved to (69, 340)
Screenshot: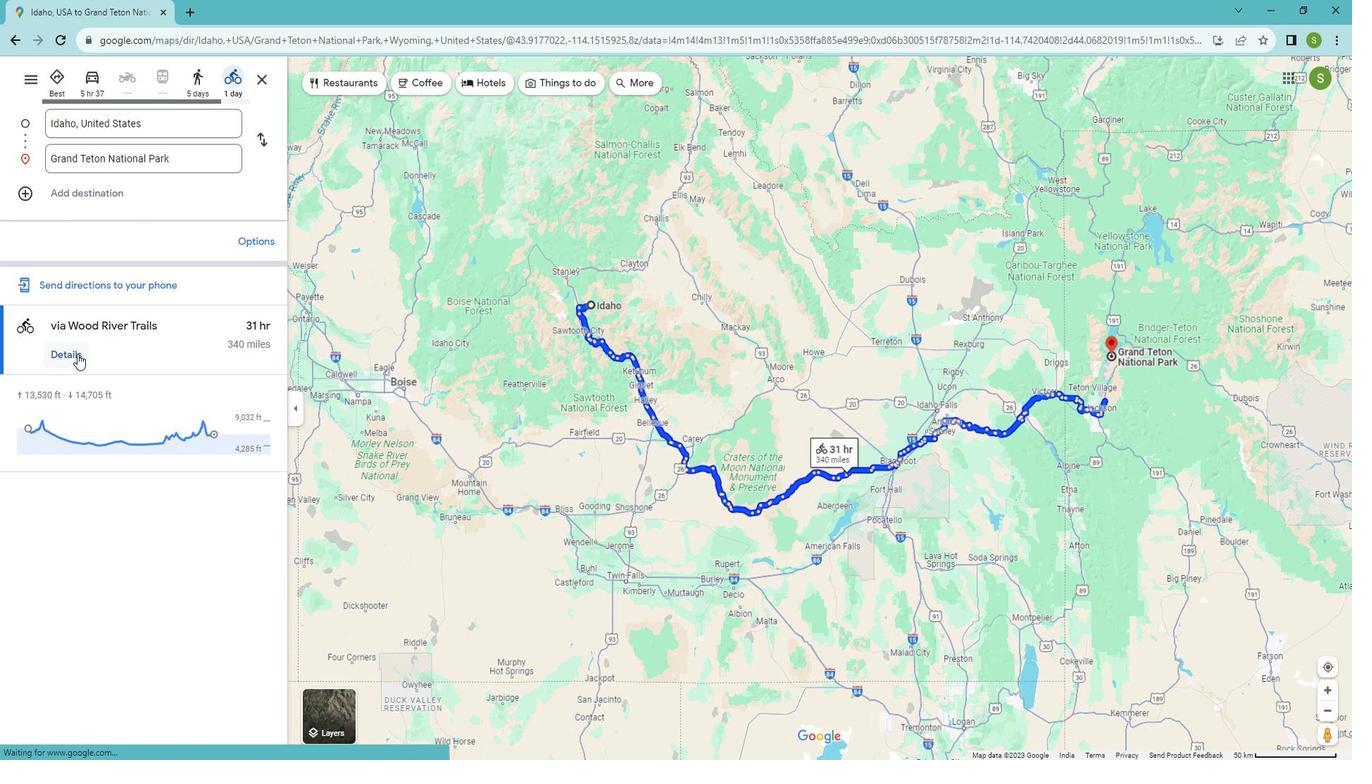 
Action: Mouse pressed left at (69, 340)
Screenshot: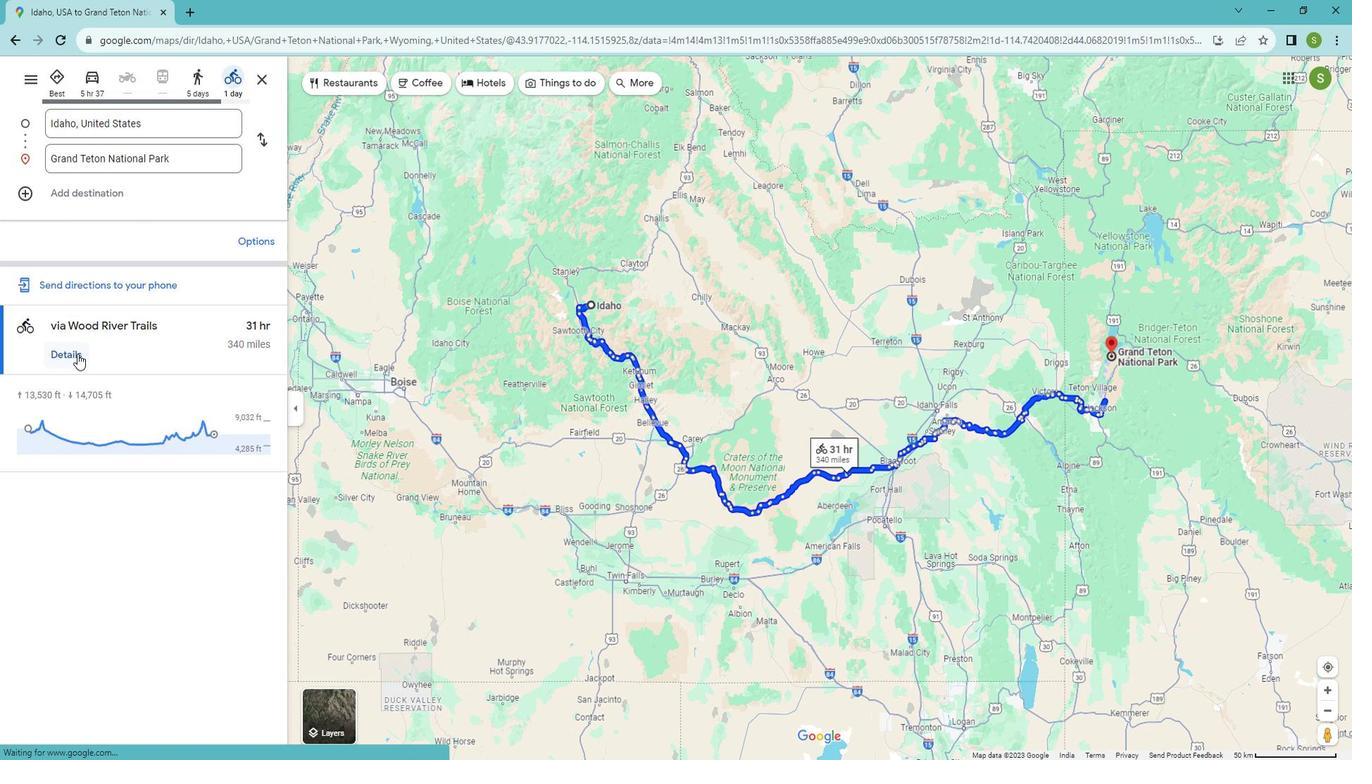 
Action: Mouse moved to (68, 340)
Screenshot: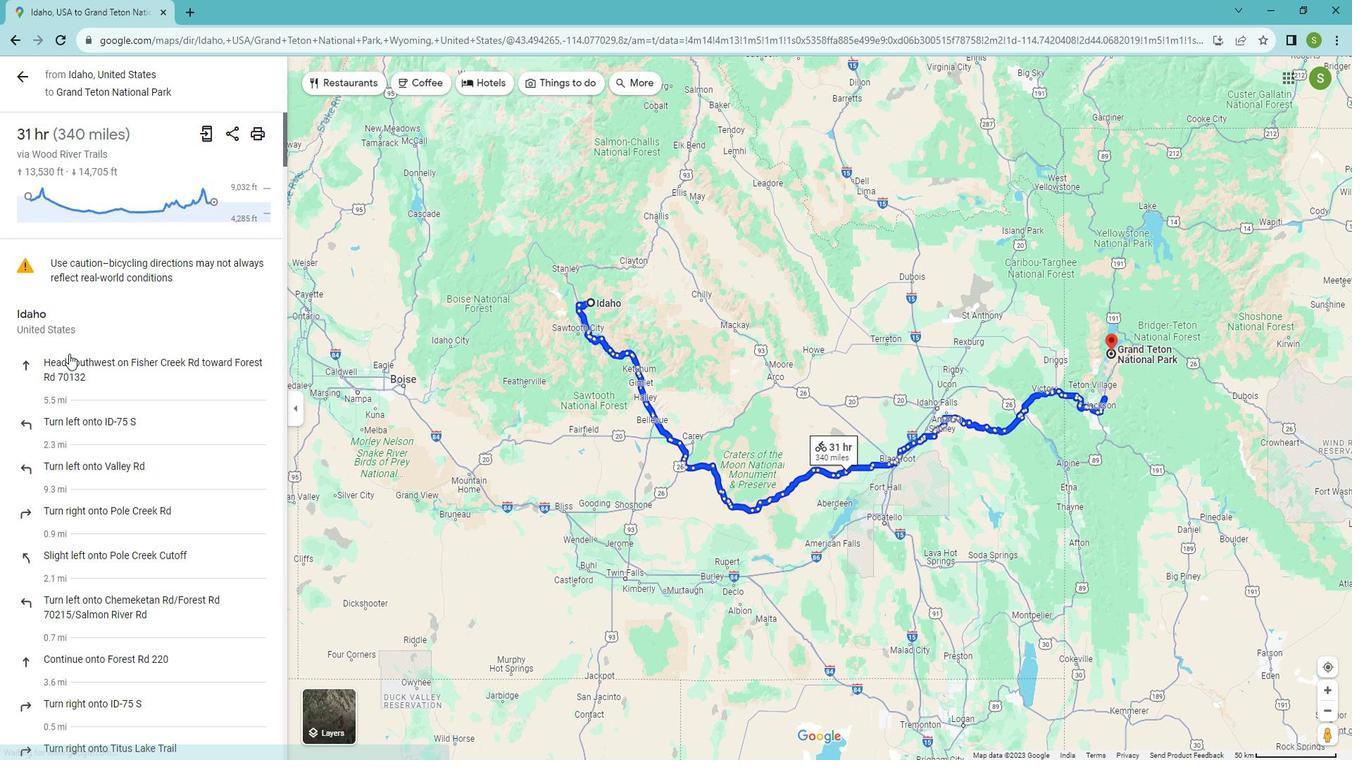 
Action: Mouse scrolled (68, 340) with delta (0, 0)
Screenshot: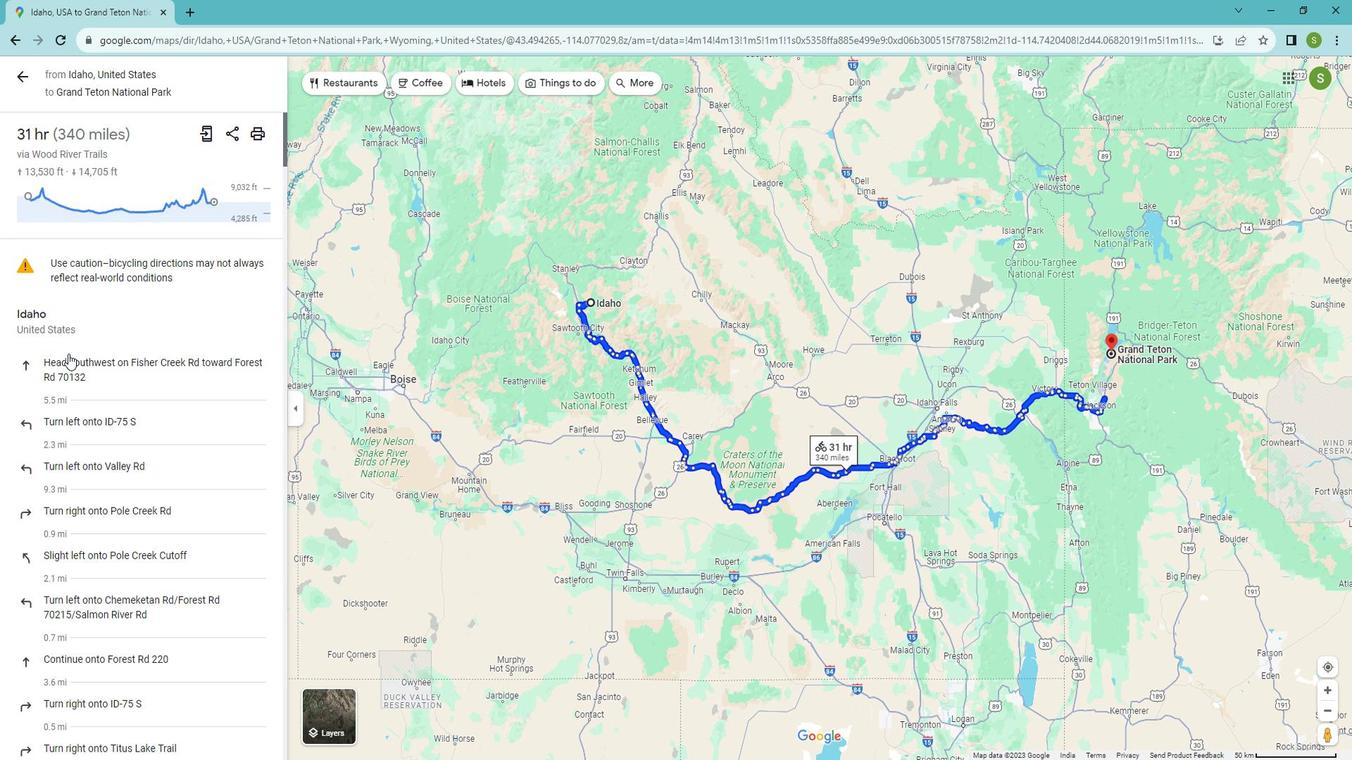 
Action: Mouse scrolled (68, 340) with delta (0, 0)
Screenshot: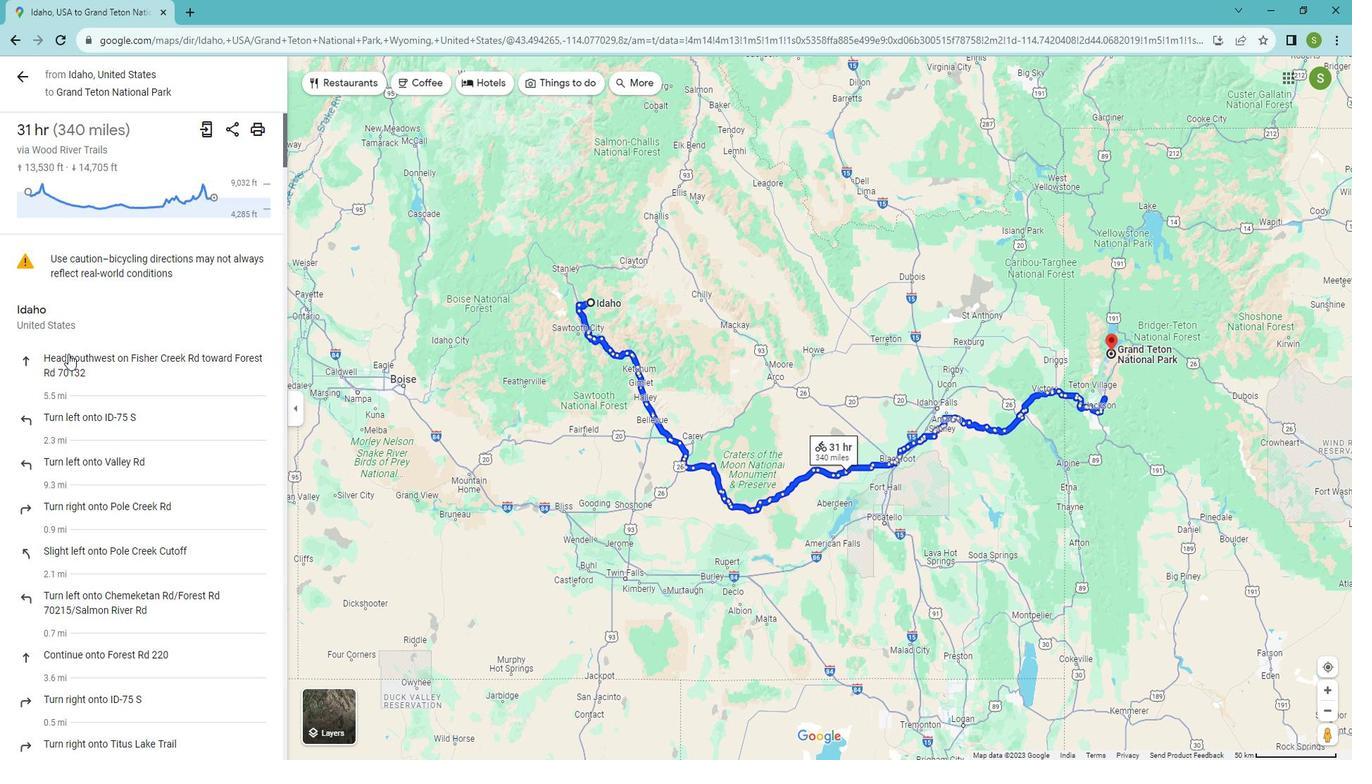 
Action: Mouse scrolled (68, 340) with delta (0, 0)
Screenshot: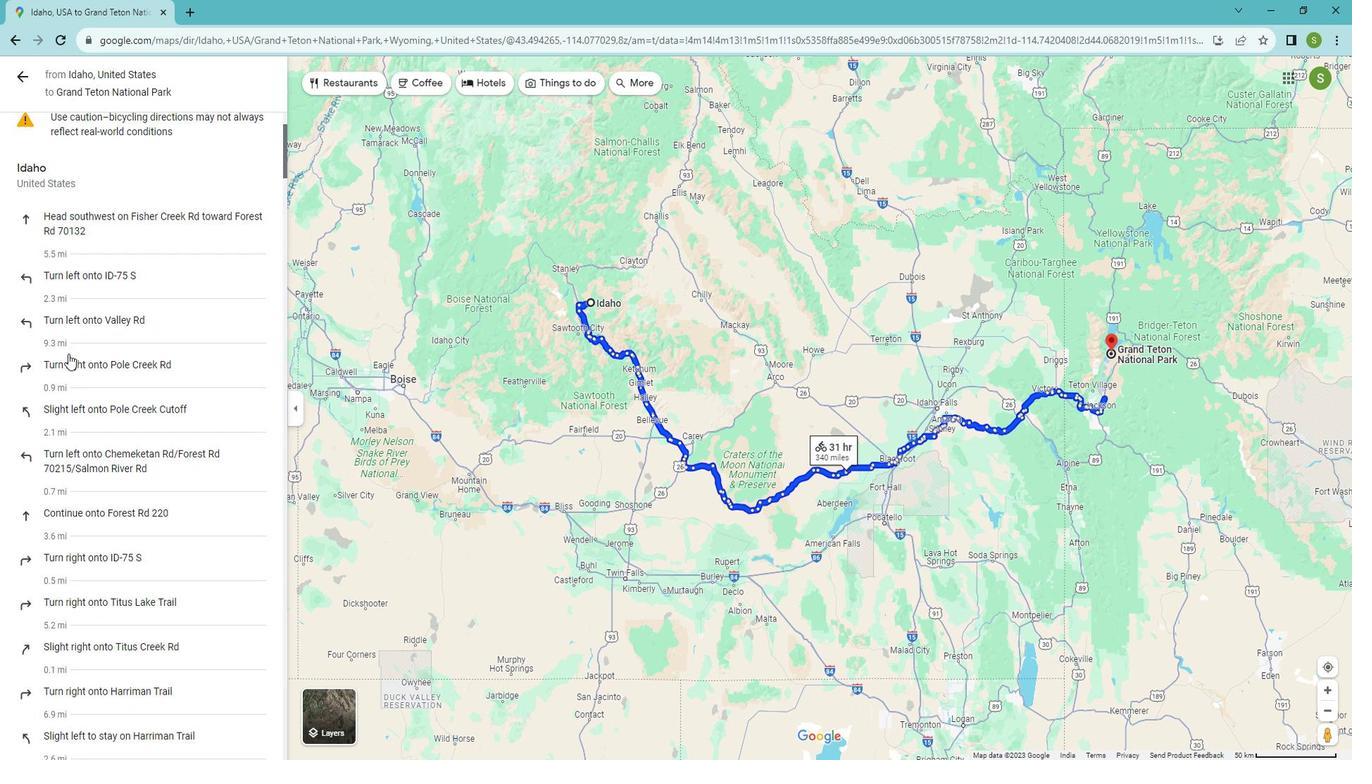 
Action: Mouse scrolled (68, 340) with delta (0, 0)
Screenshot: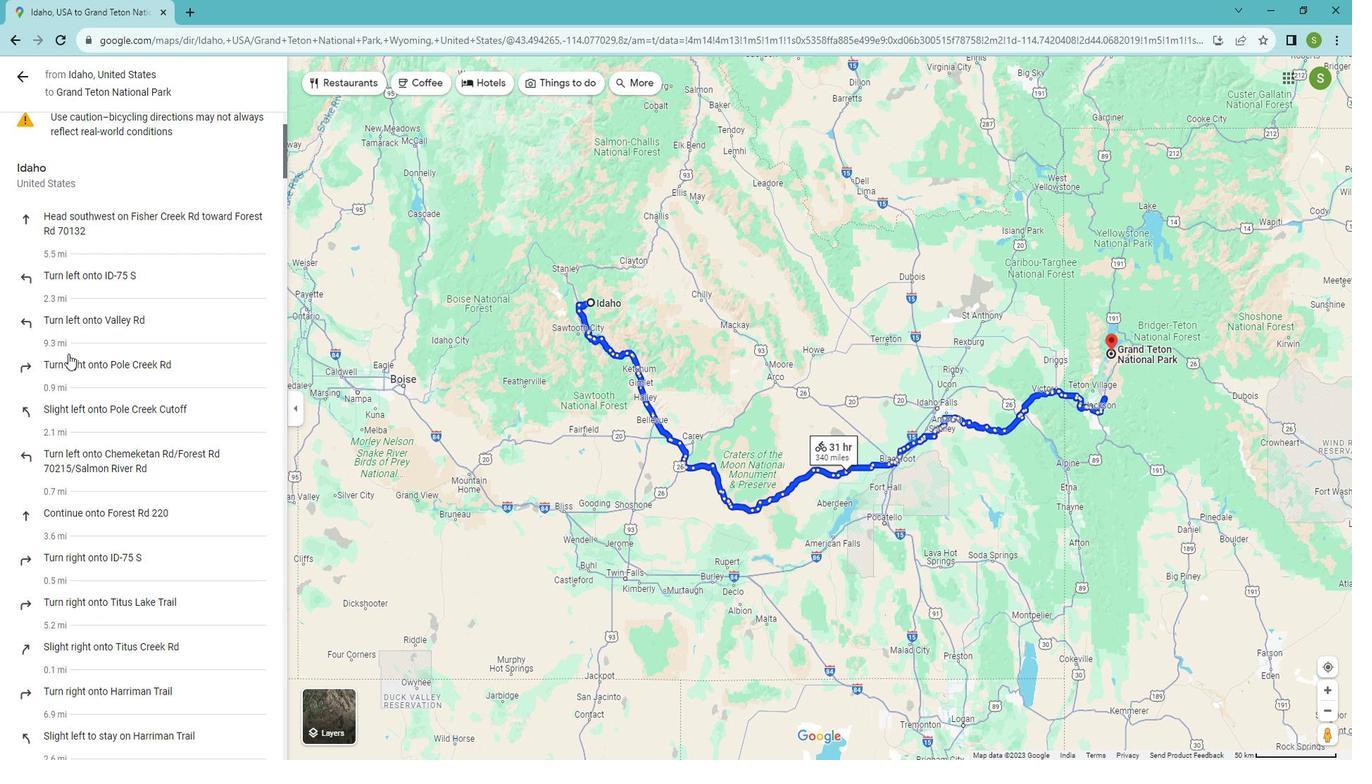
Action: Mouse scrolled (68, 340) with delta (0, 0)
Screenshot: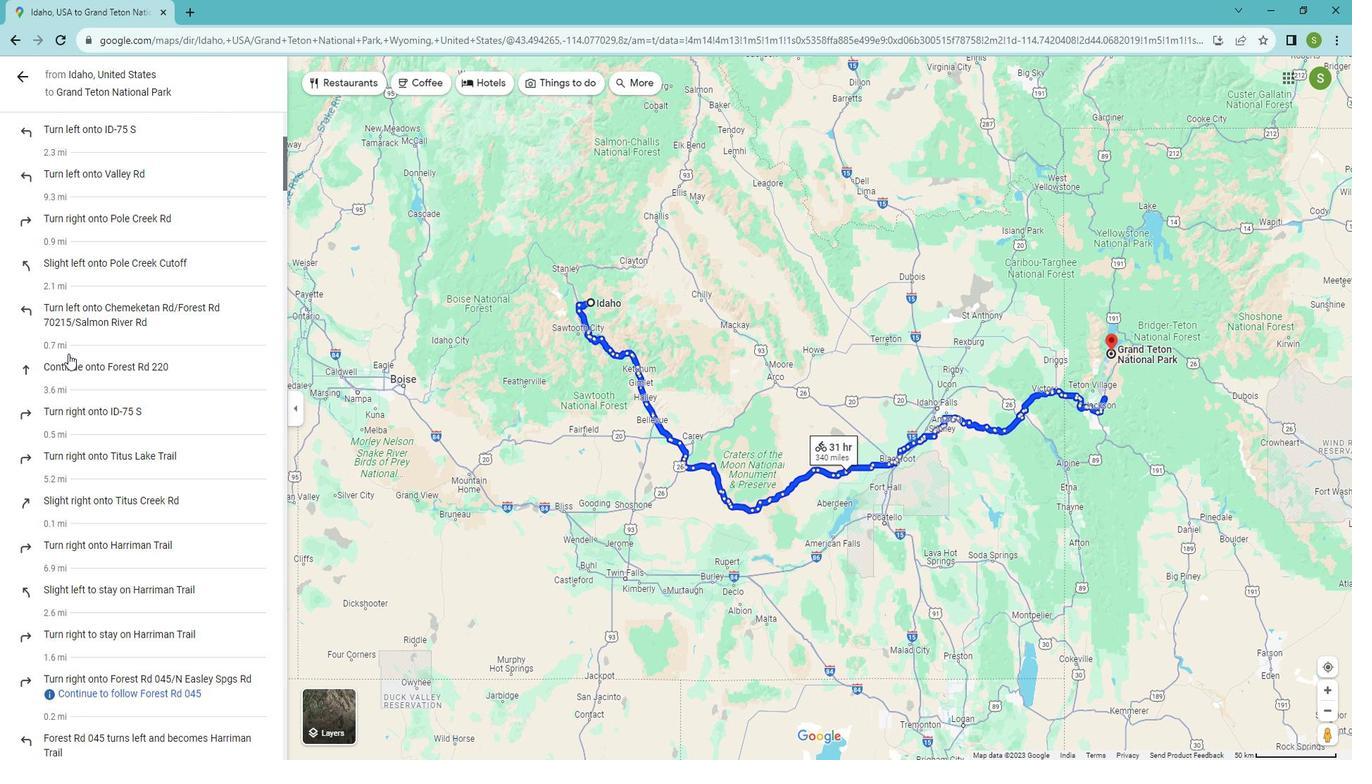 
Action: Mouse scrolled (68, 340) with delta (0, 0)
Screenshot: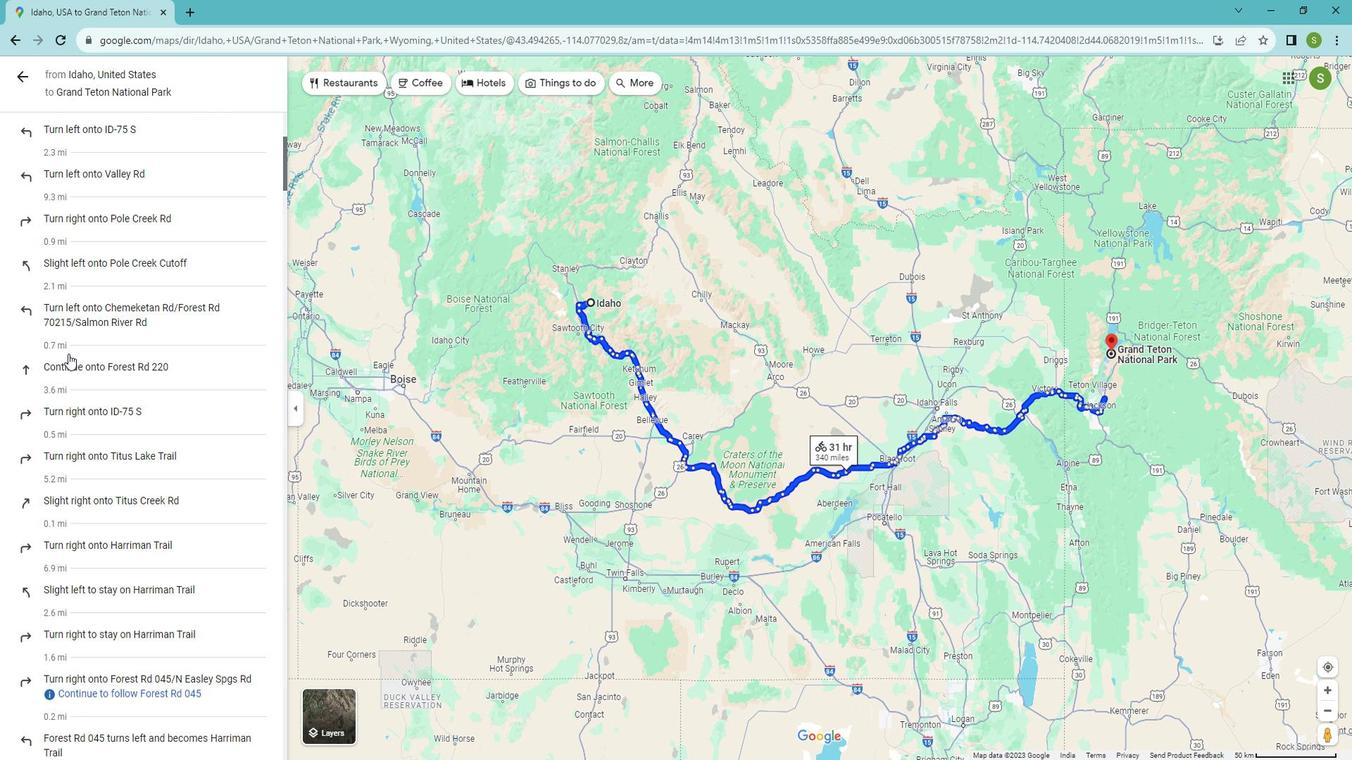 
Action: Mouse scrolled (68, 340) with delta (0, 0)
Screenshot: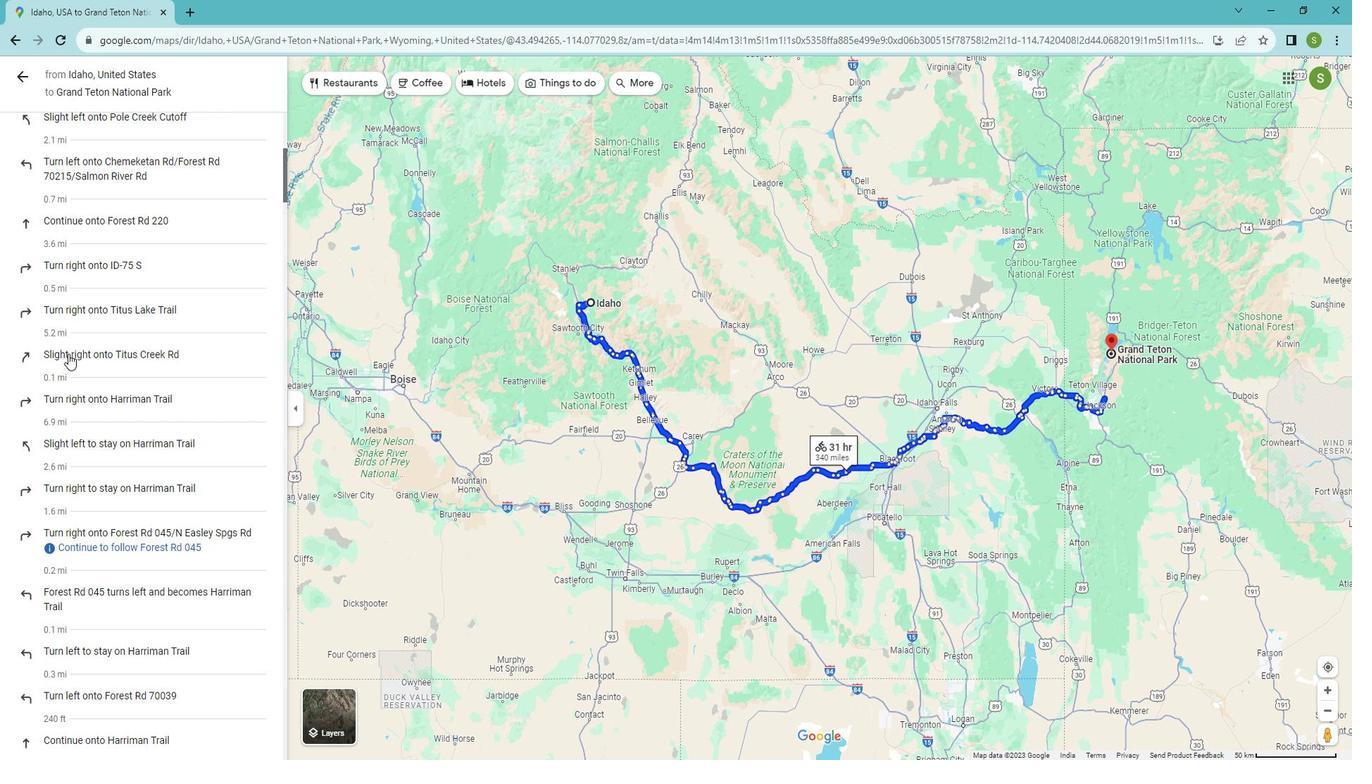 
Action: Mouse scrolled (68, 340) with delta (0, 0)
Screenshot: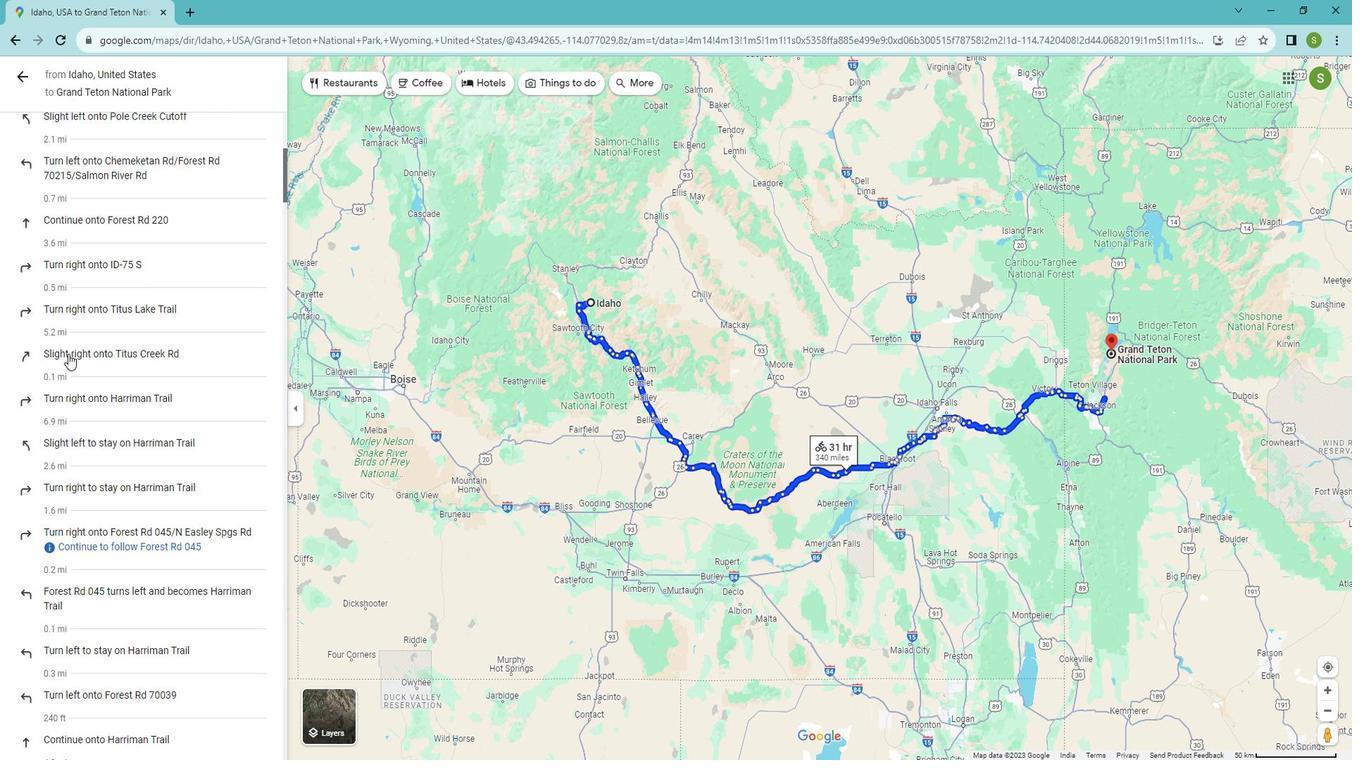 
Action: Mouse scrolled (68, 340) with delta (0, 0)
Screenshot: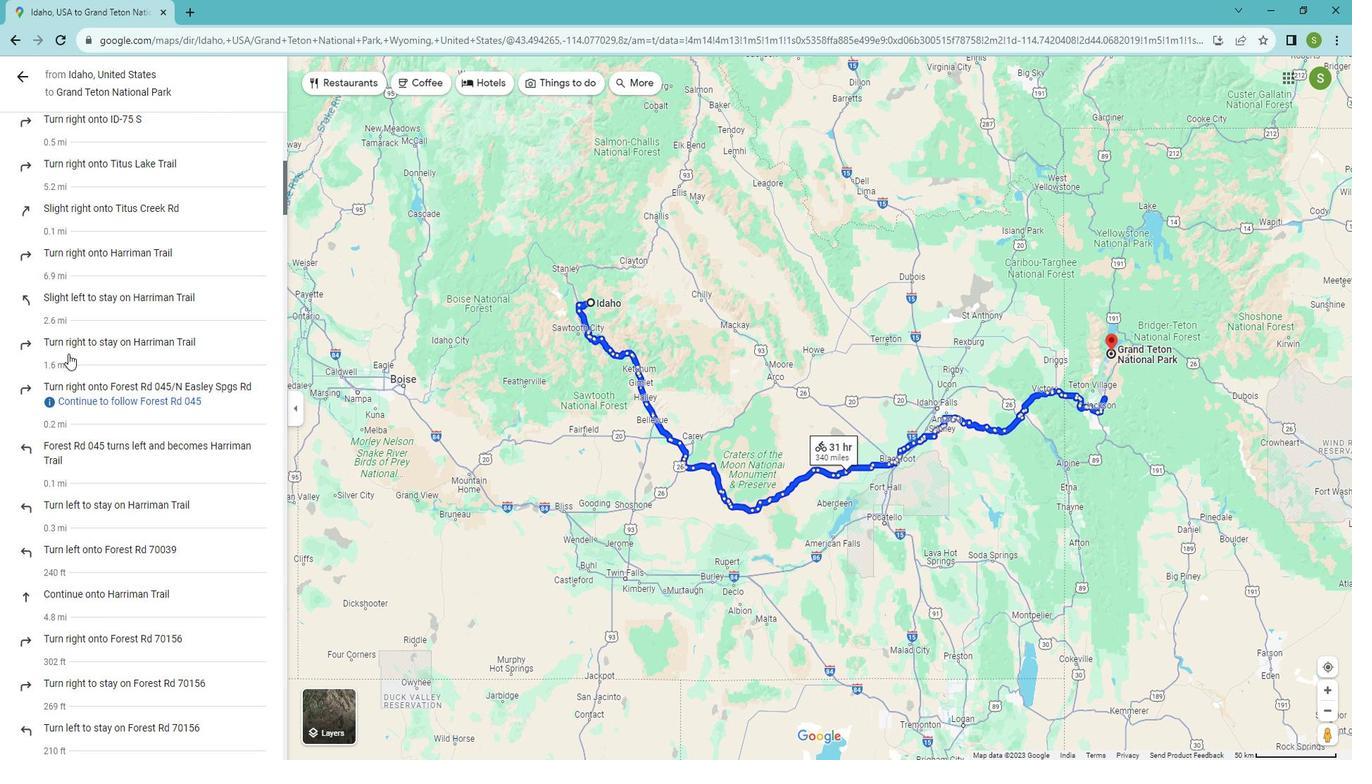 
Action: Mouse scrolled (68, 340) with delta (0, 0)
Screenshot: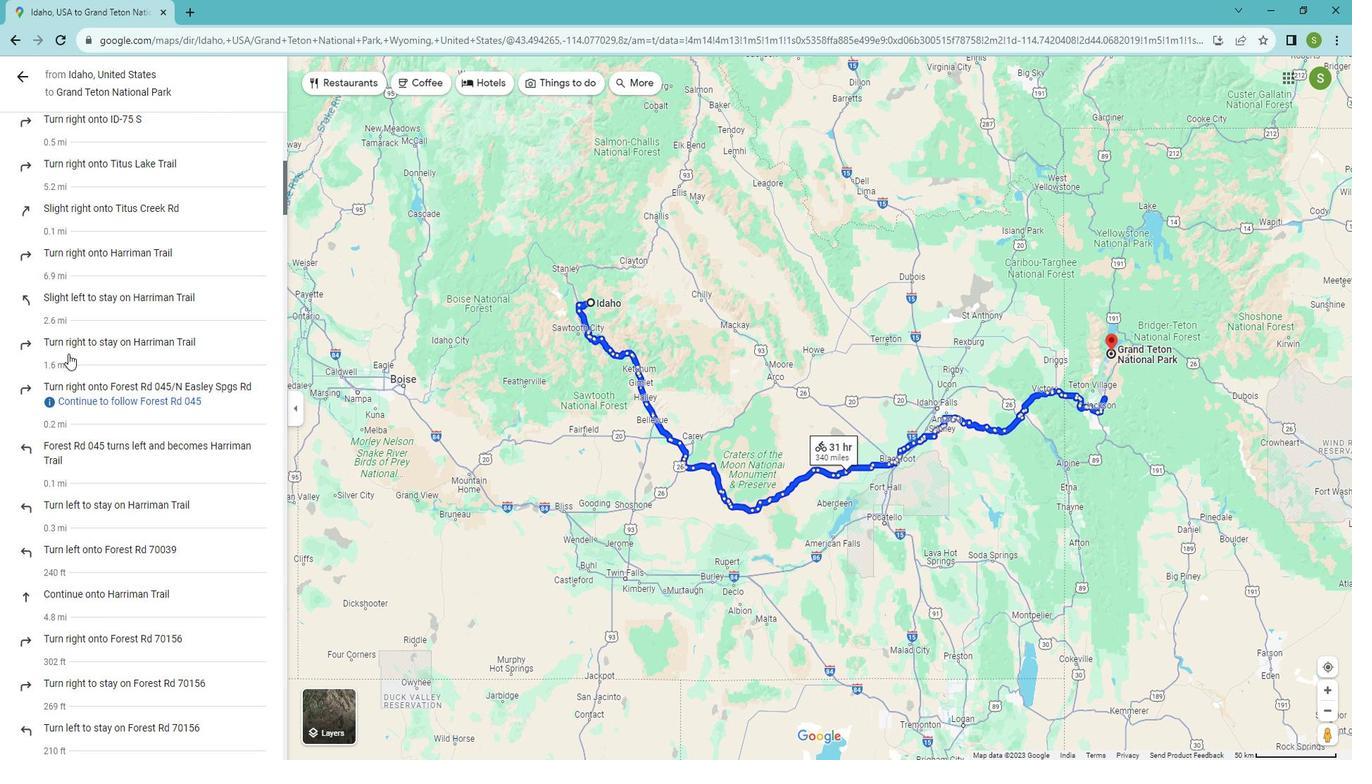 
Action: Mouse scrolled (68, 340) with delta (0, 0)
Screenshot: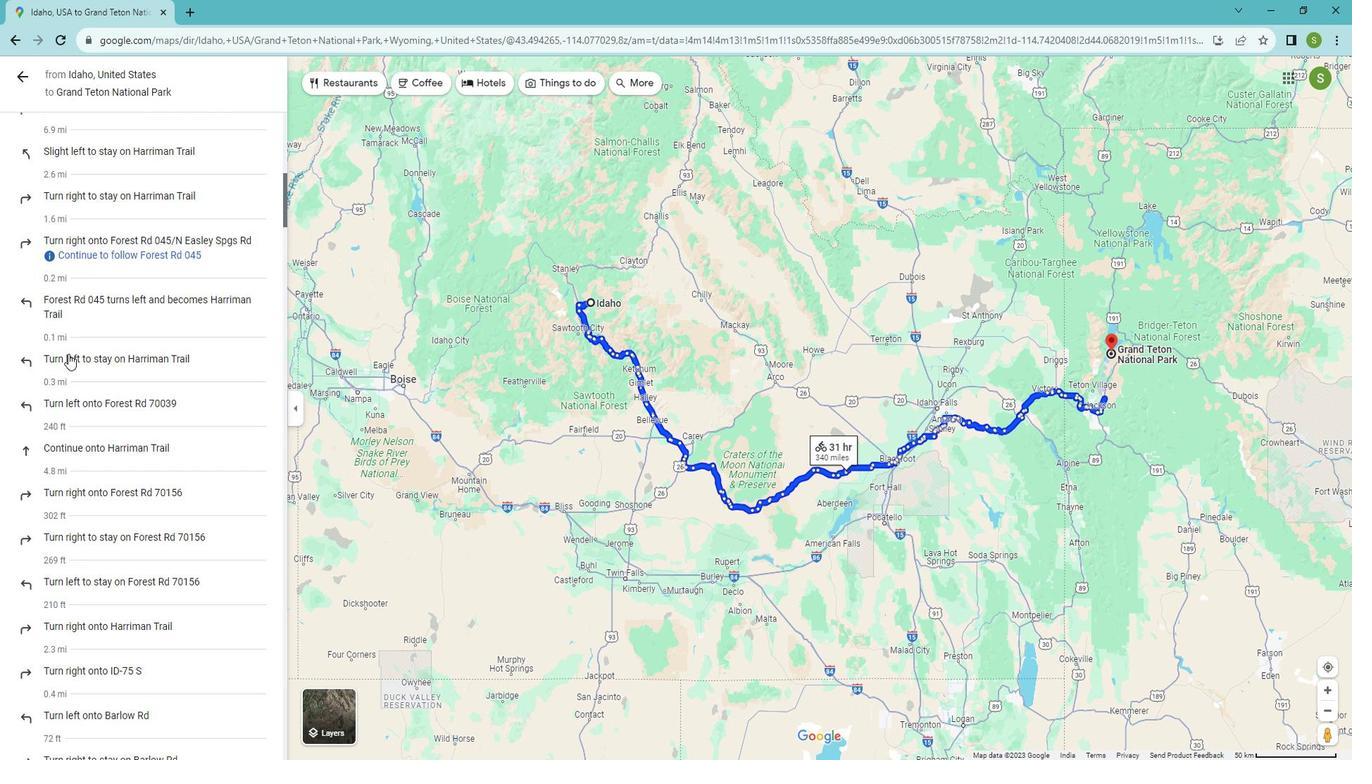 
Action: Mouse scrolled (68, 340) with delta (0, 0)
Screenshot: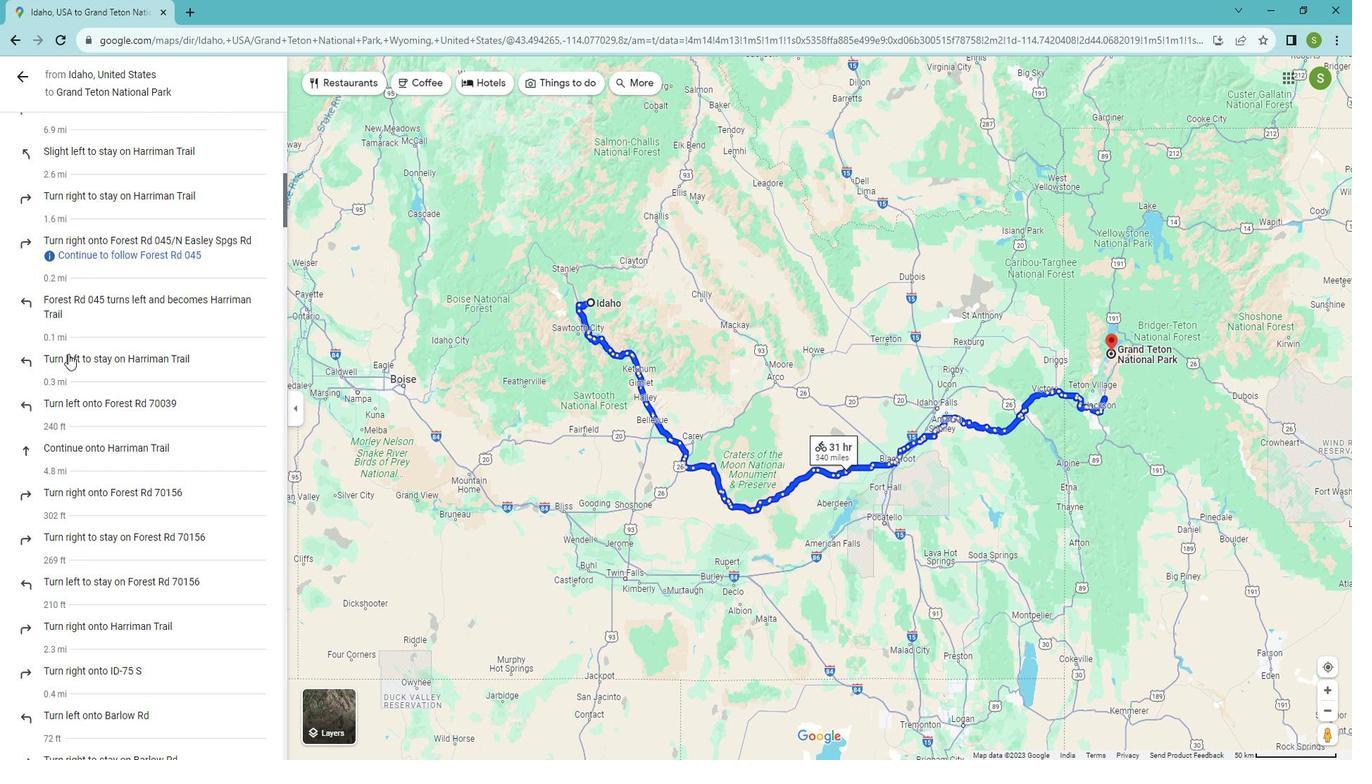 
Action: Mouse scrolled (68, 340) with delta (0, 0)
Screenshot: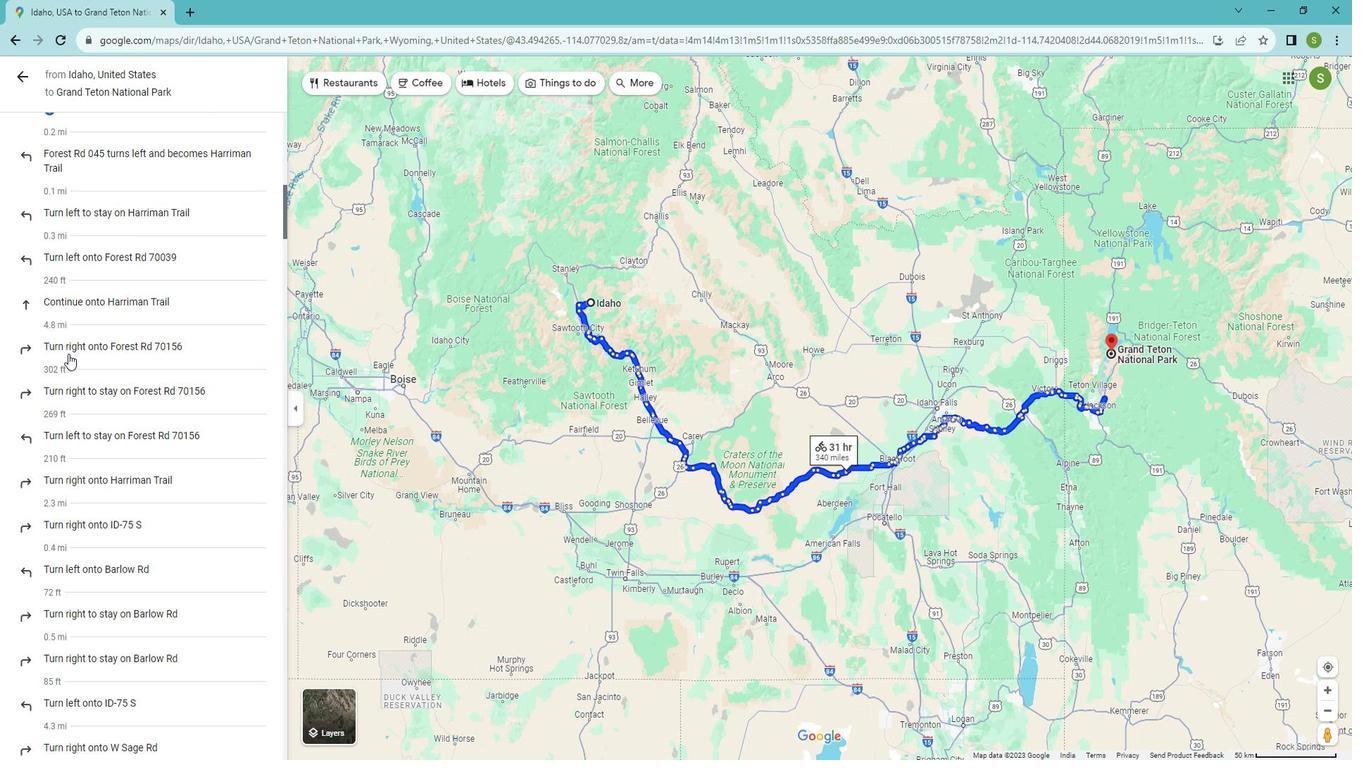 
Action: Mouse scrolled (68, 340) with delta (0, 0)
Screenshot: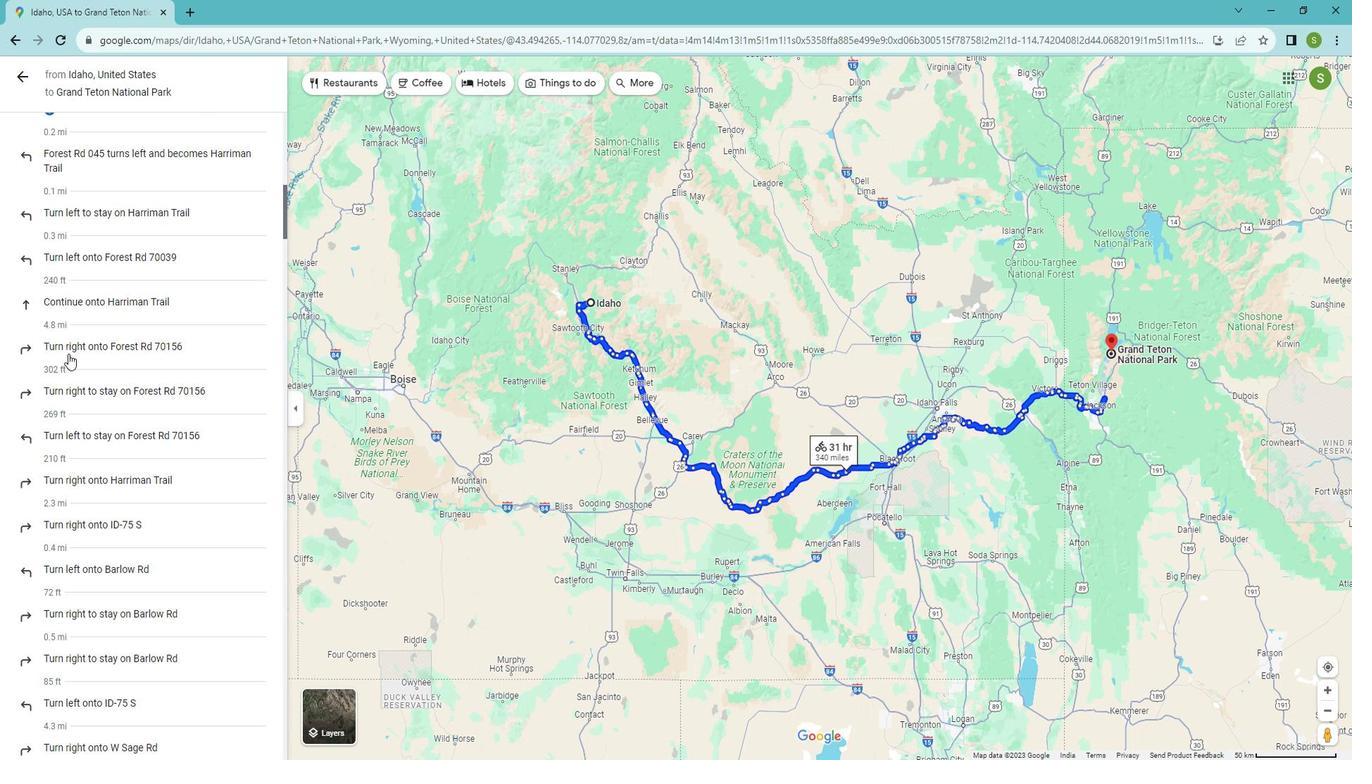 
Action: Mouse scrolled (68, 340) with delta (0, 0)
Screenshot: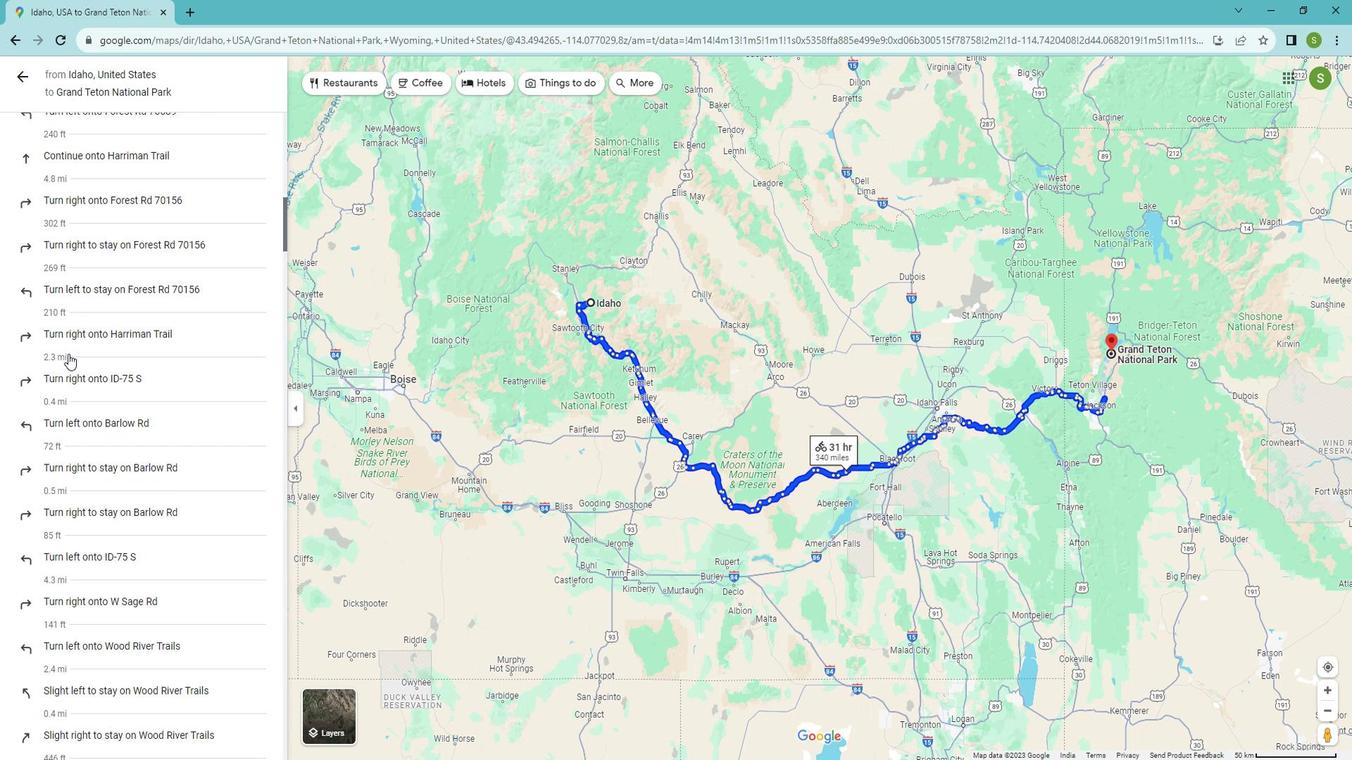 
Action: Mouse scrolled (68, 340) with delta (0, 0)
Screenshot: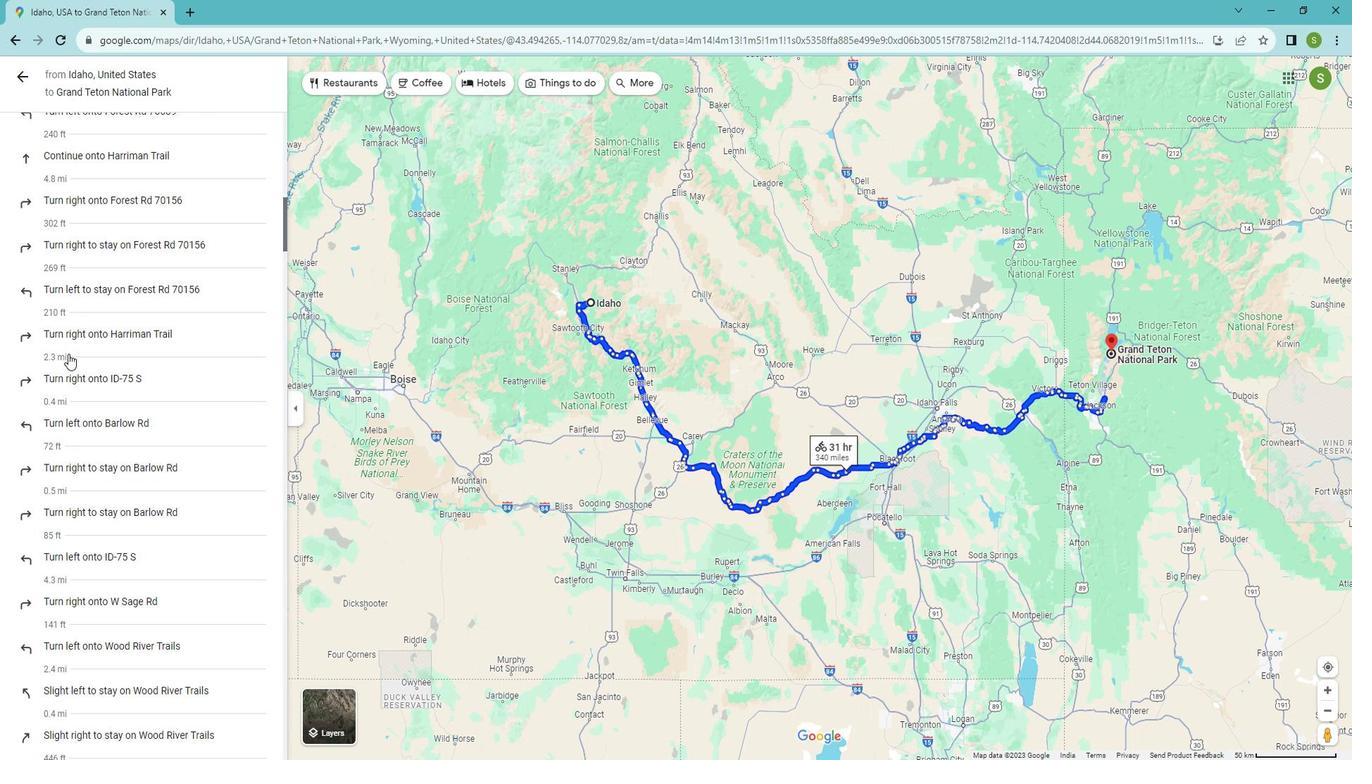 
Action: Mouse scrolled (68, 340) with delta (0, 0)
Screenshot: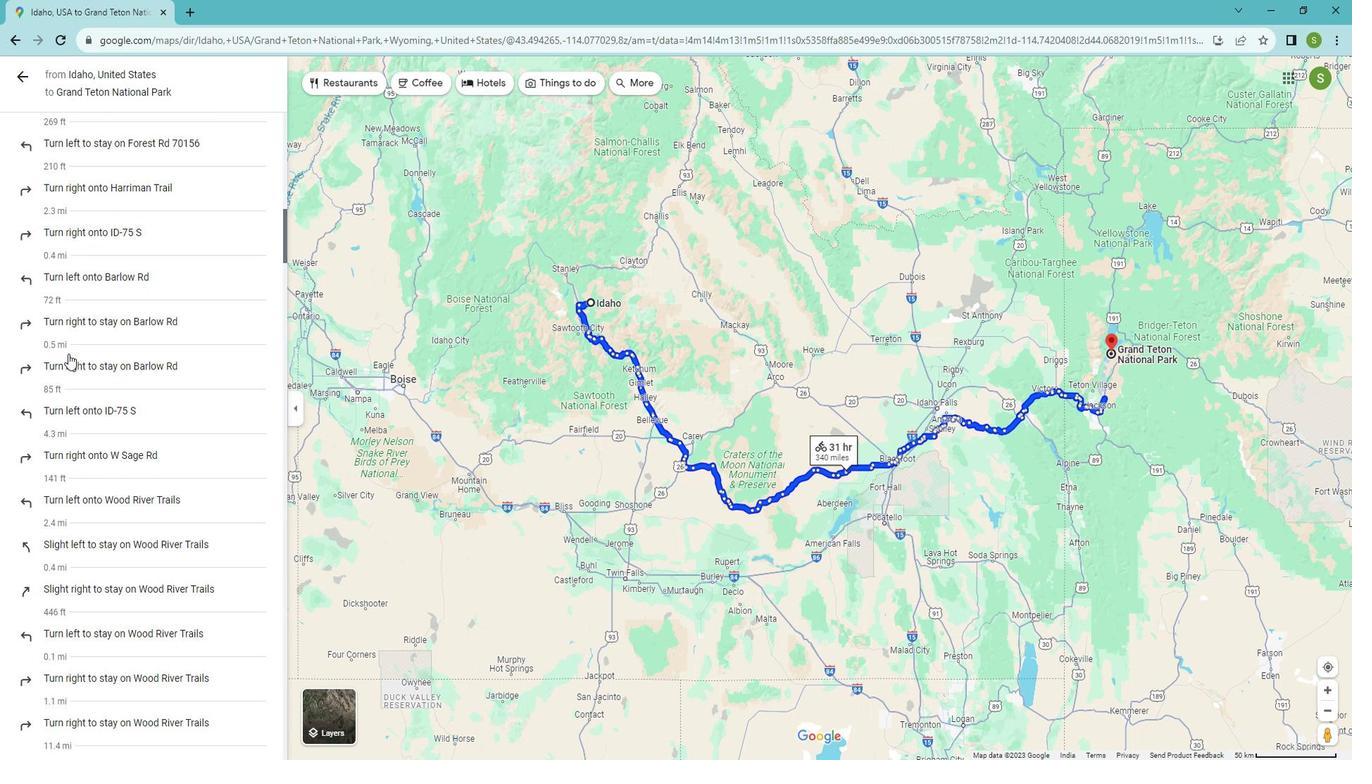 
Action: Mouse scrolled (68, 340) with delta (0, 0)
Screenshot: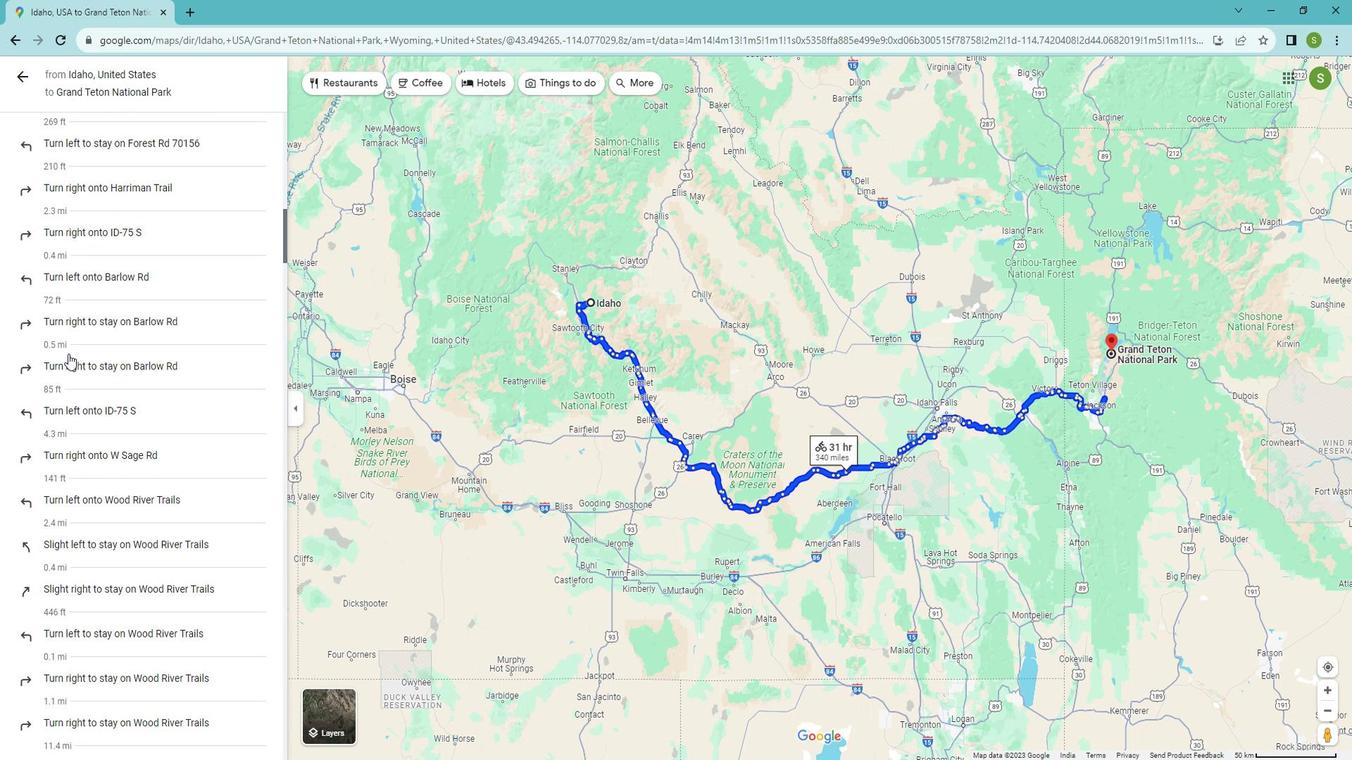 
Action: Mouse scrolled (68, 340) with delta (0, 0)
Screenshot: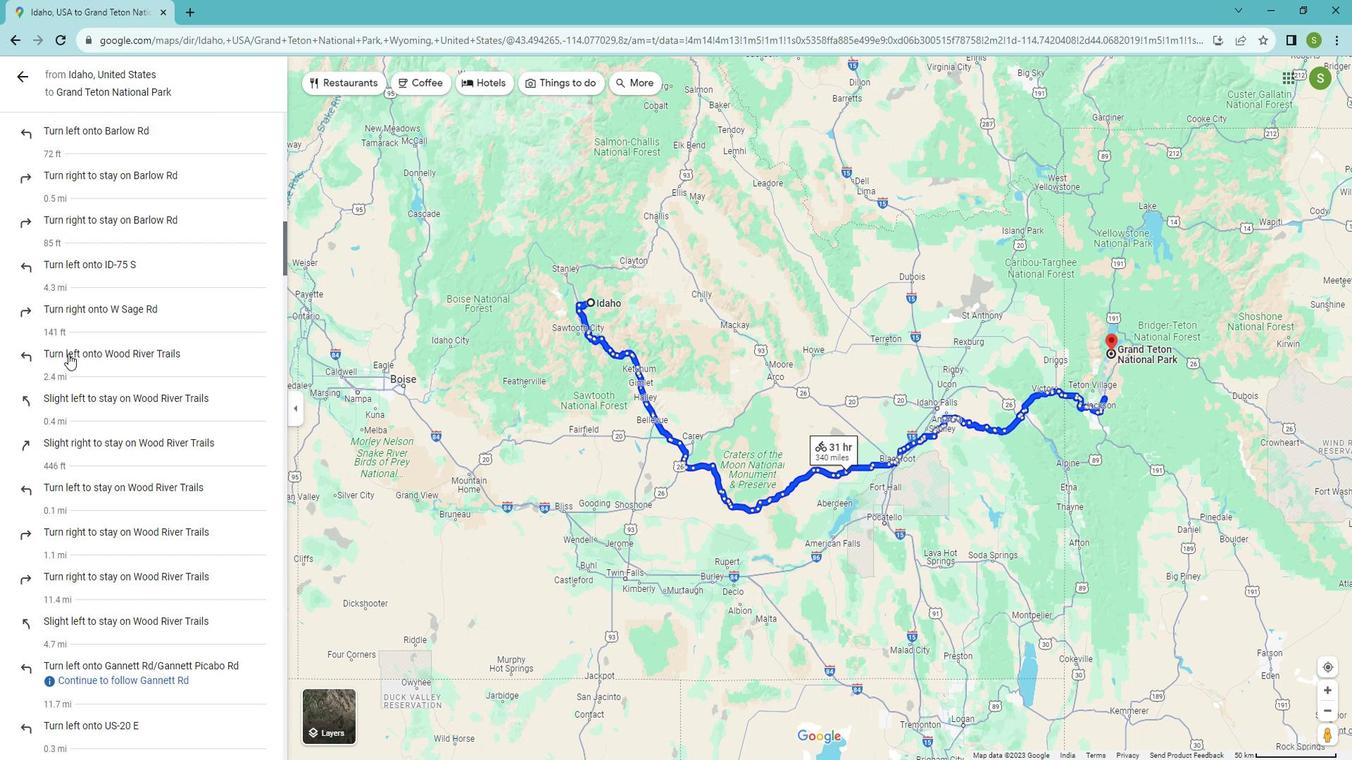 
Action: Mouse scrolled (68, 340) with delta (0, 0)
Screenshot: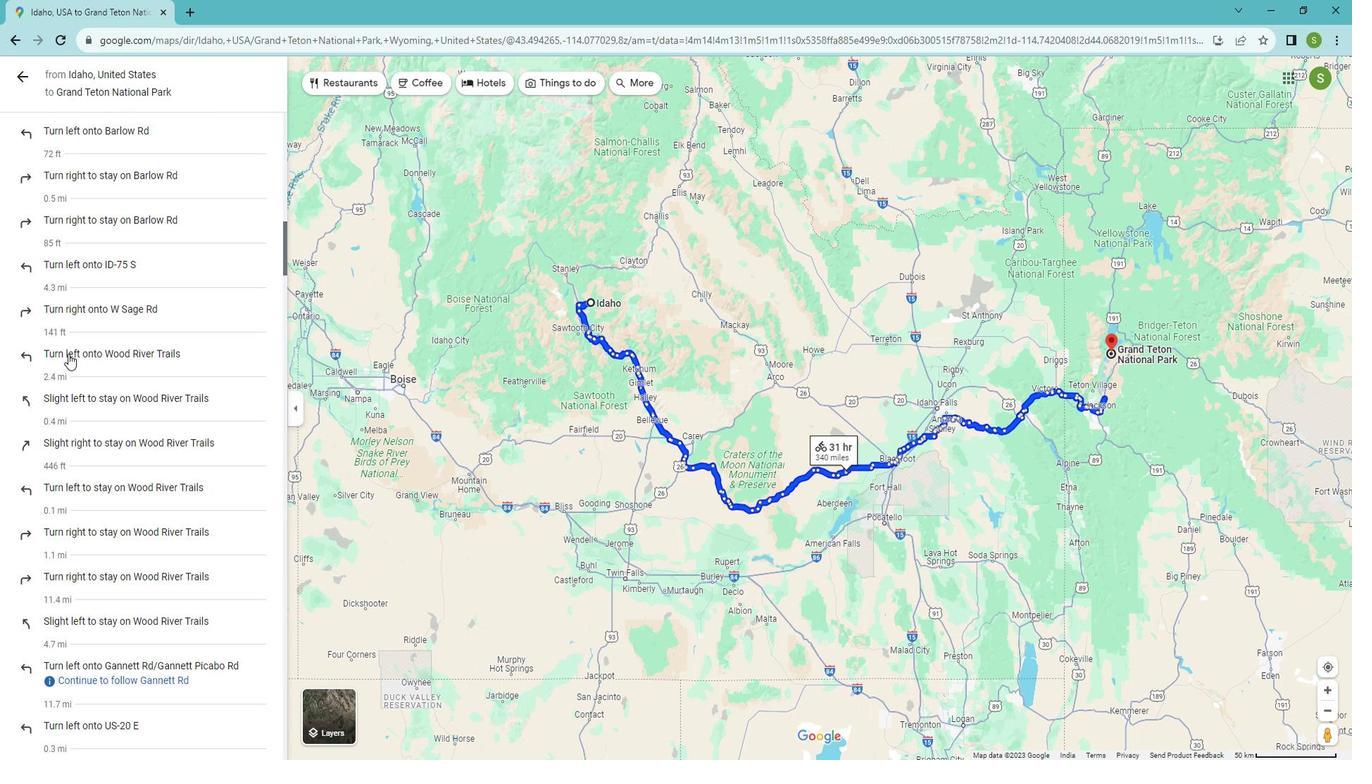 
Action: Mouse scrolled (68, 340) with delta (0, 0)
Screenshot: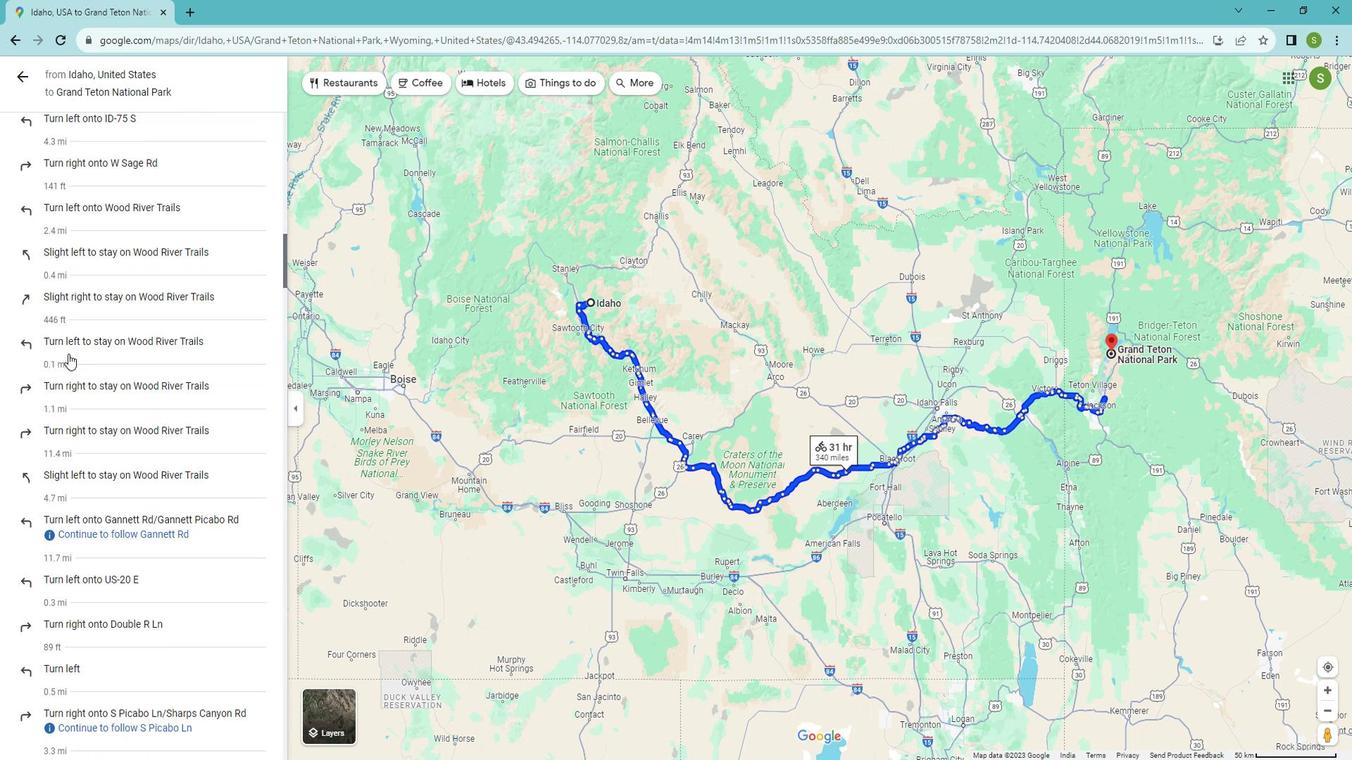 
Action: Mouse scrolled (68, 340) with delta (0, 0)
Screenshot: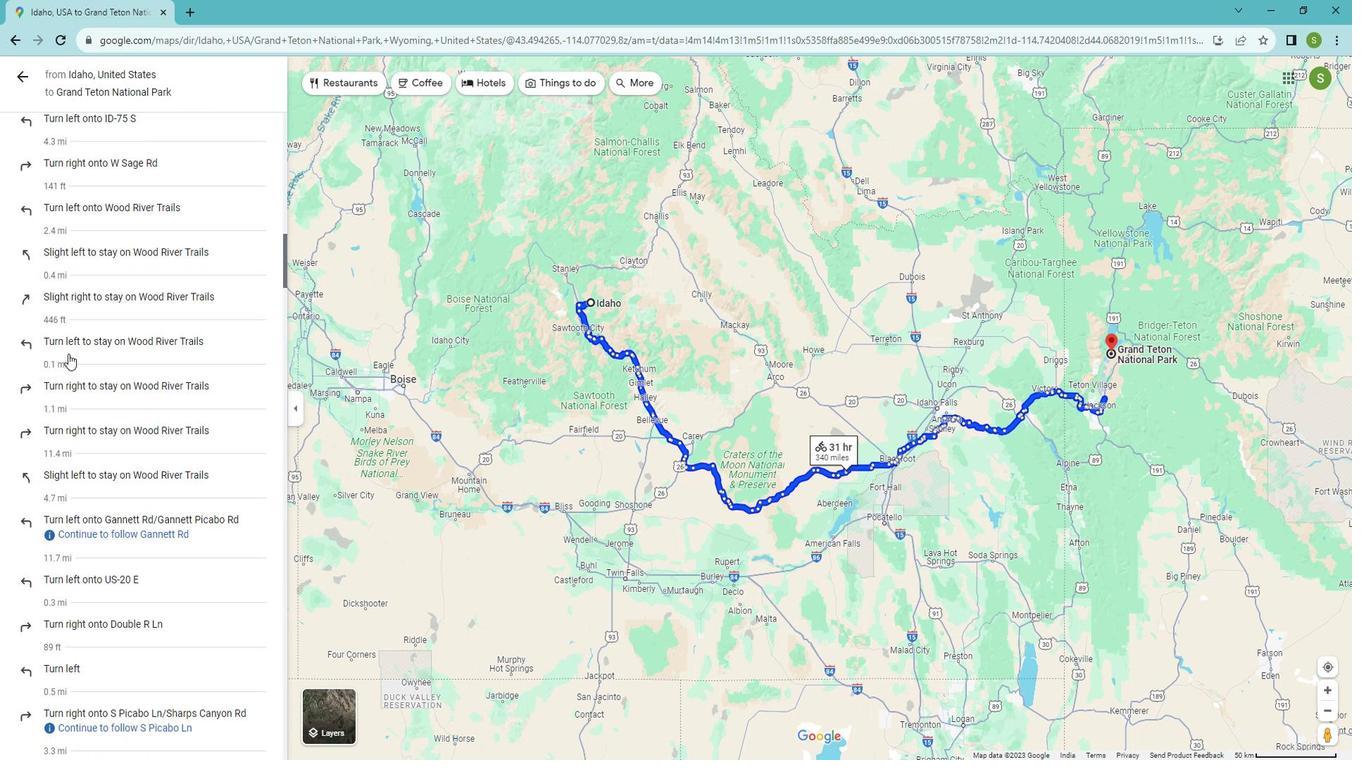 
Action: Mouse scrolled (68, 340) with delta (0, 0)
Screenshot: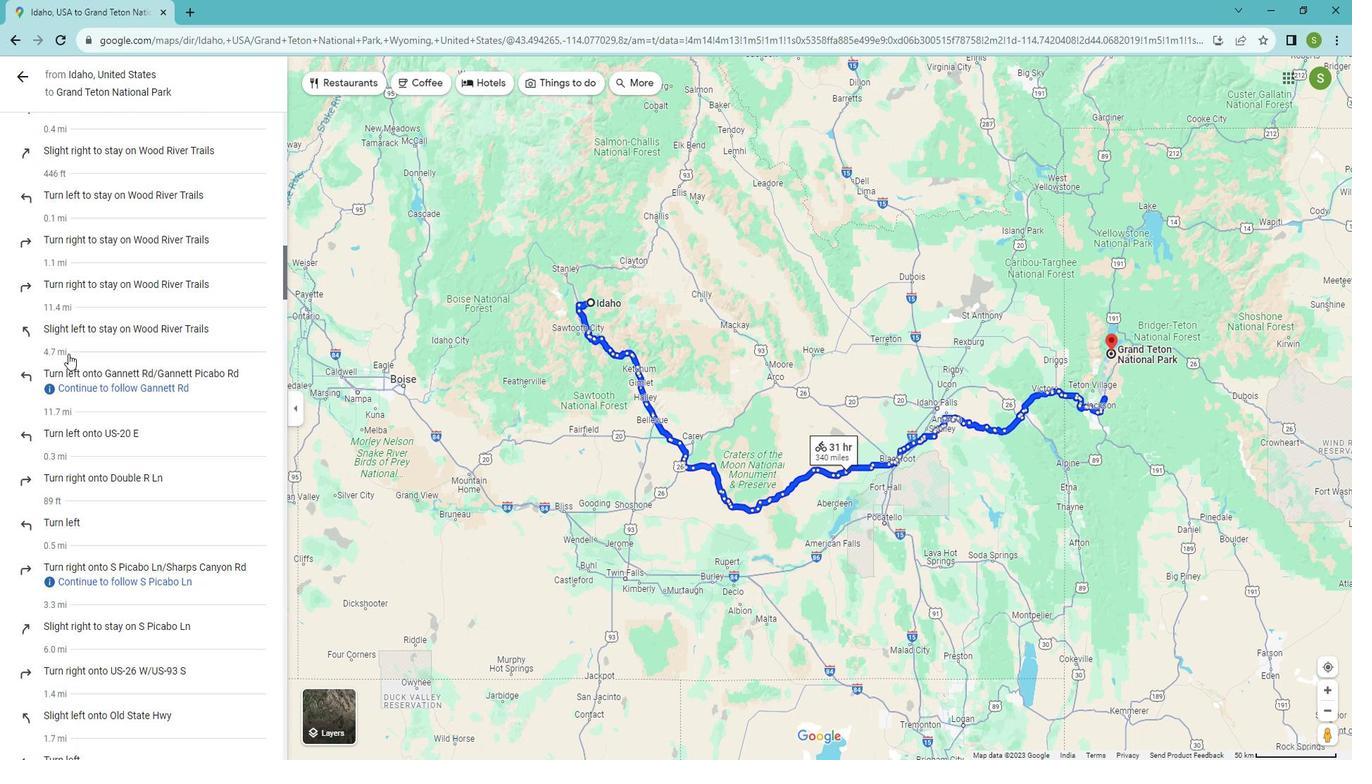 
Action: Mouse scrolled (68, 340) with delta (0, 0)
Screenshot: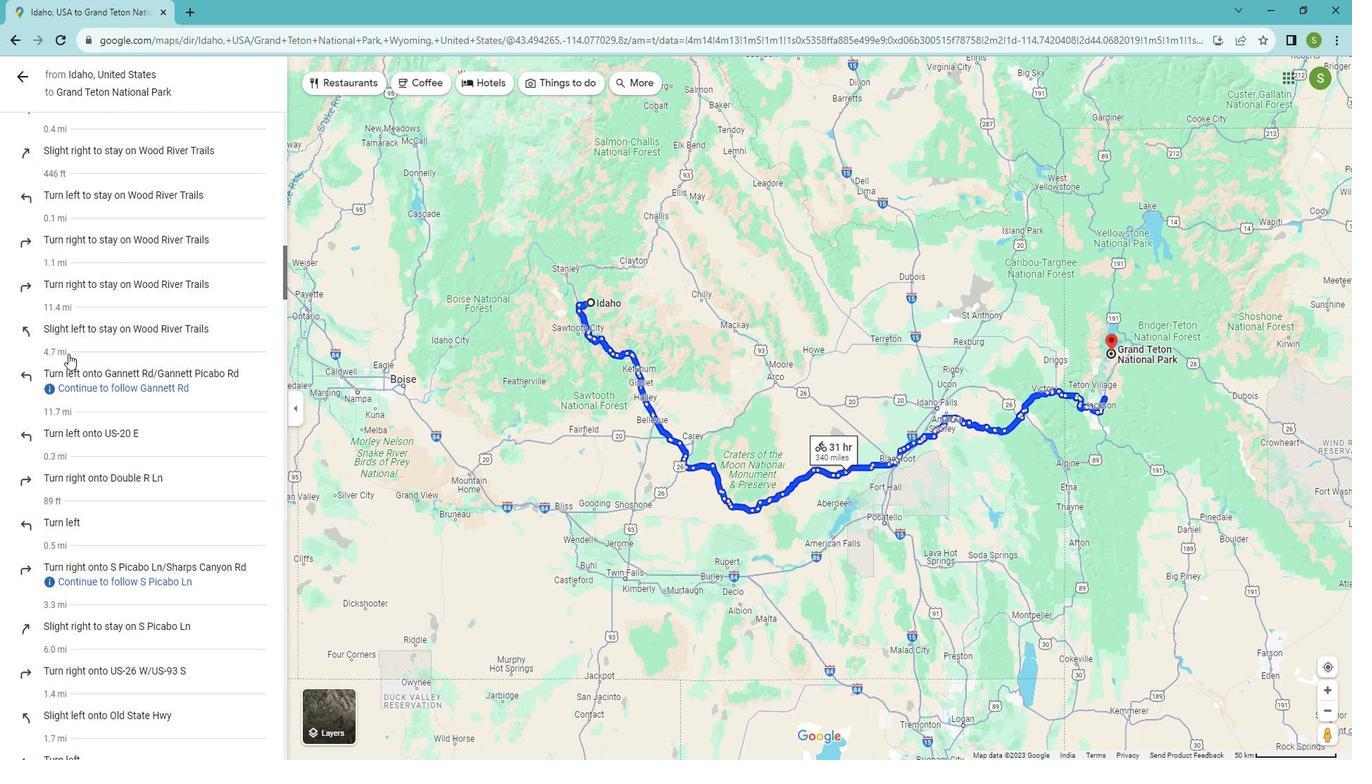 
Action: Mouse scrolled (68, 340) with delta (0, 0)
Screenshot: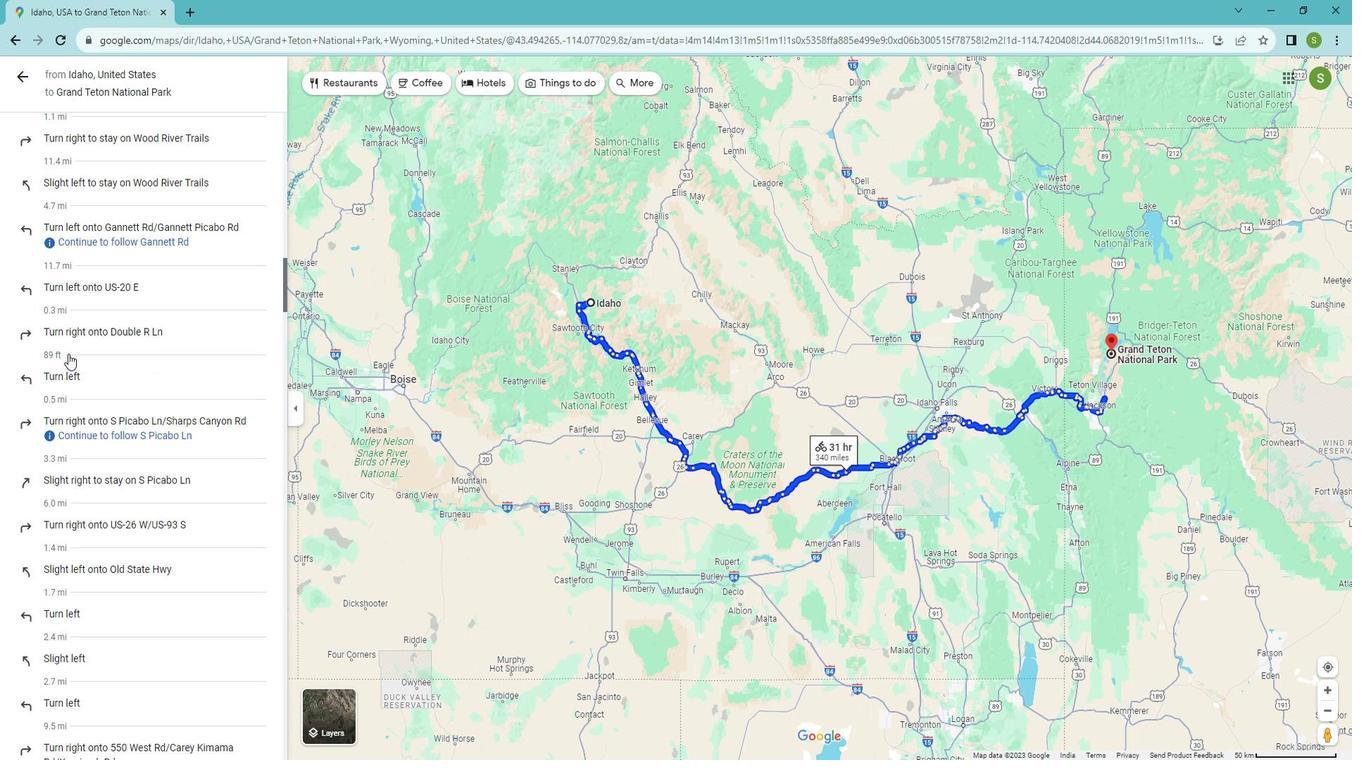 
Action: Mouse scrolled (68, 340) with delta (0, 0)
Screenshot: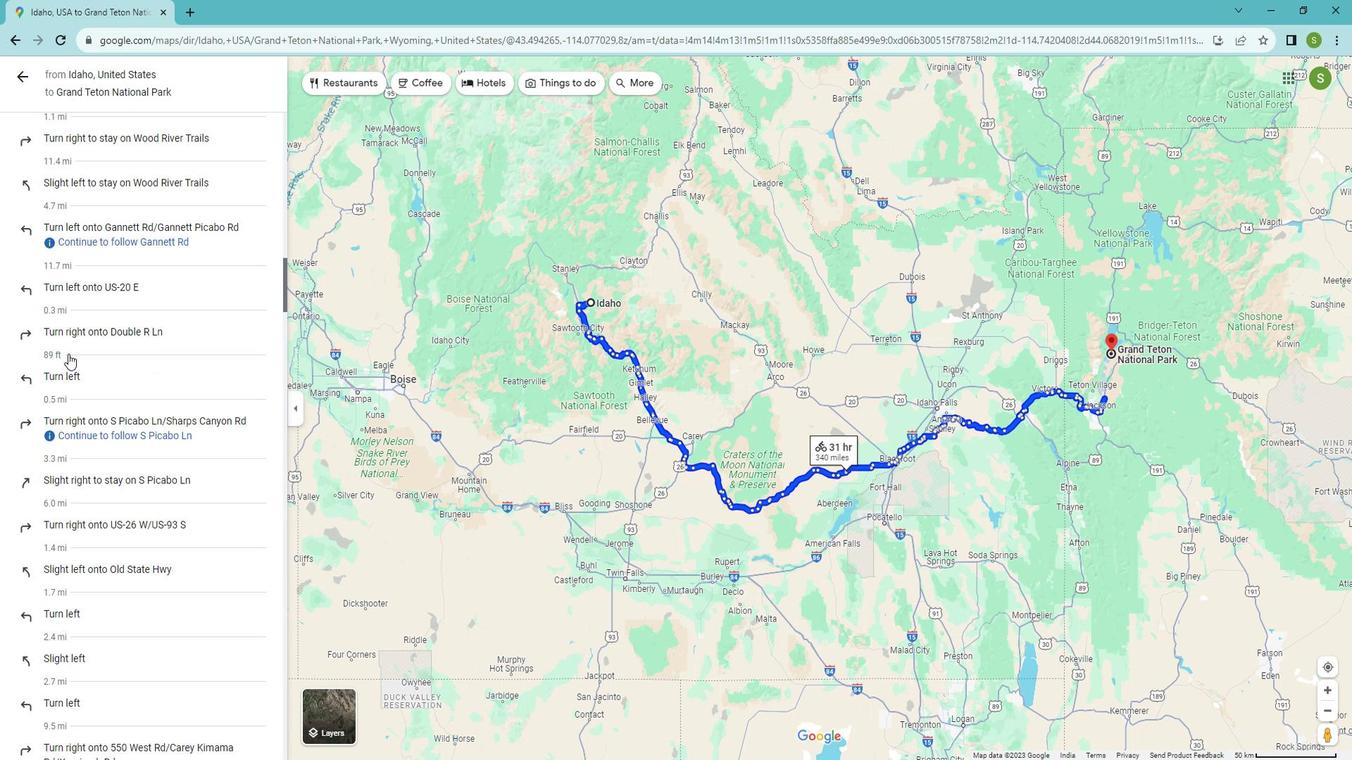 
Action: Mouse scrolled (68, 340) with delta (0, 0)
Screenshot: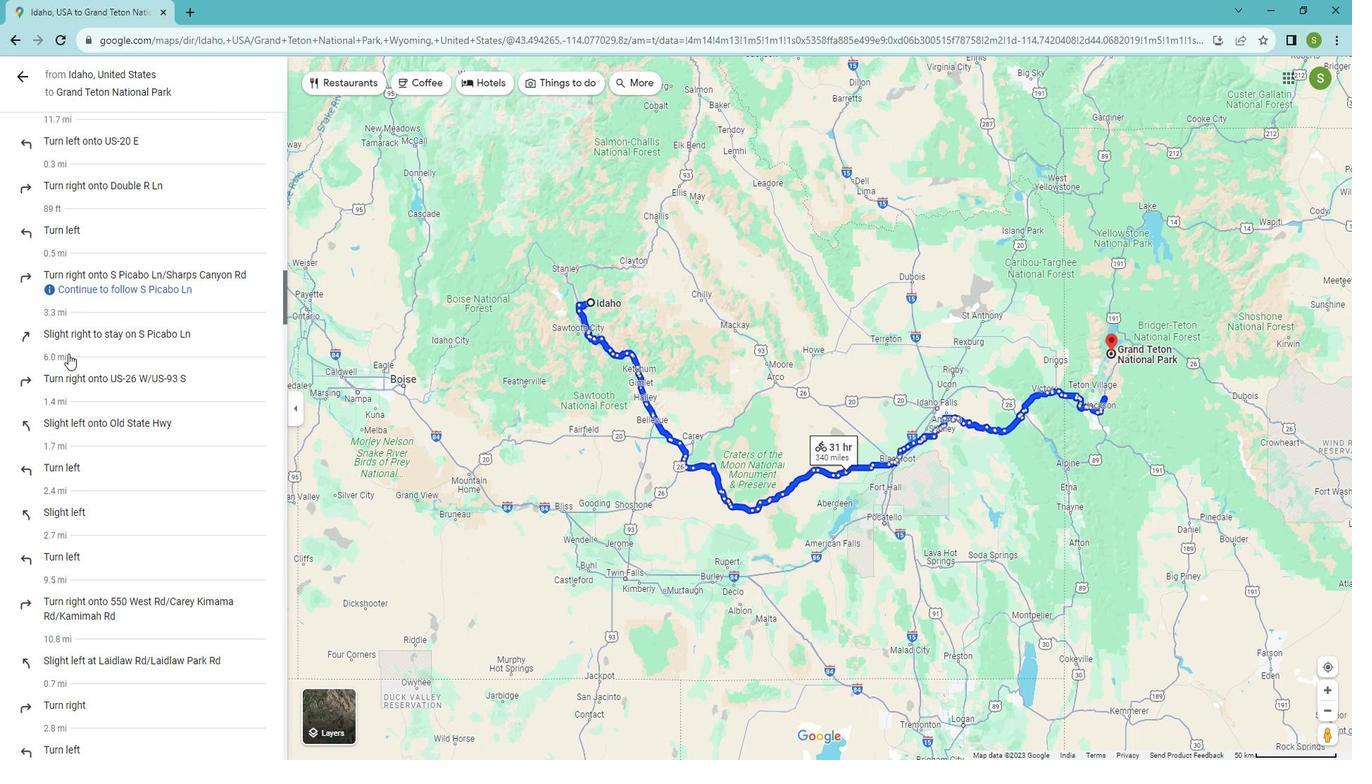 
Action: Mouse scrolled (68, 340) with delta (0, 0)
Screenshot: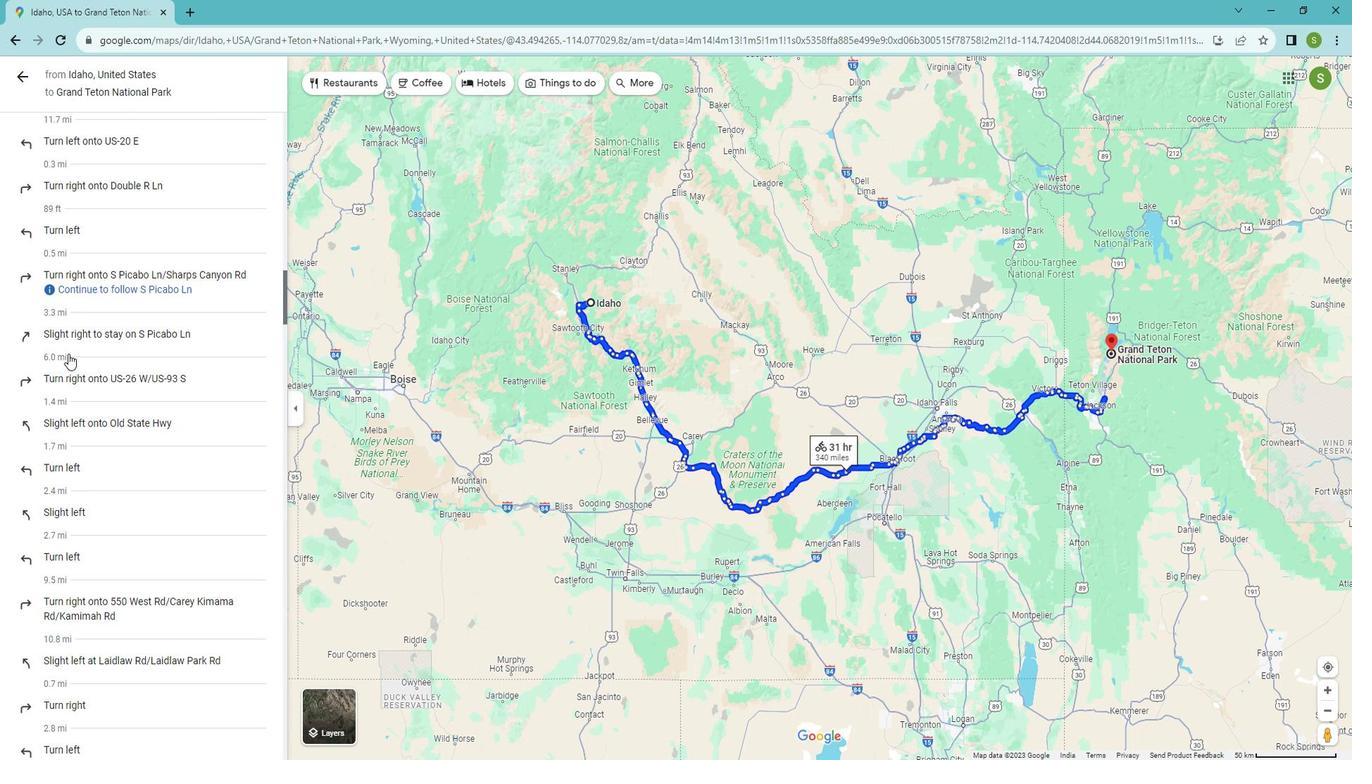 
Action: Mouse scrolled (68, 340) with delta (0, 0)
Screenshot: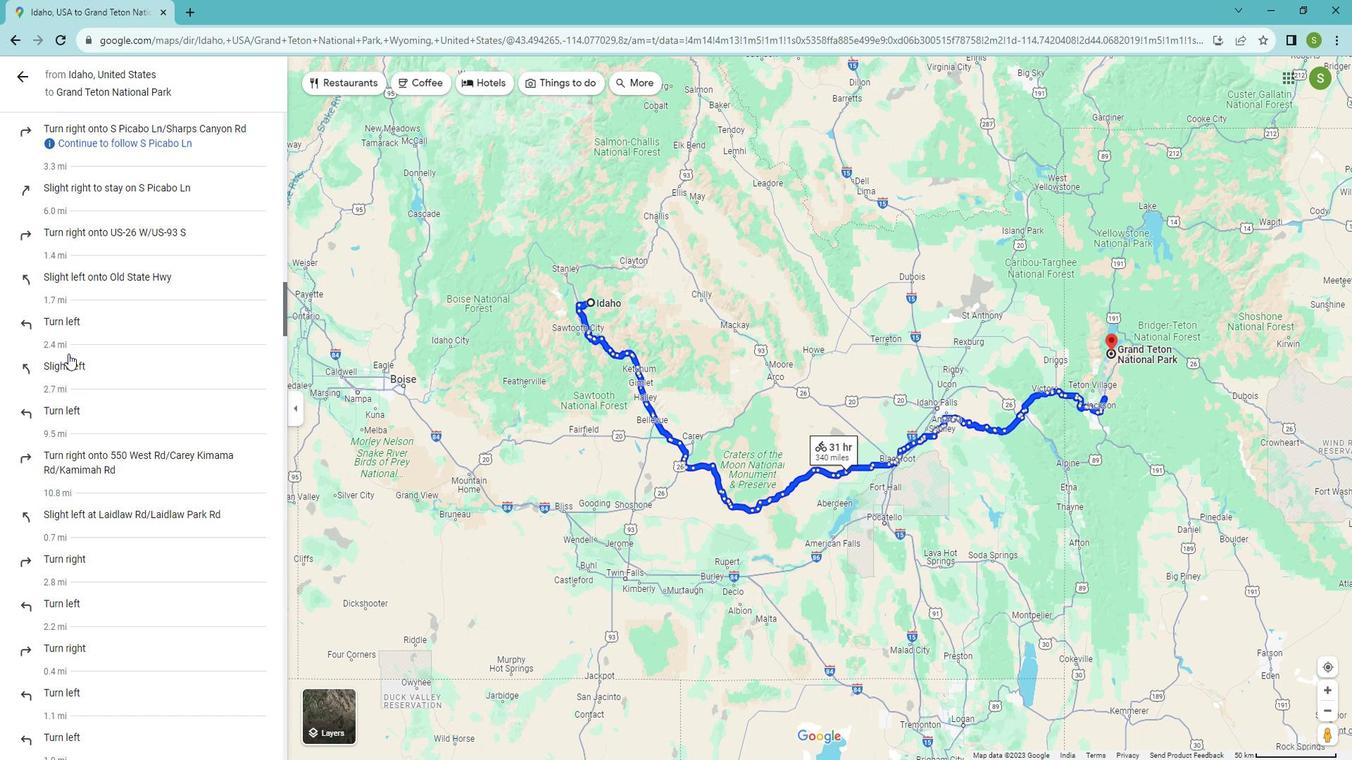 
Action: Mouse scrolled (68, 340) with delta (0, 0)
Screenshot: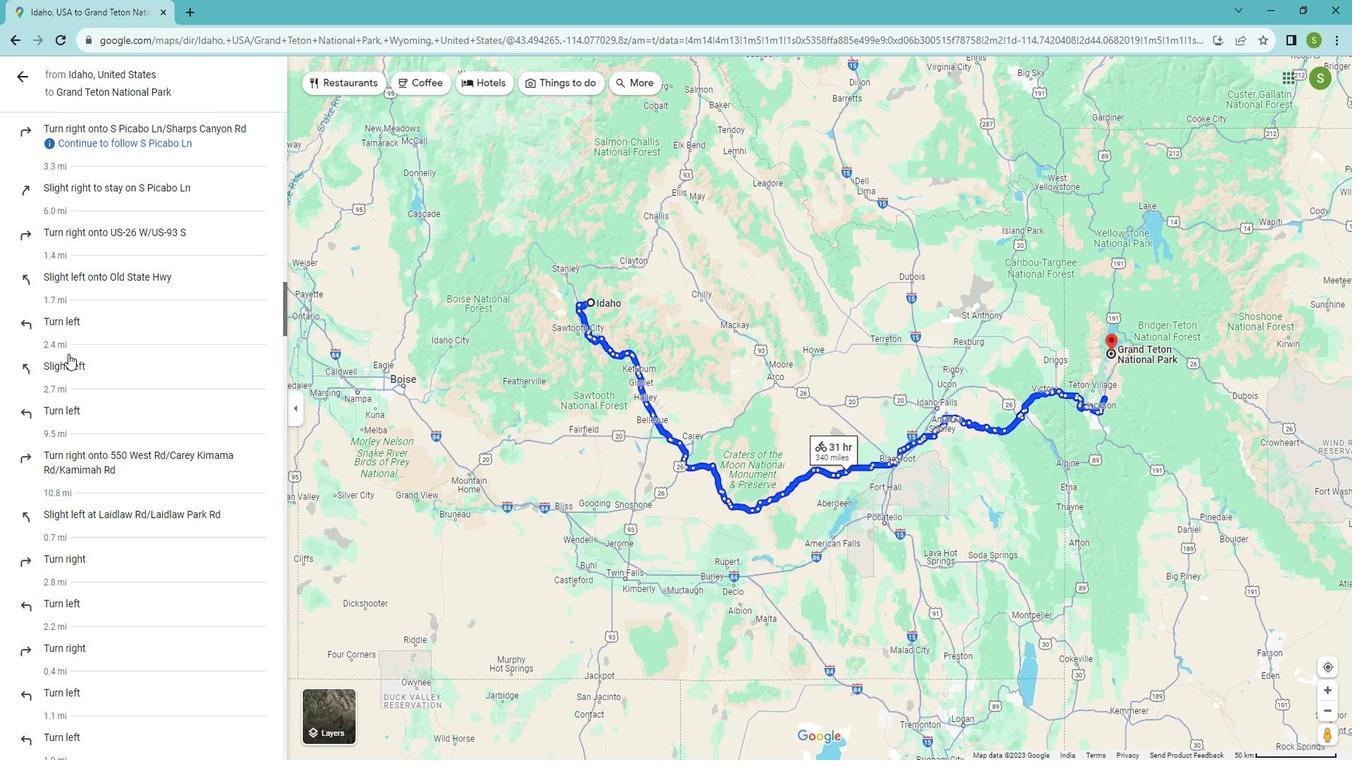 
Action: Mouse scrolled (68, 340) with delta (0, 0)
Screenshot: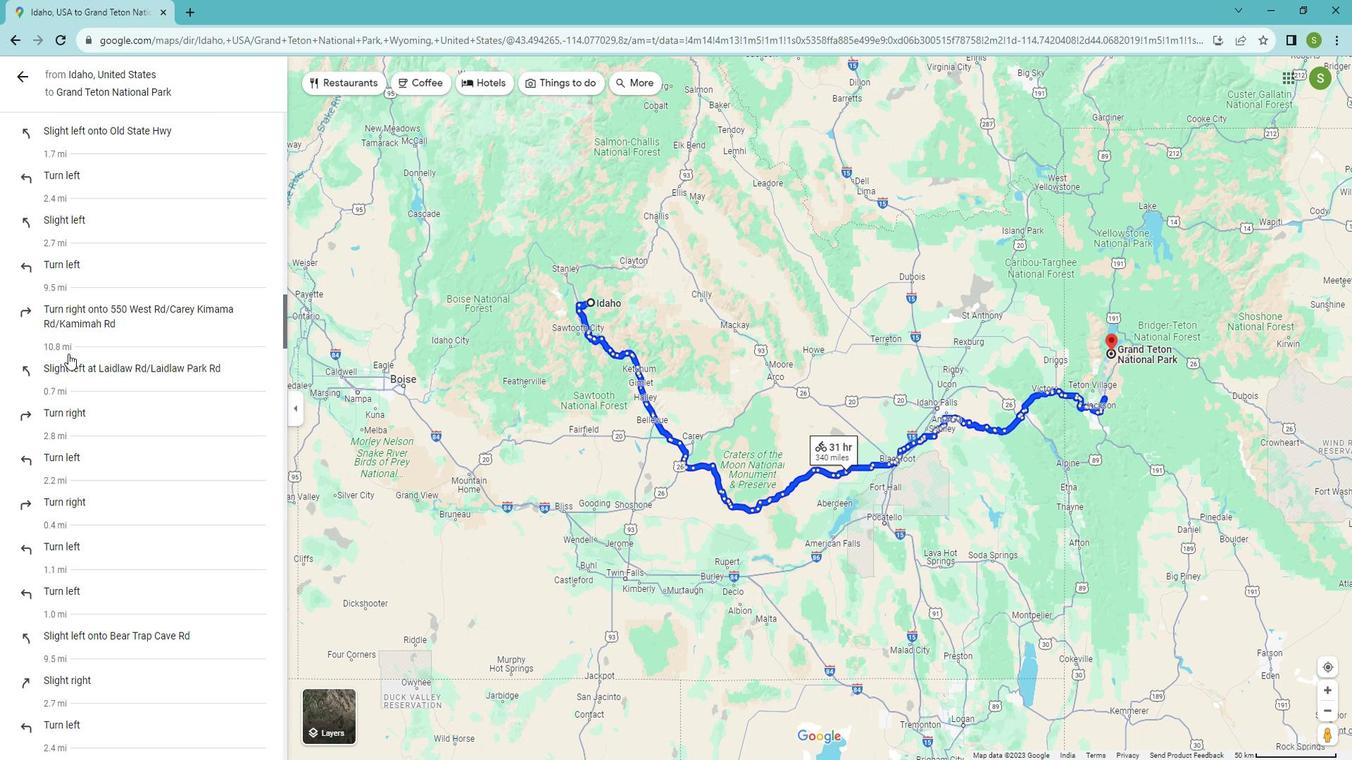 
Action: Mouse scrolled (68, 340) with delta (0, 0)
Screenshot: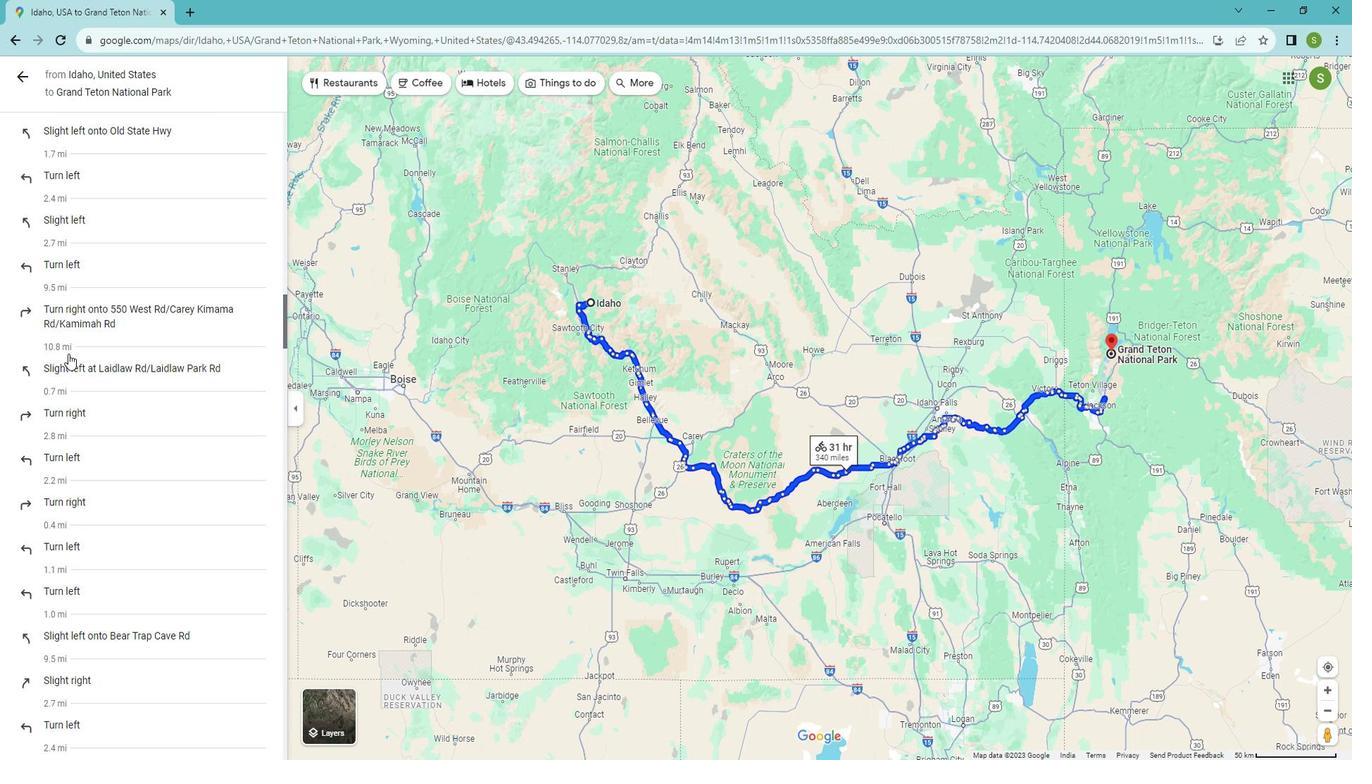
Action: Mouse scrolled (68, 340) with delta (0, 0)
Screenshot: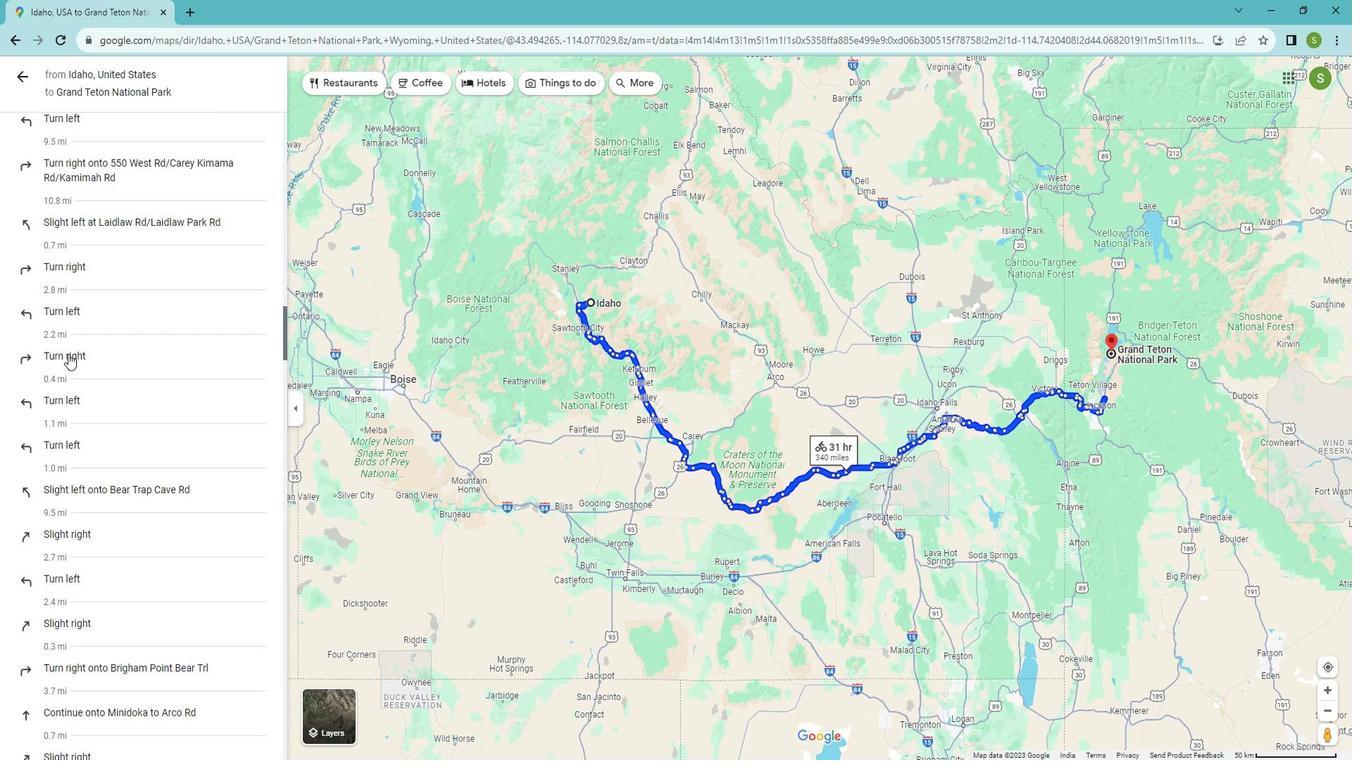
Action: Mouse scrolled (68, 340) with delta (0, 0)
Screenshot: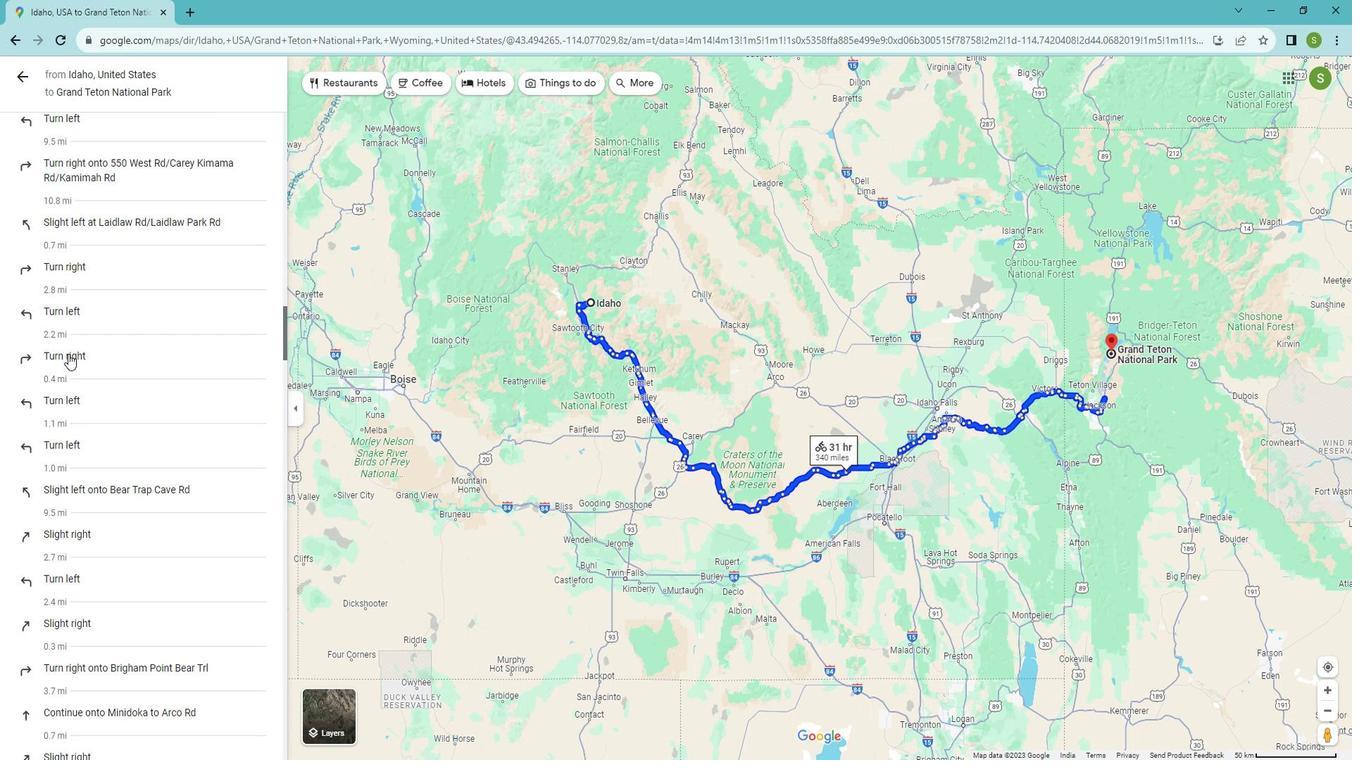 
Action: Mouse scrolled (68, 340) with delta (0, 0)
Screenshot: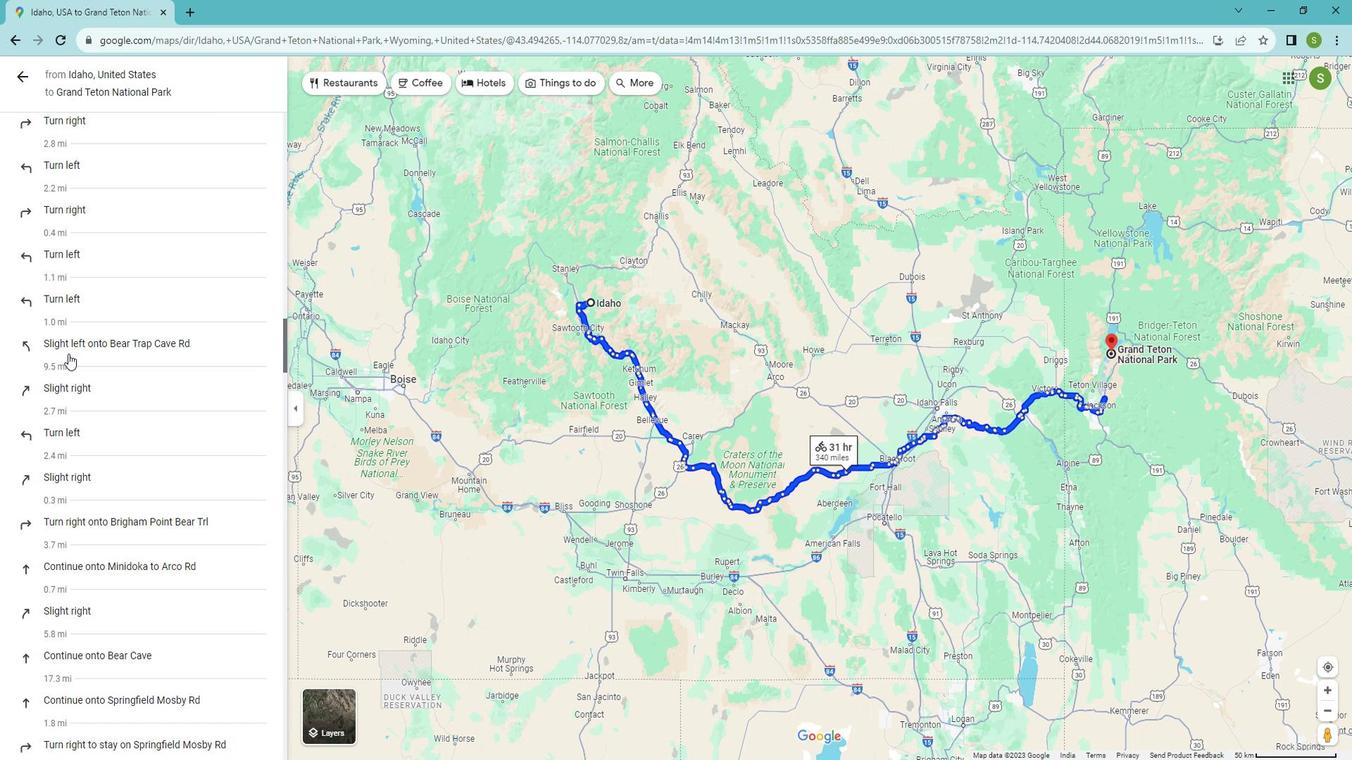 
Action: Mouse scrolled (68, 340) with delta (0, 0)
Screenshot: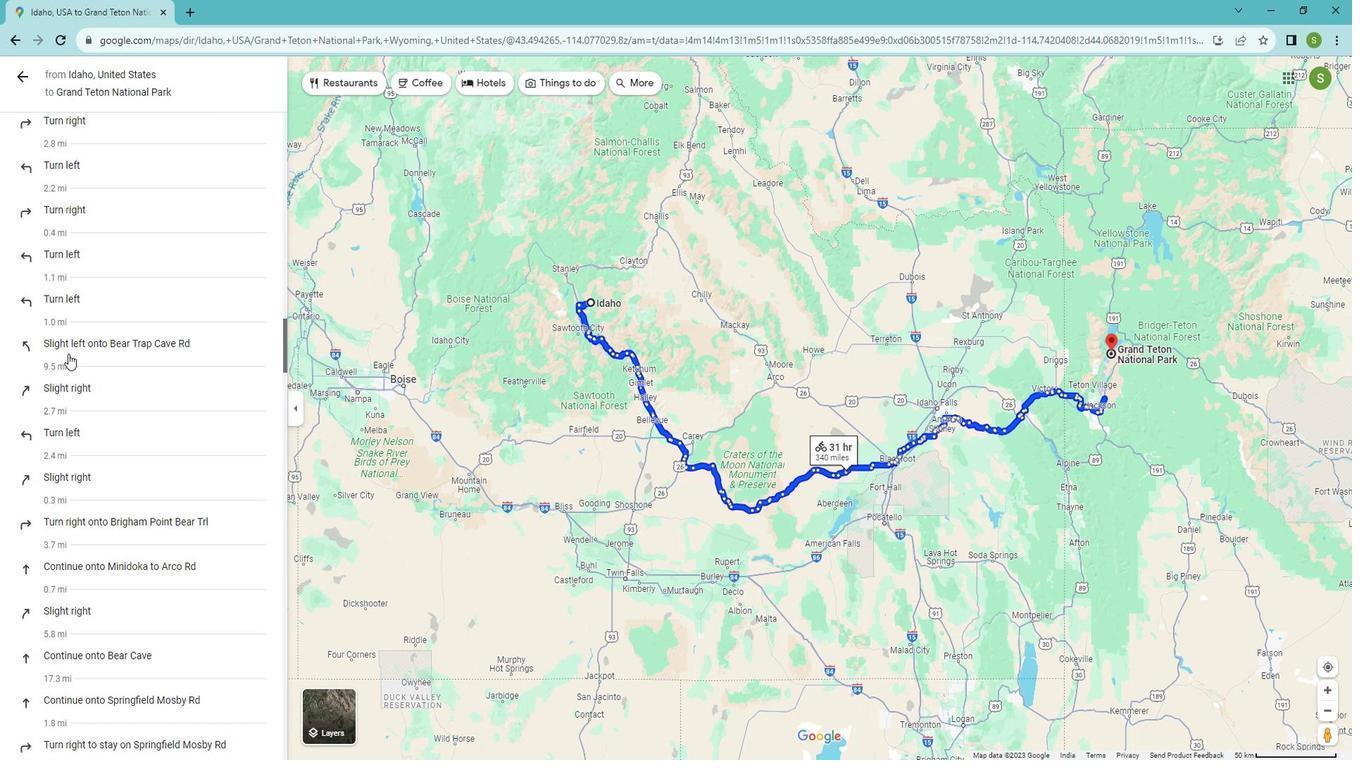 
Action: Mouse scrolled (68, 340) with delta (0, 0)
Screenshot: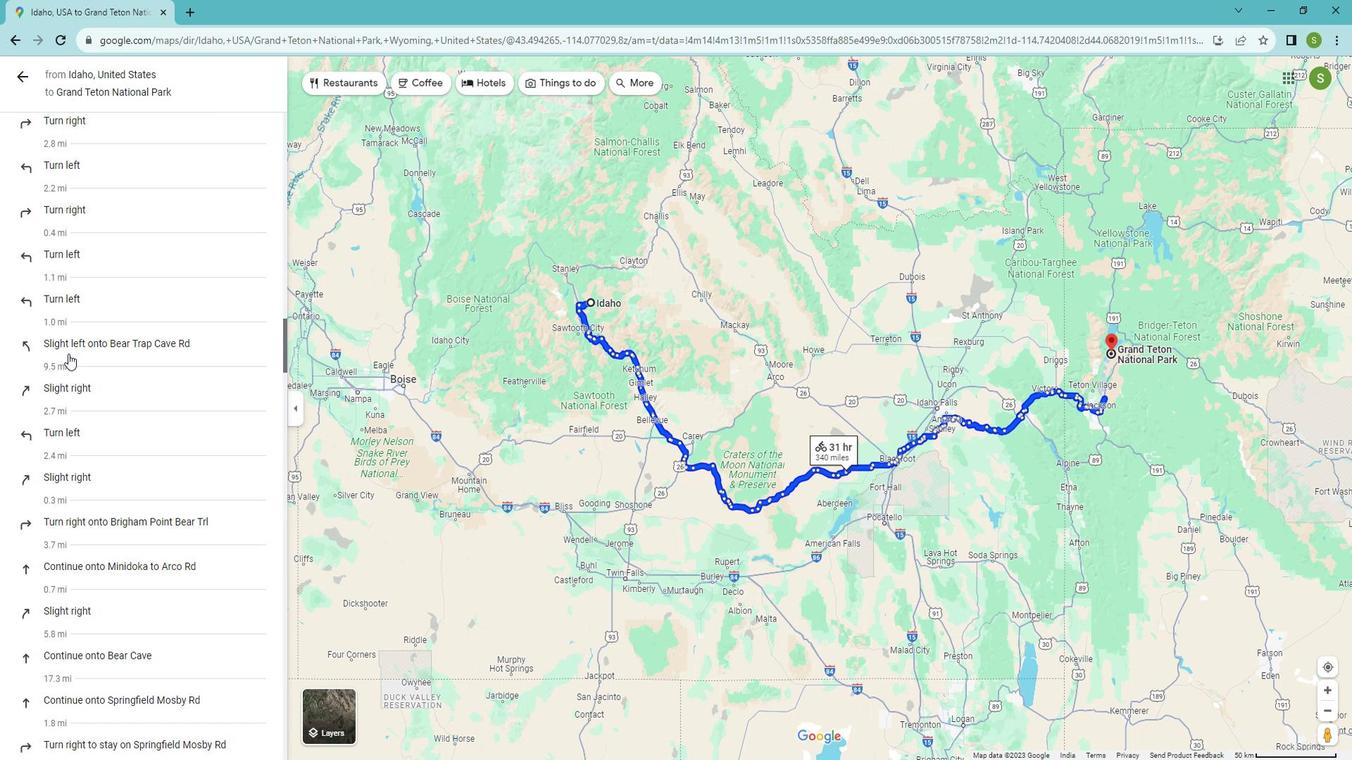 
Action: Mouse scrolled (68, 340) with delta (0, 0)
Screenshot: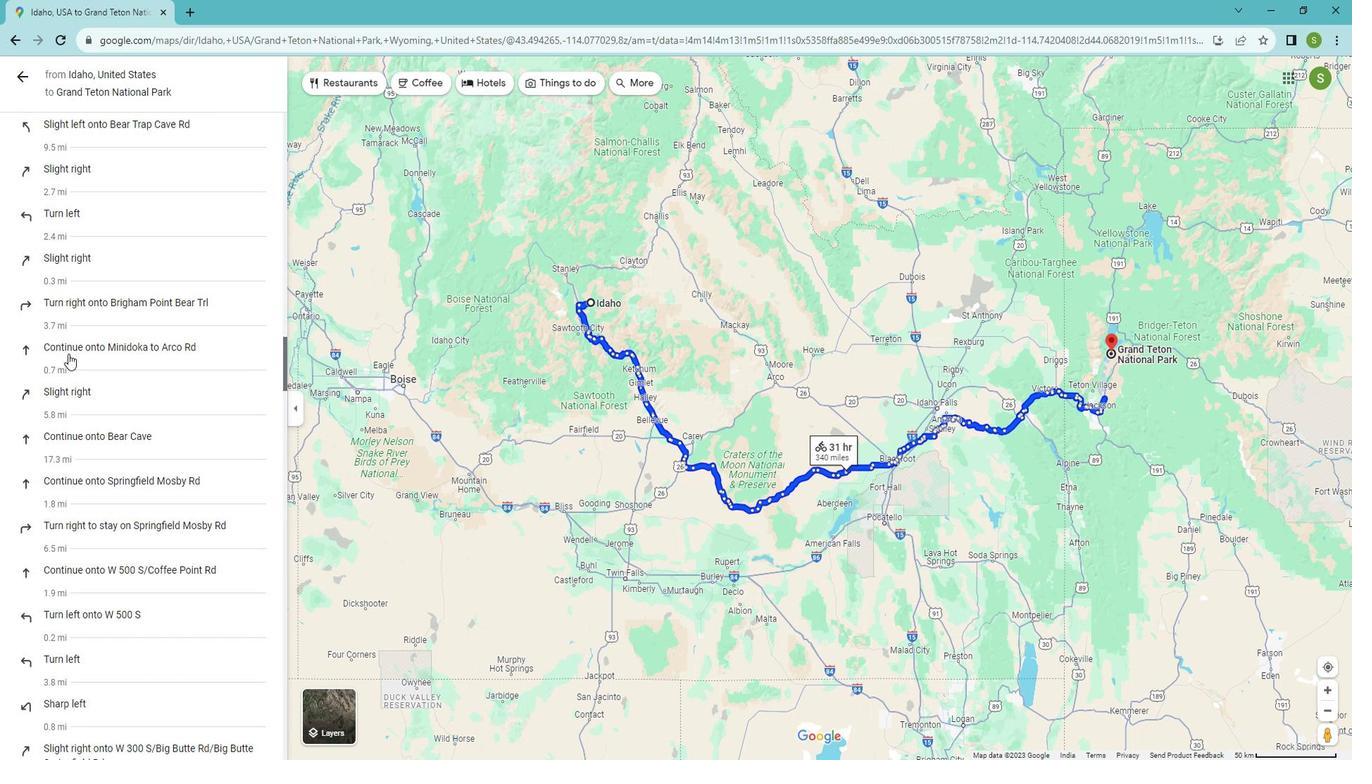 
Action: Mouse scrolled (68, 340) with delta (0, 0)
Screenshot: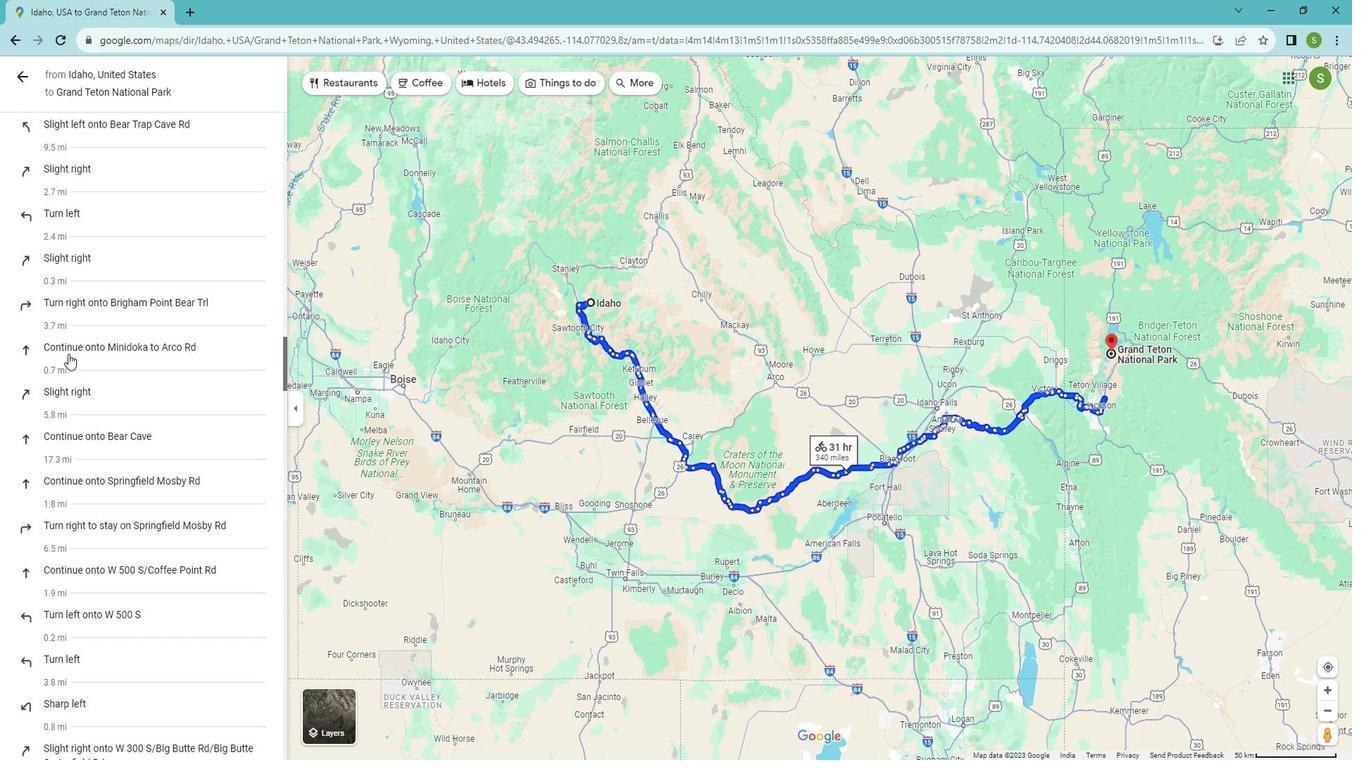 
Action: Mouse scrolled (68, 340) with delta (0, 0)
Screenshot: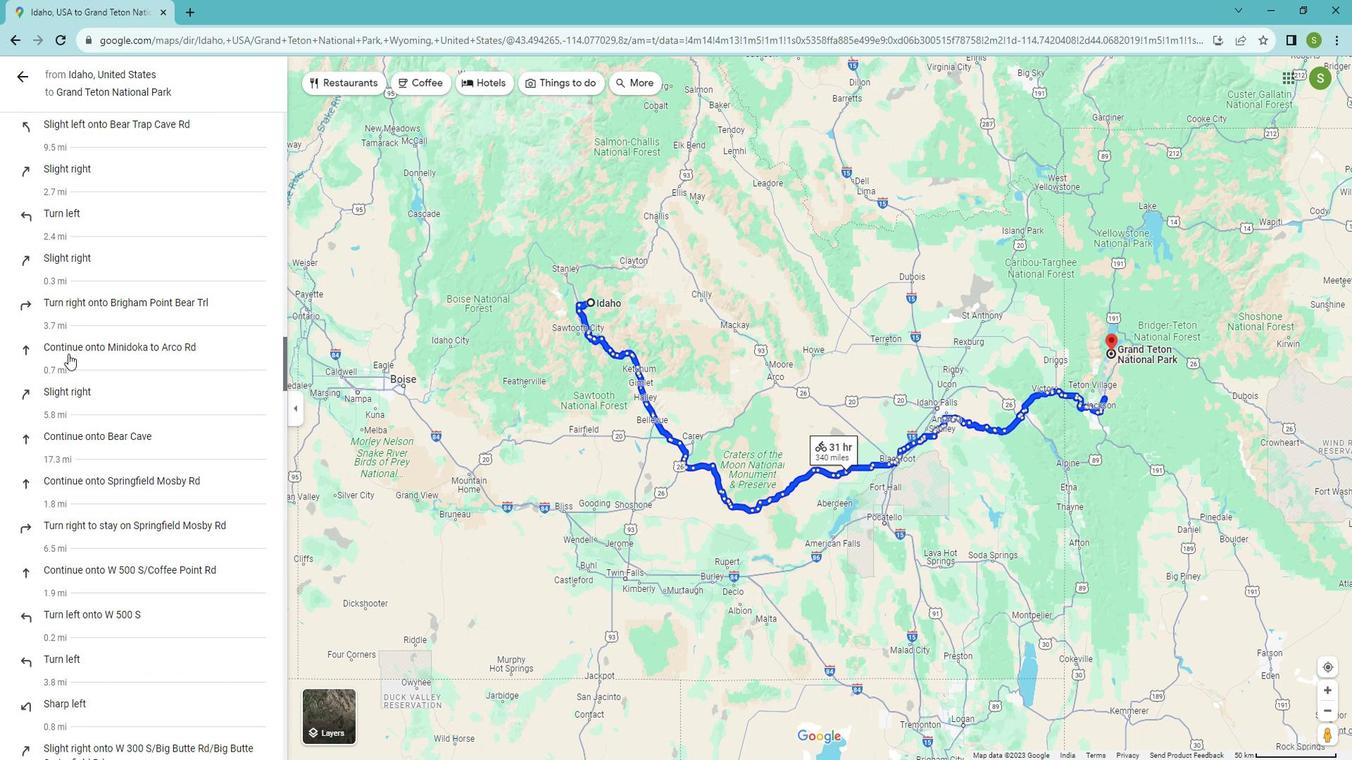 
Action: Mouse scrolled (68, 340) with delta (0, 0)
Screenshot: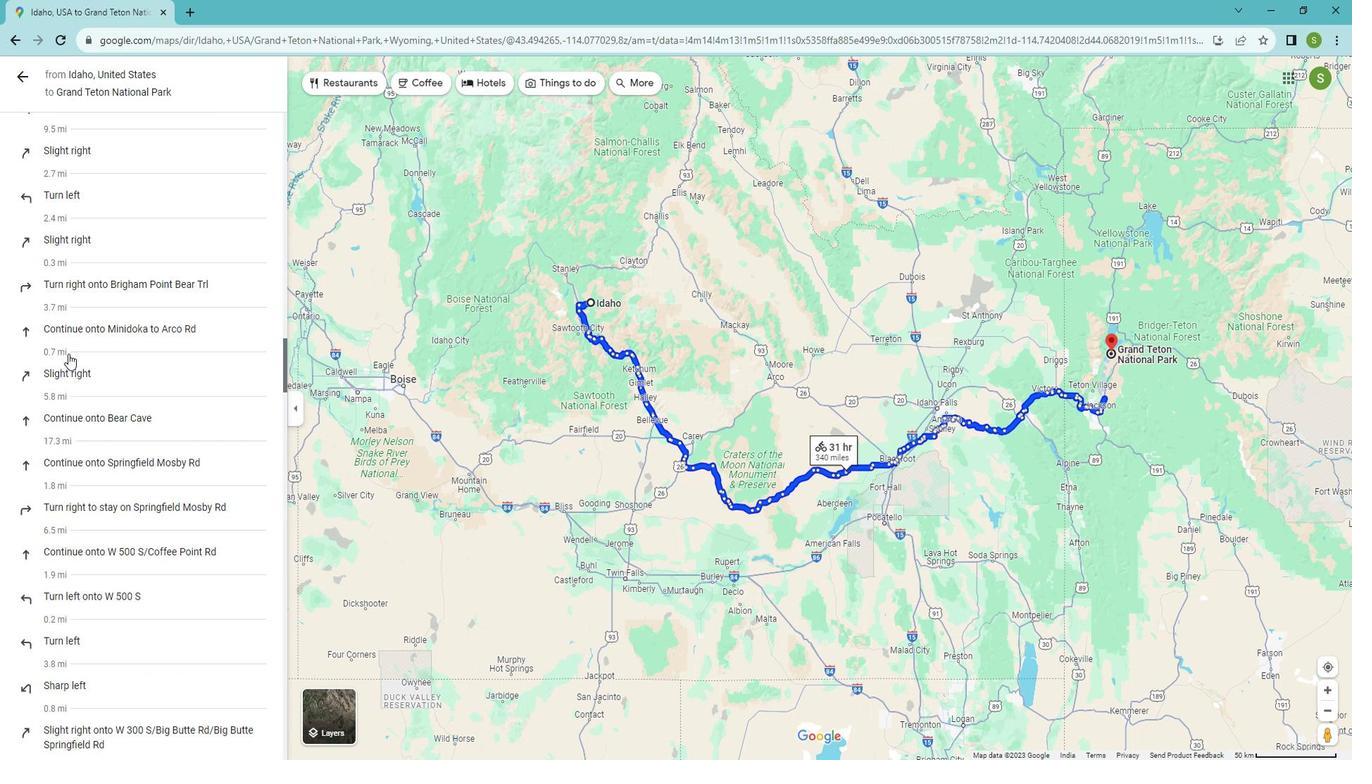 
Action: Mouse scrolled (68, 340) with delta (0, 0)
Screenshot: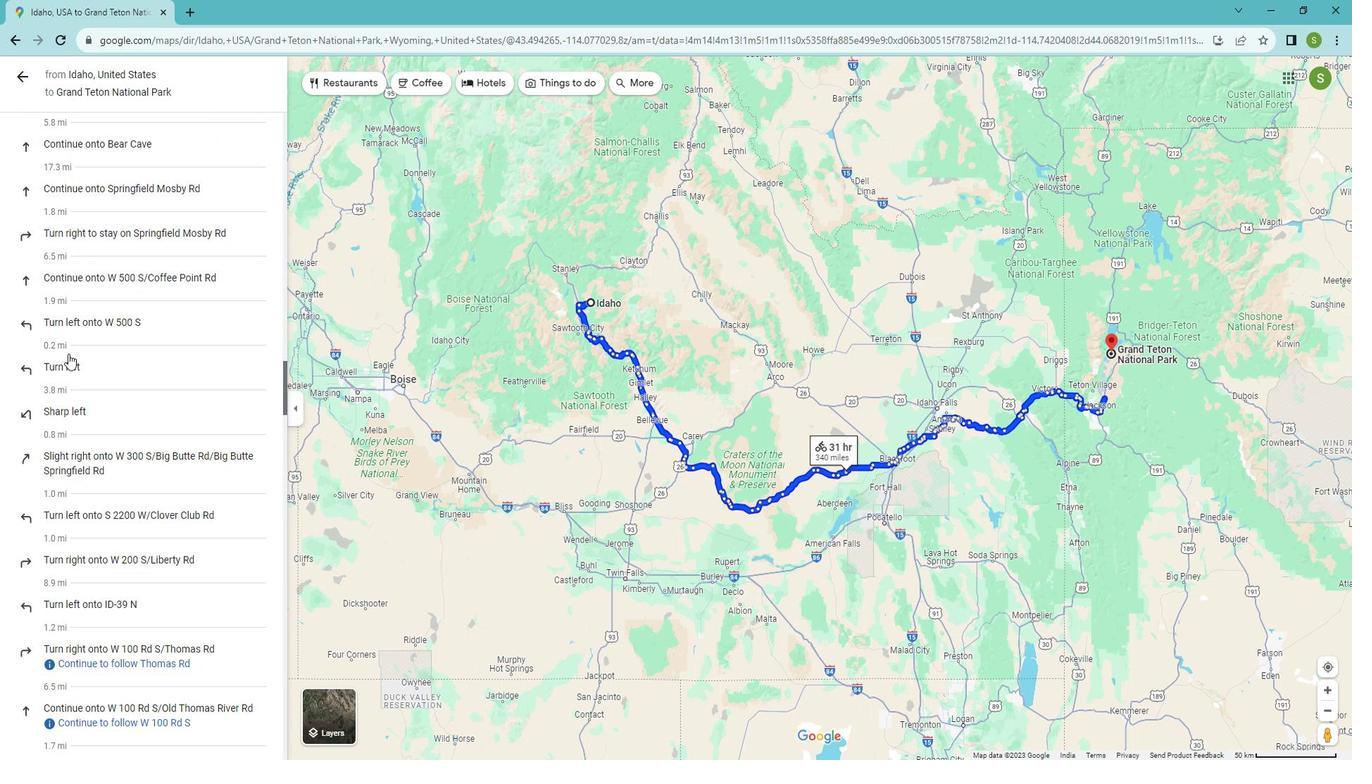 
Action: Mouse scrolled (68, 340) with delta (0, 0)
Screenshot: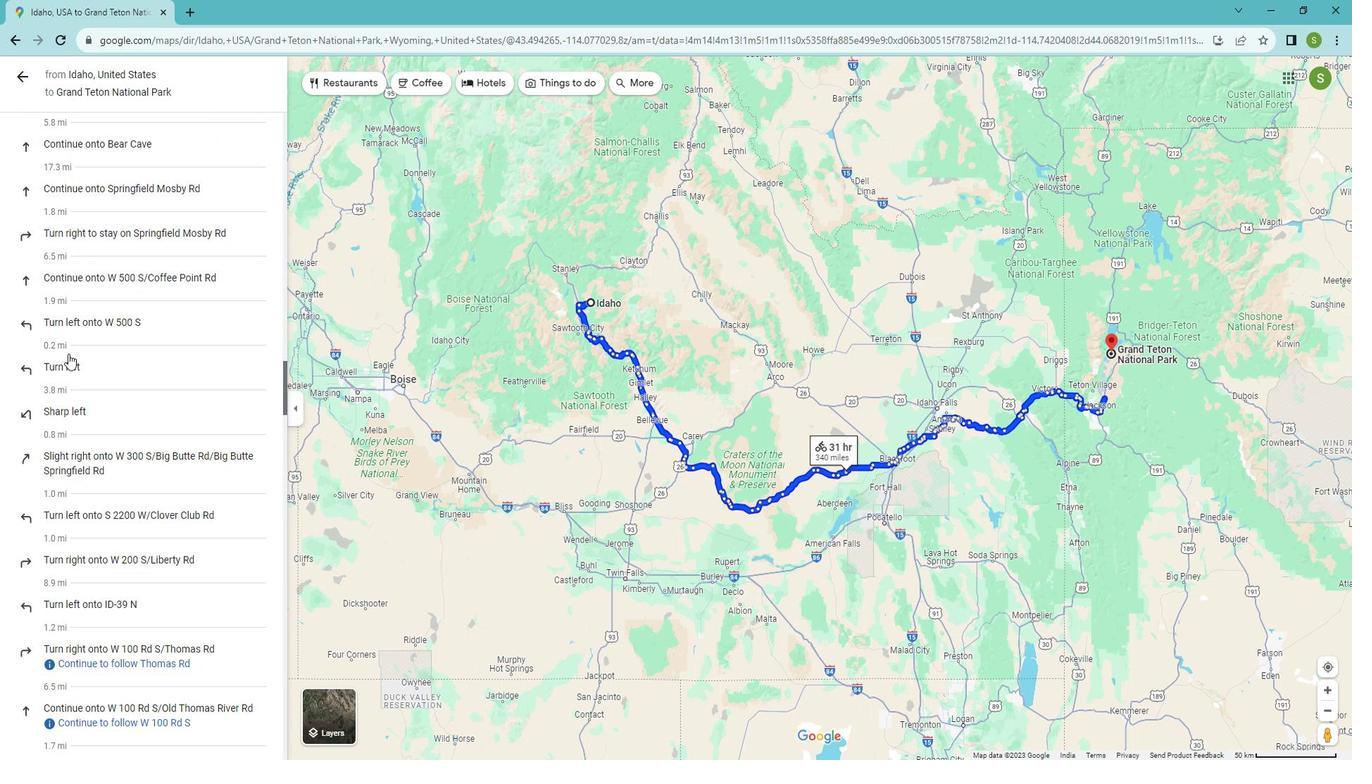 
Action: Mouse scrolled (68, 340) with delta (0, 0)
Screenshot: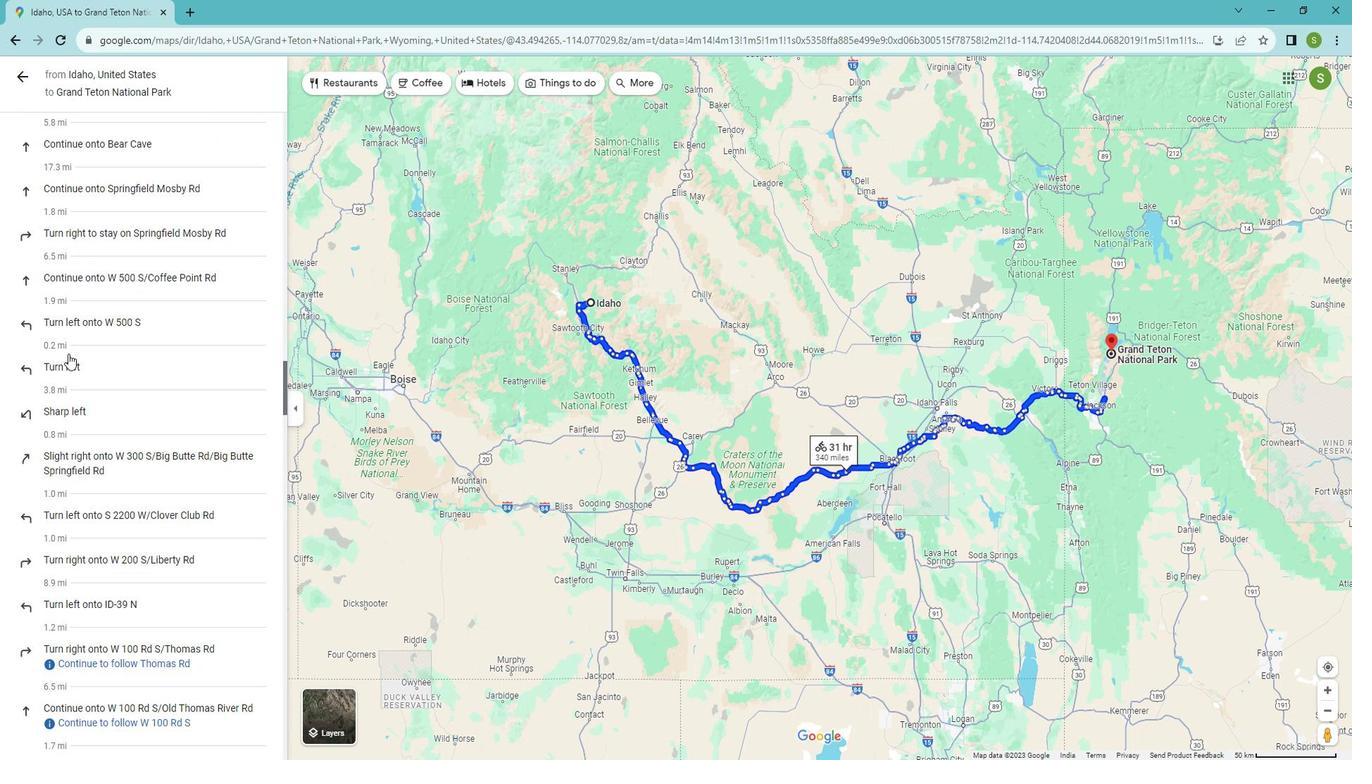 
Action: Mouse scrolled (68, 340) with delta (0, 0)
Screenshot: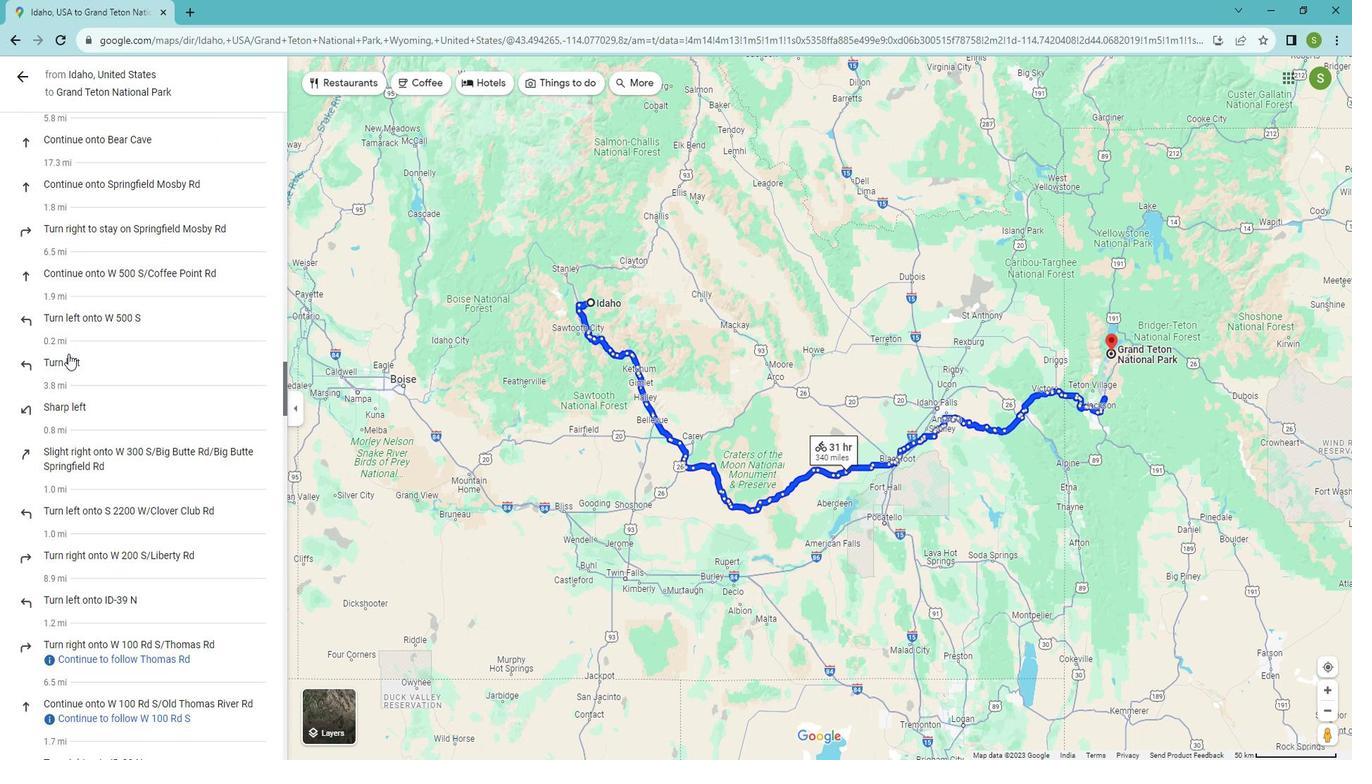 
Action: Mouse moved to (64, 340)
Screenshot: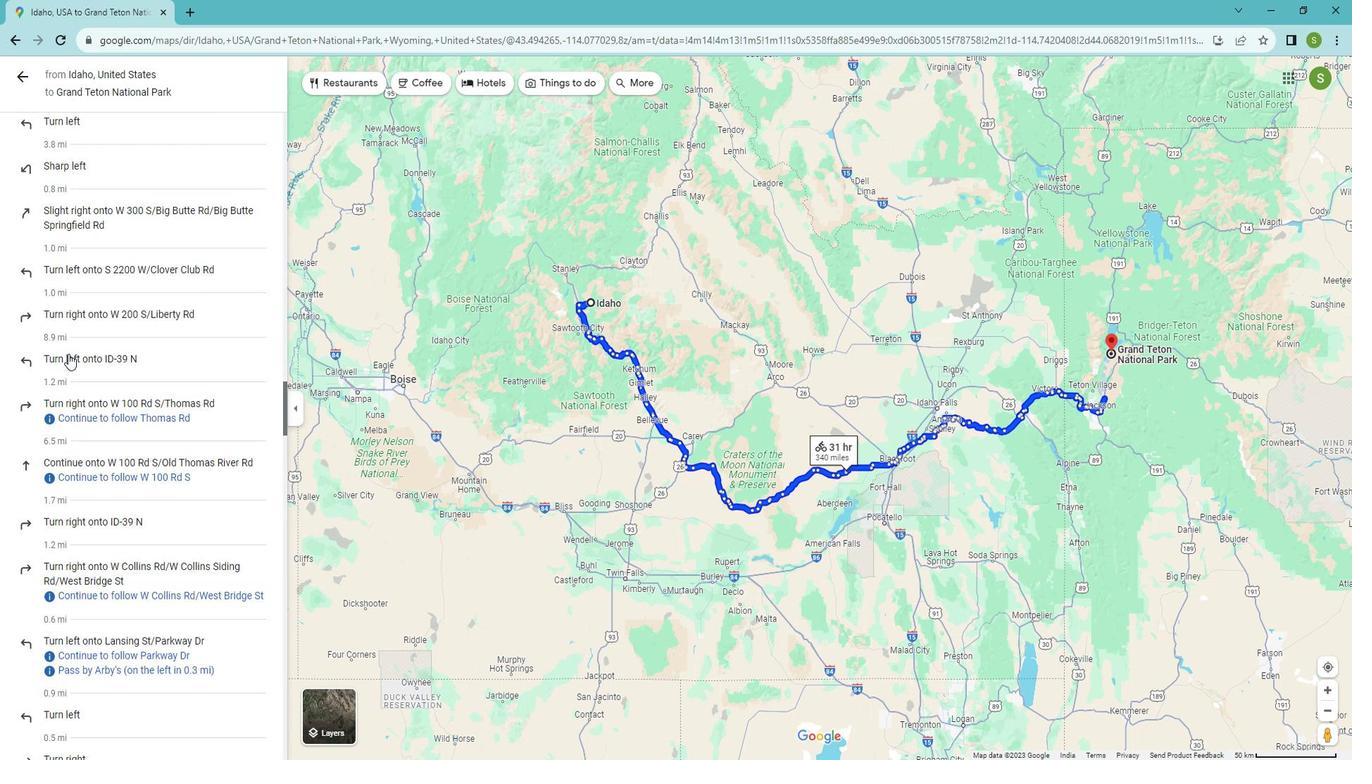 
Action: Mouse scrolled (64, 340) with delta (0, 0)
Screenshot: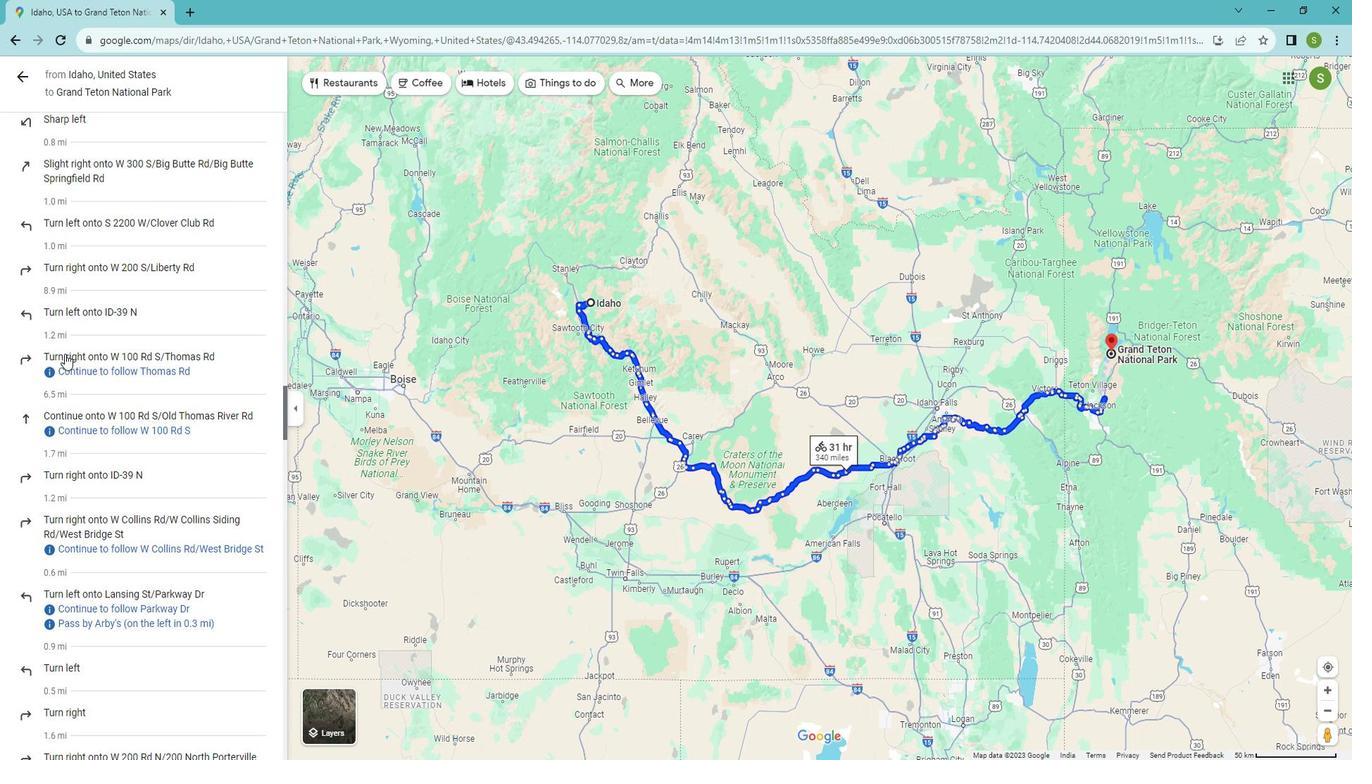 
Action: Mouse scrolled (64, 340) with delta (0, 0)
Screenshot: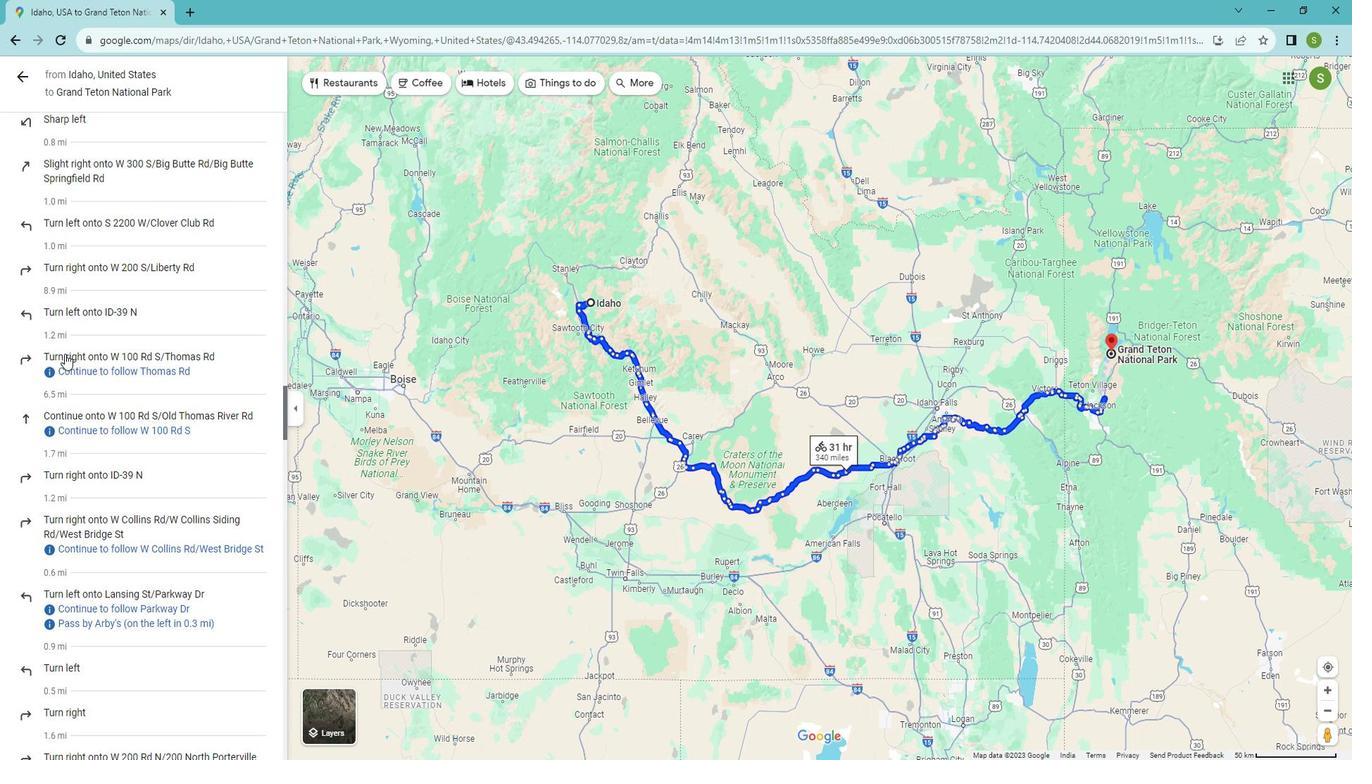 
Action: Mouse scrolled (64, 340) with delta (0, 0)
Screenshot: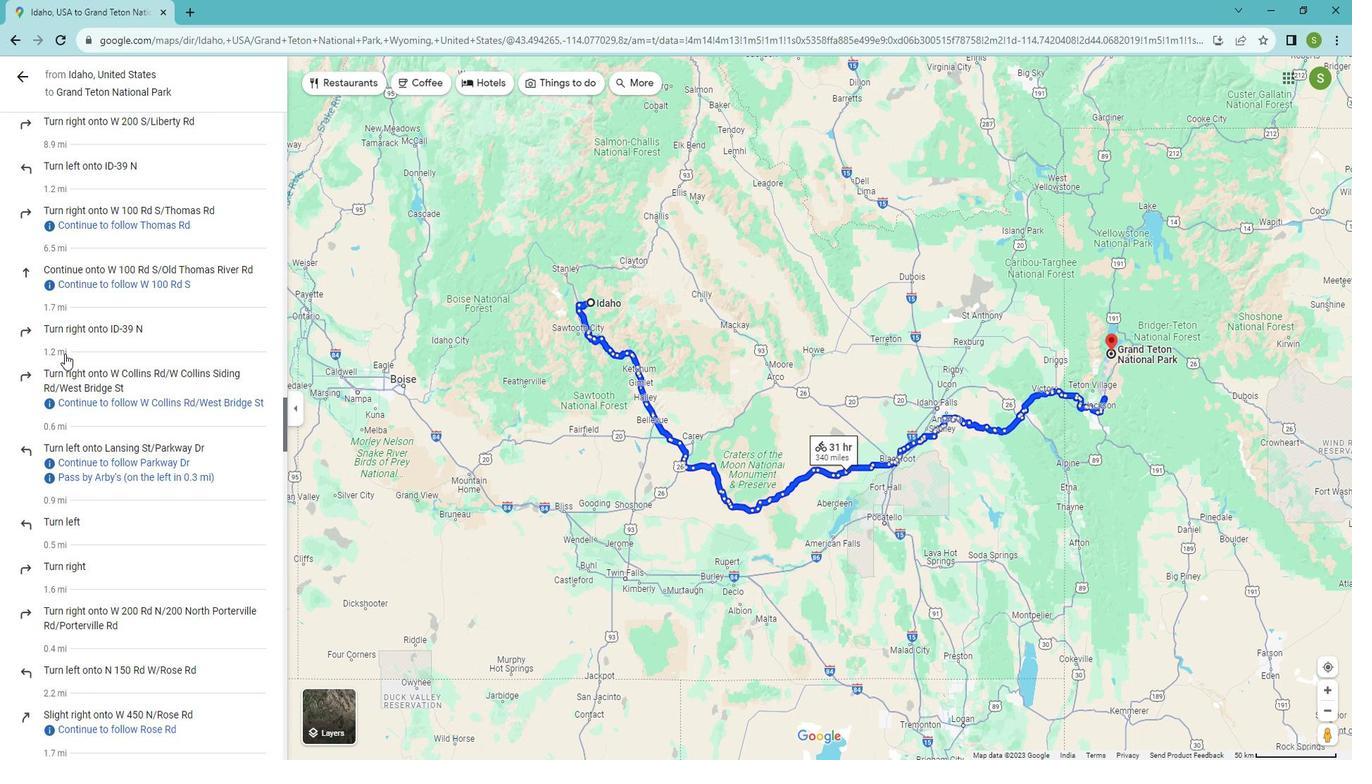 
Action: Mouse scrolled (64, 340) with delta (0, 0)
Screenshot: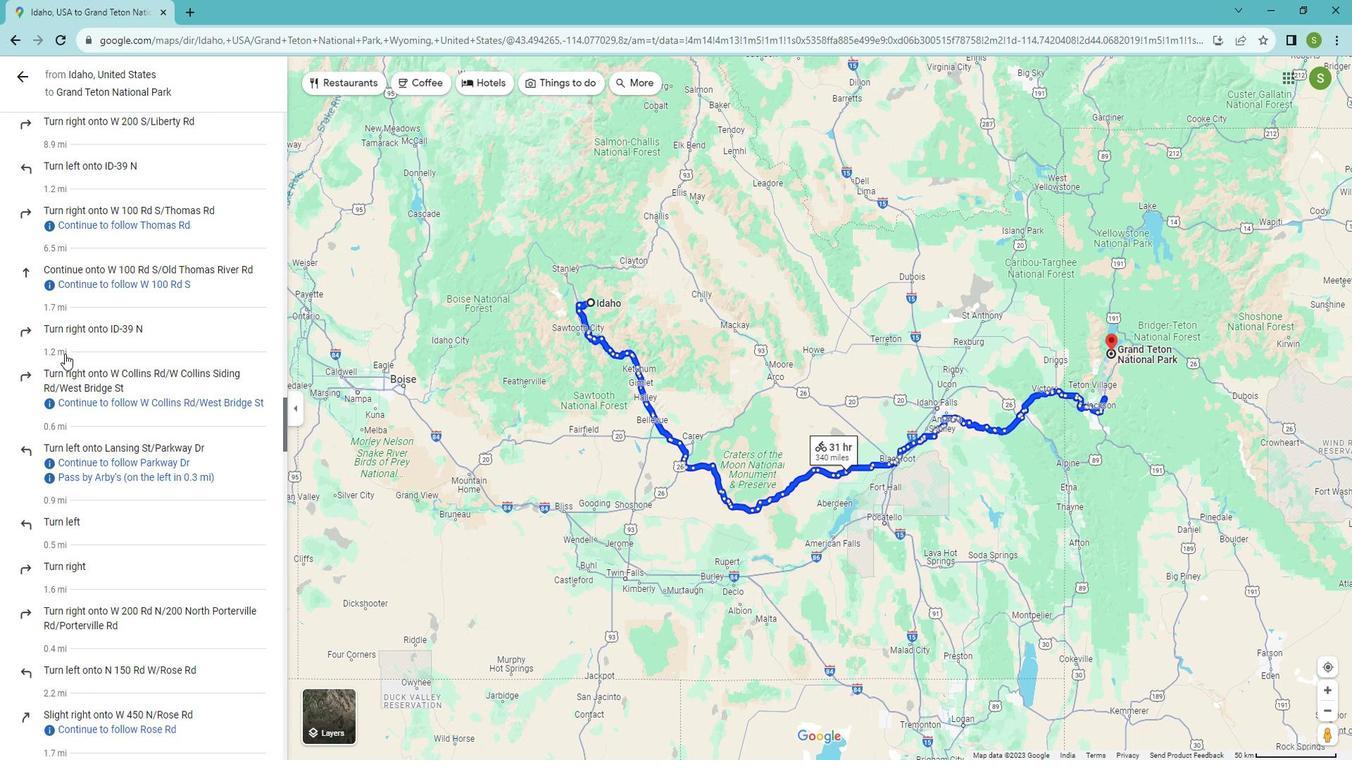 
Action: Mouse scrolled (64, 340) with delta (0, 0)
Screenshot: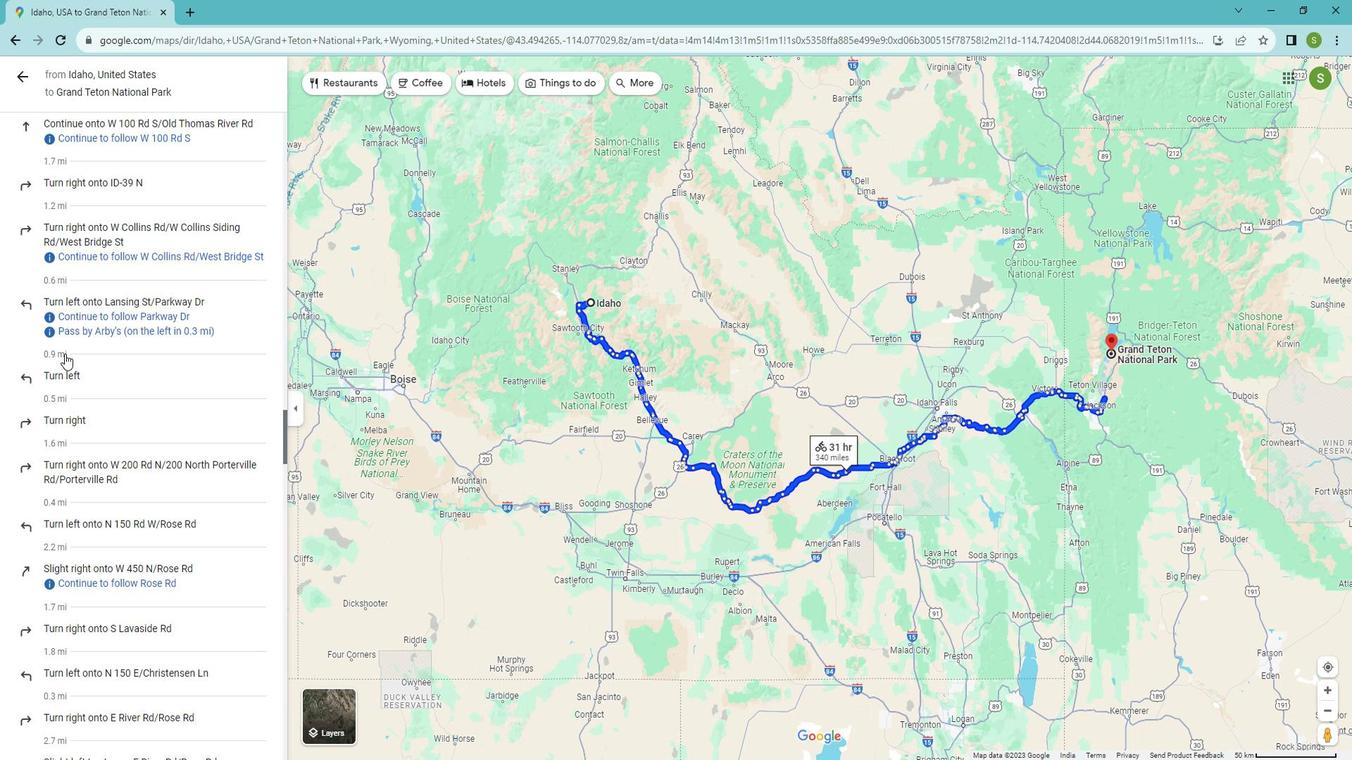 
Action: Mouse scrolled (64, 340) with delta (0, 0)
Screenshot: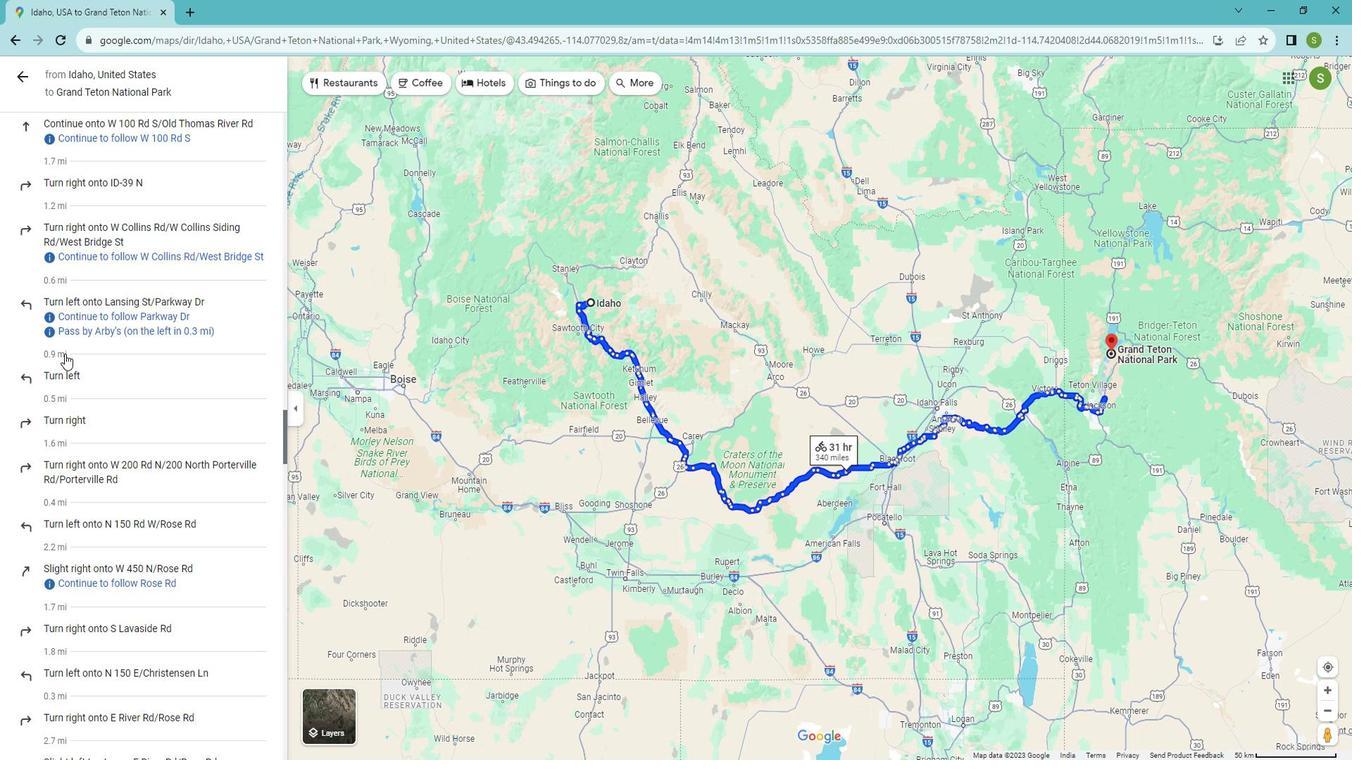 
Action: Mouse scrolled (64, 340) with delta (0, 0)
Screenshot: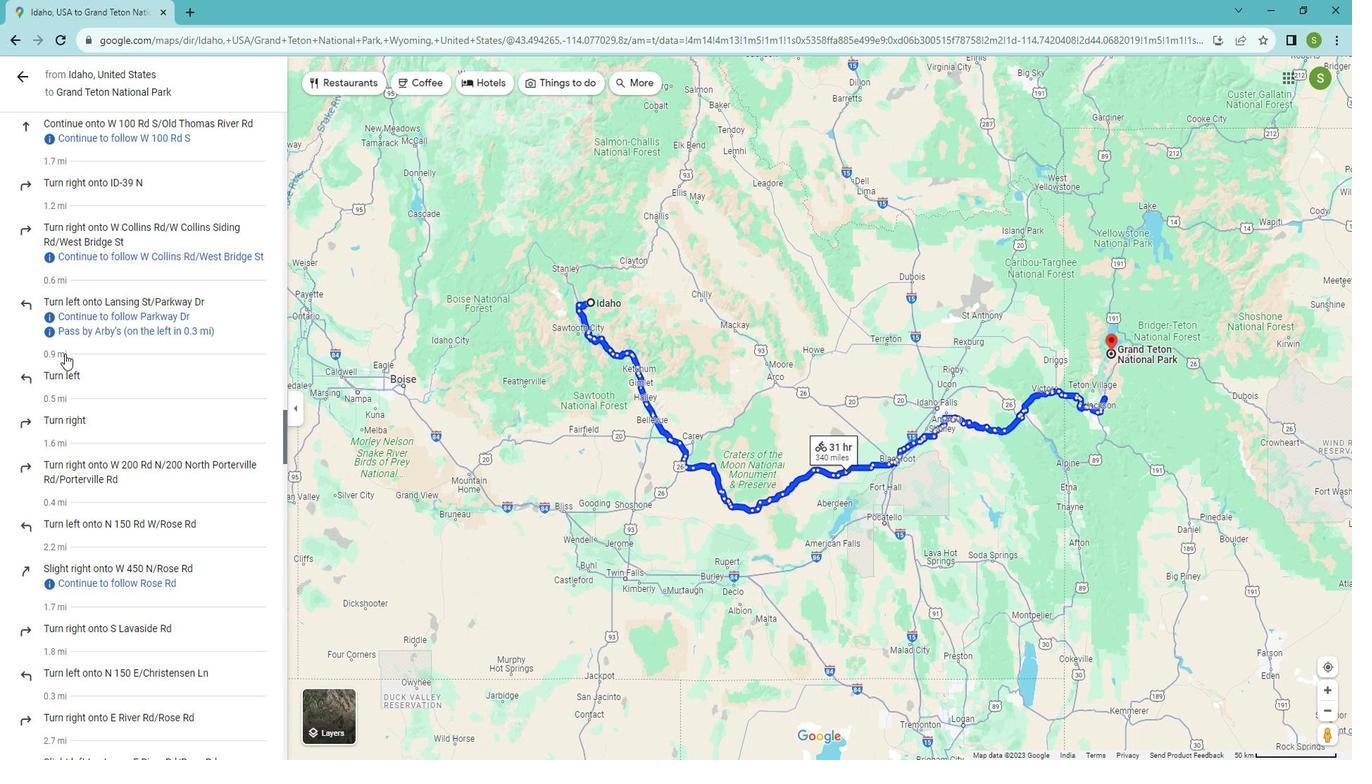 
Action: Mouse moved to (27, 74)
Screenshot: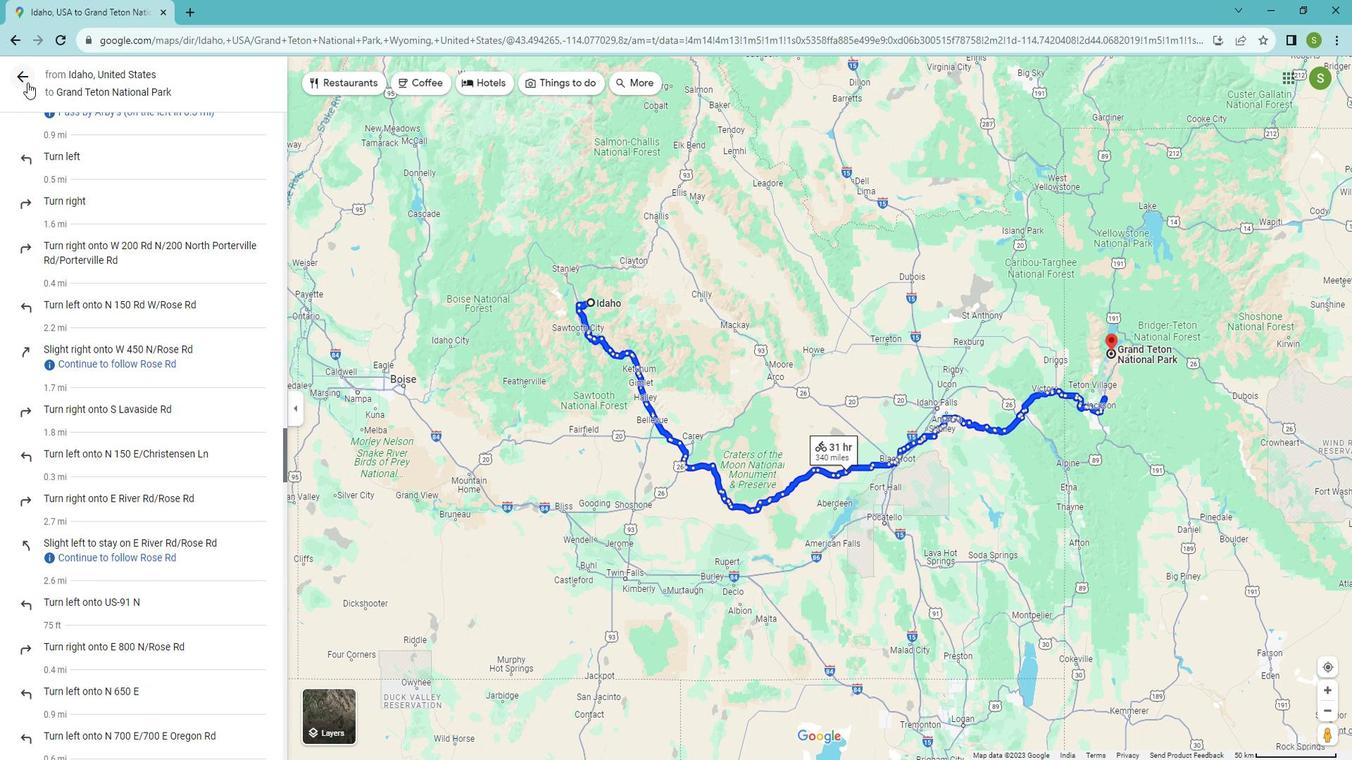 
Action: Mouse pressed left at (27, 74)
Screenshot: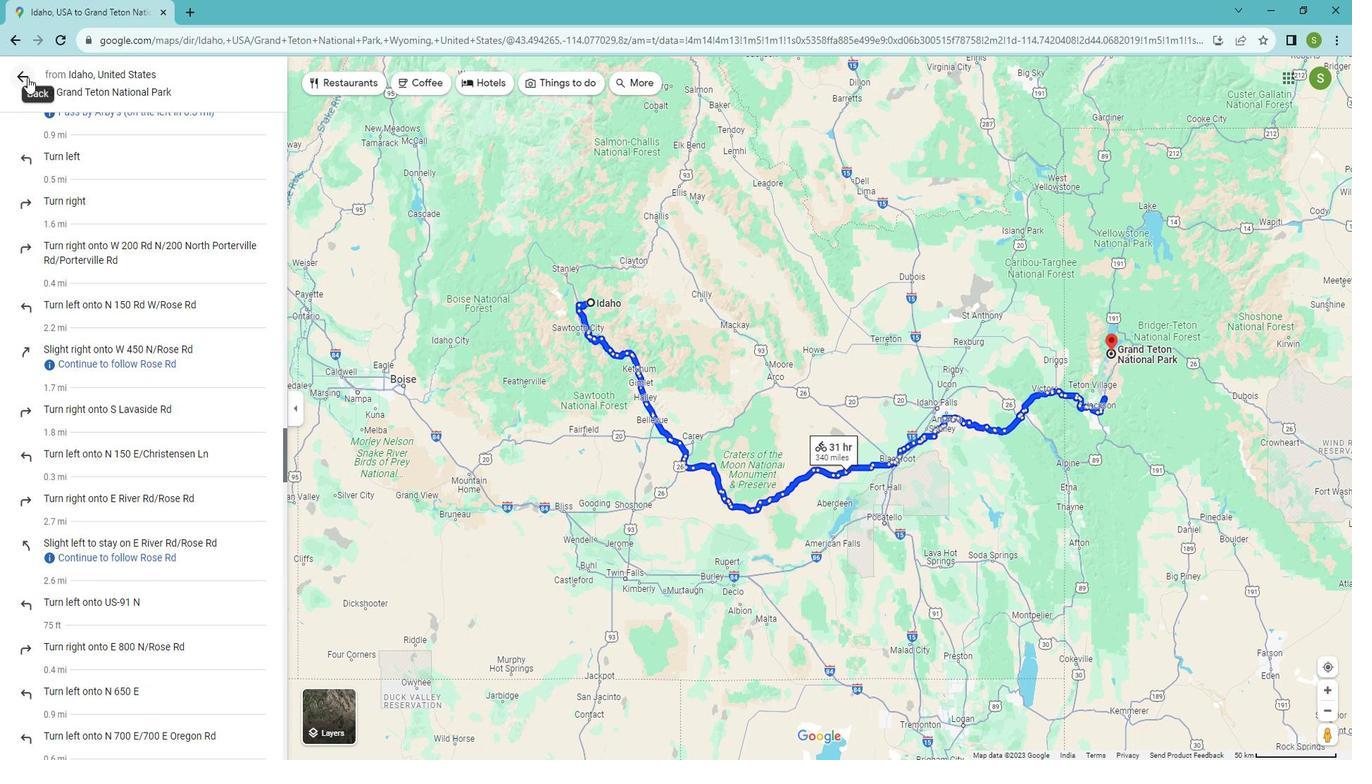 
Action: Mouse moved to (59, 78)
Screenshot: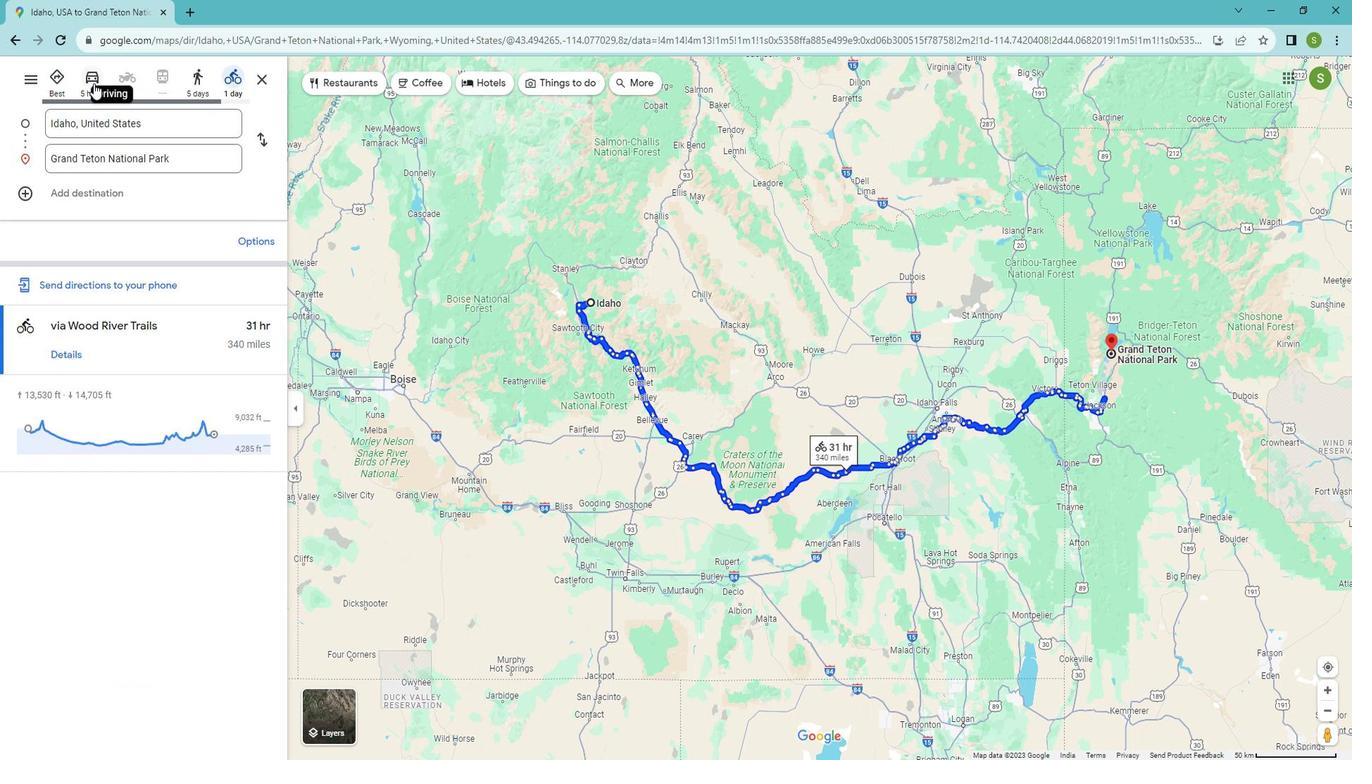 
Action: Mouse pressed left at (59, 78)
Screenshot: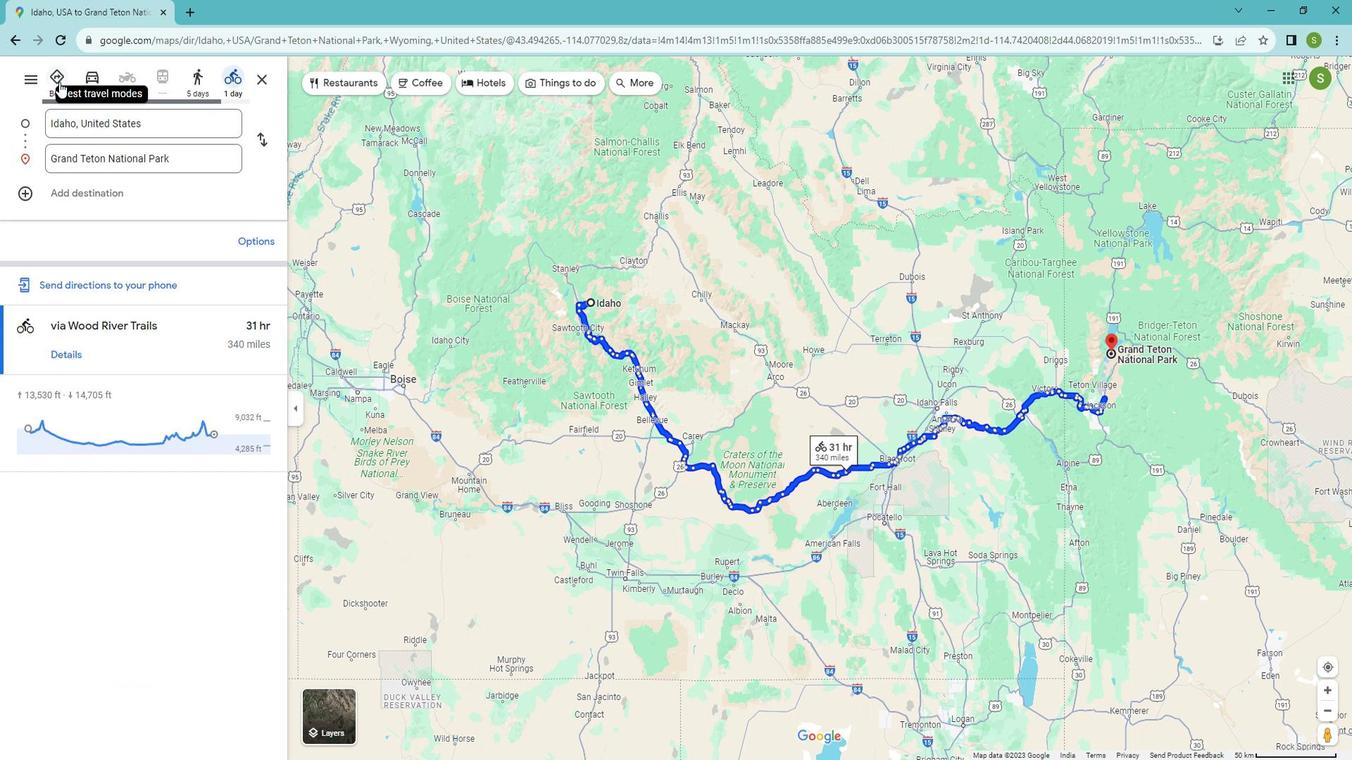 
Action: Mouse moved to (76, 373)
Screenshot: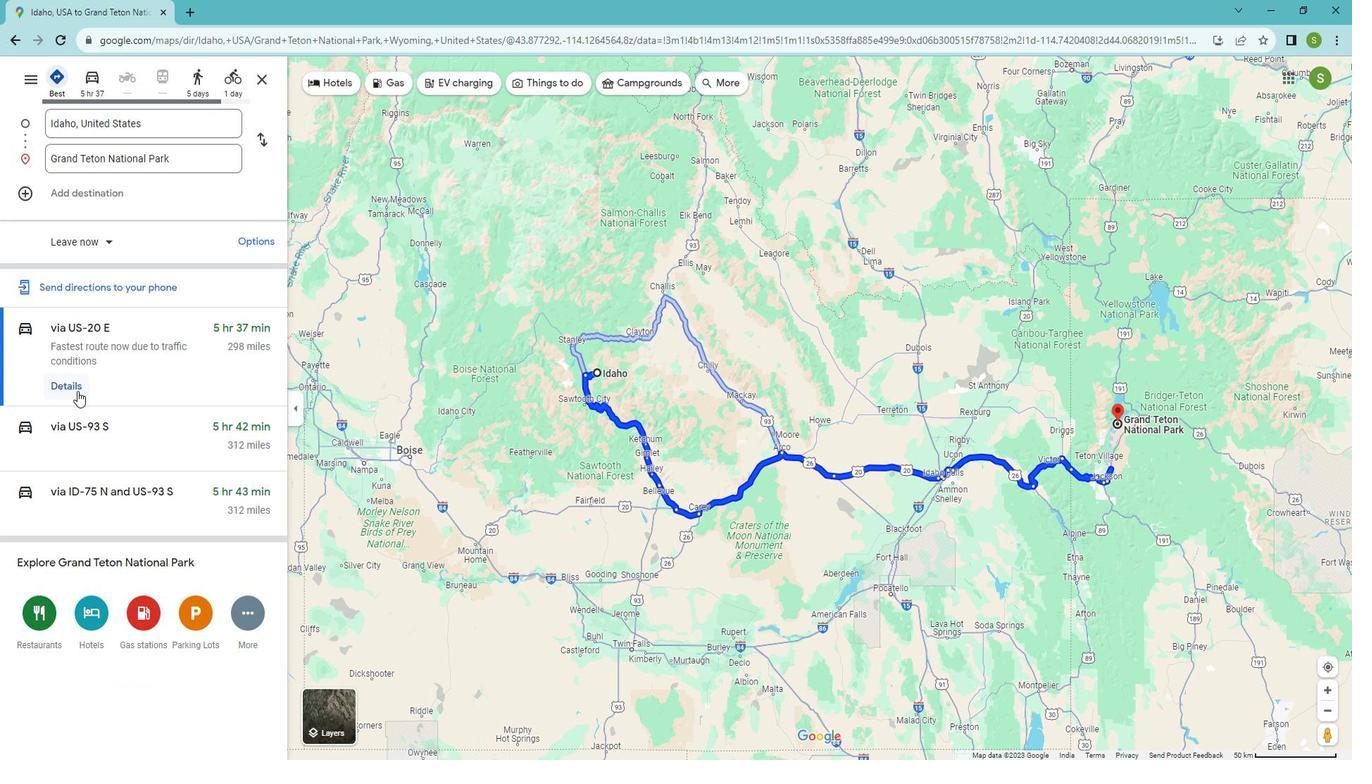 
Action: Mouse pressed left at (76, 373)
Screenshot: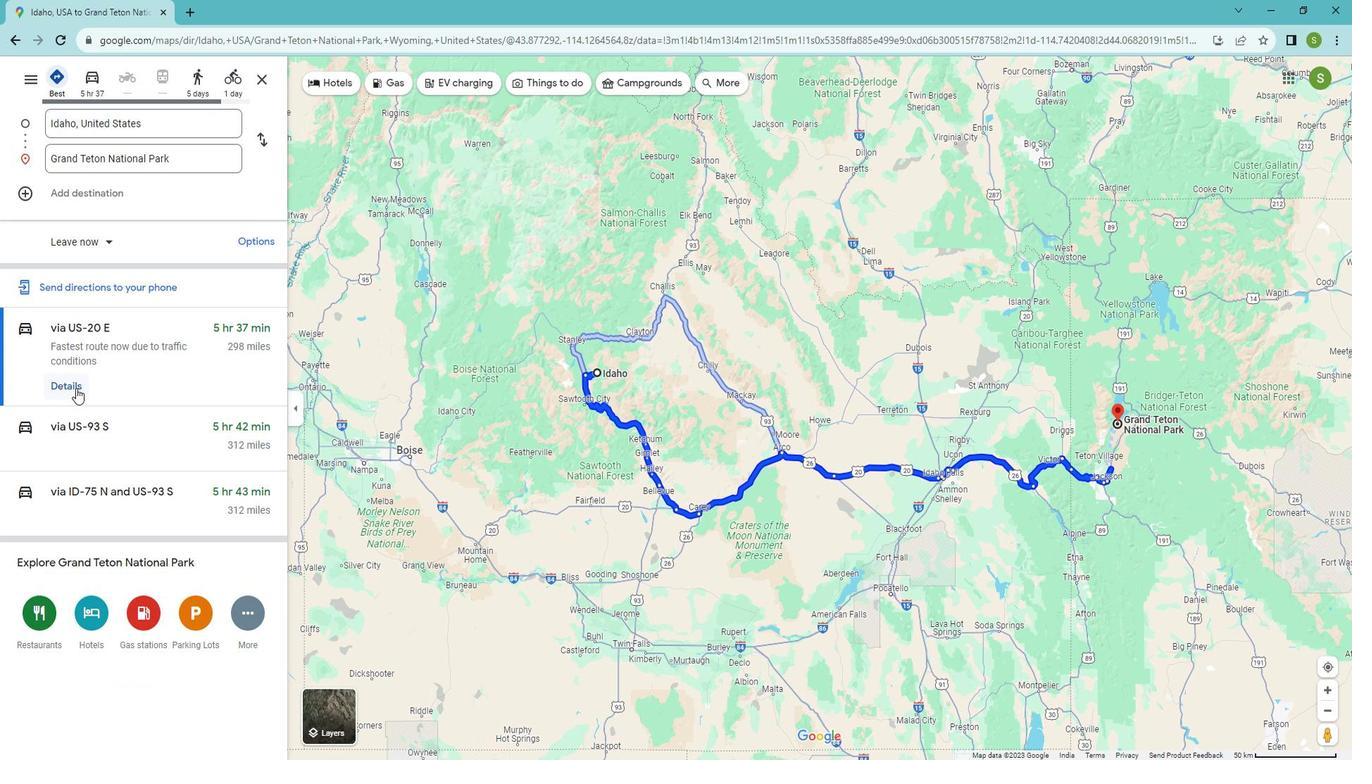 
Action: Mouse moved to (535, 285)
Screenshot: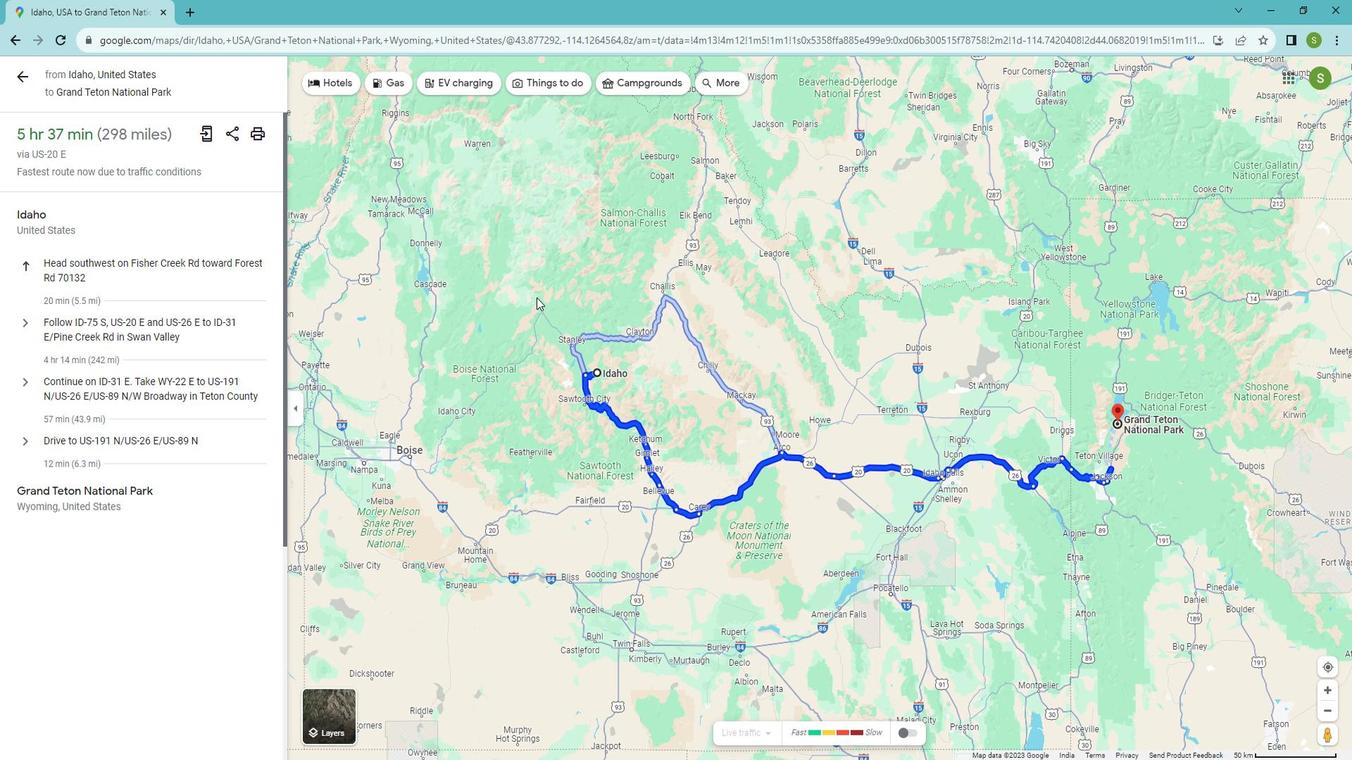 
